 Task: Add a signature Brittany Collins containing With my best wishes, Brittany Collins to email address softage.10@softage.net and add a label Digital rights management
Action: Mouse moved to (76, 141)
Screenshot: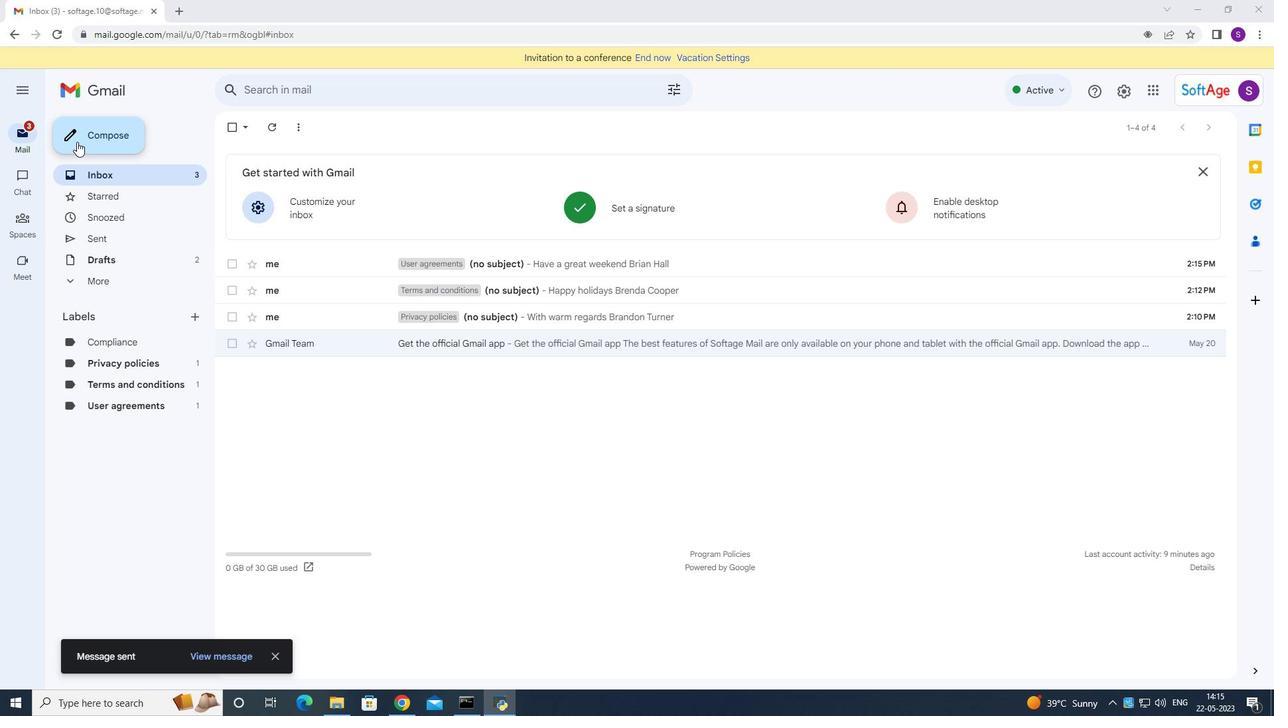 
Action: Mouse pressed left at (76, 141)
Screenshot: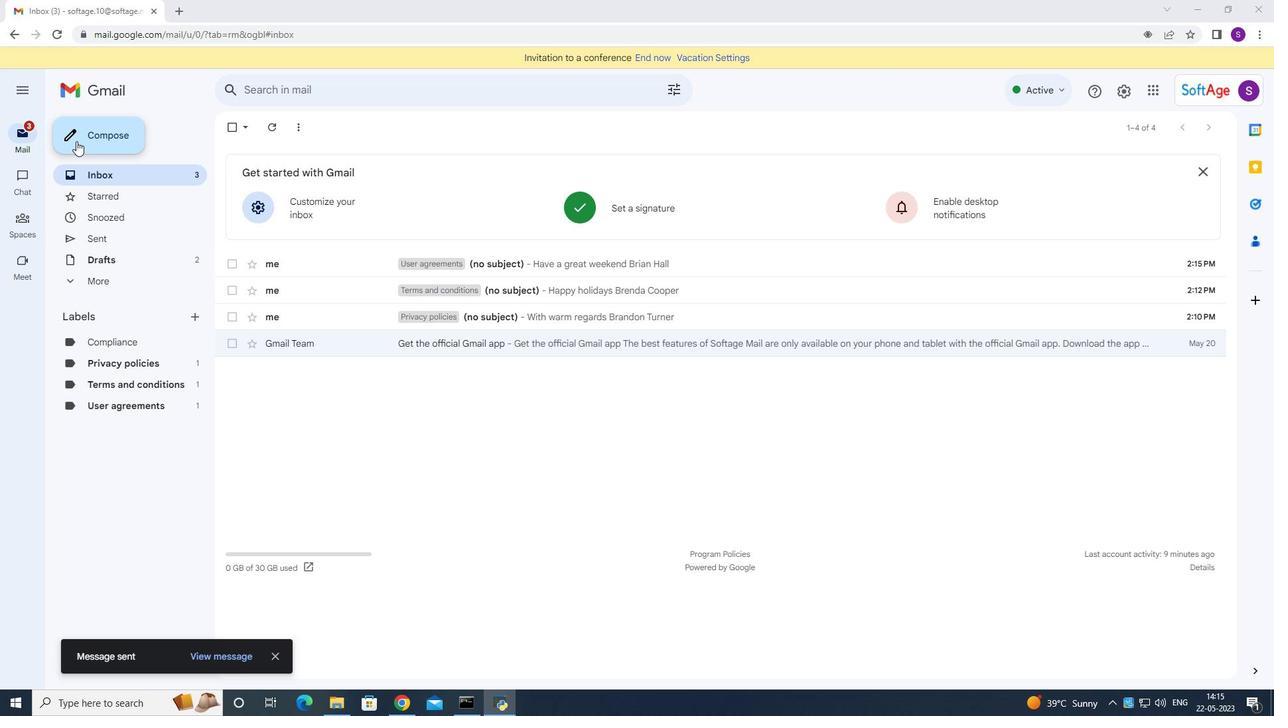 
Action: Mouse moved to (1064, 670)
Screenshot: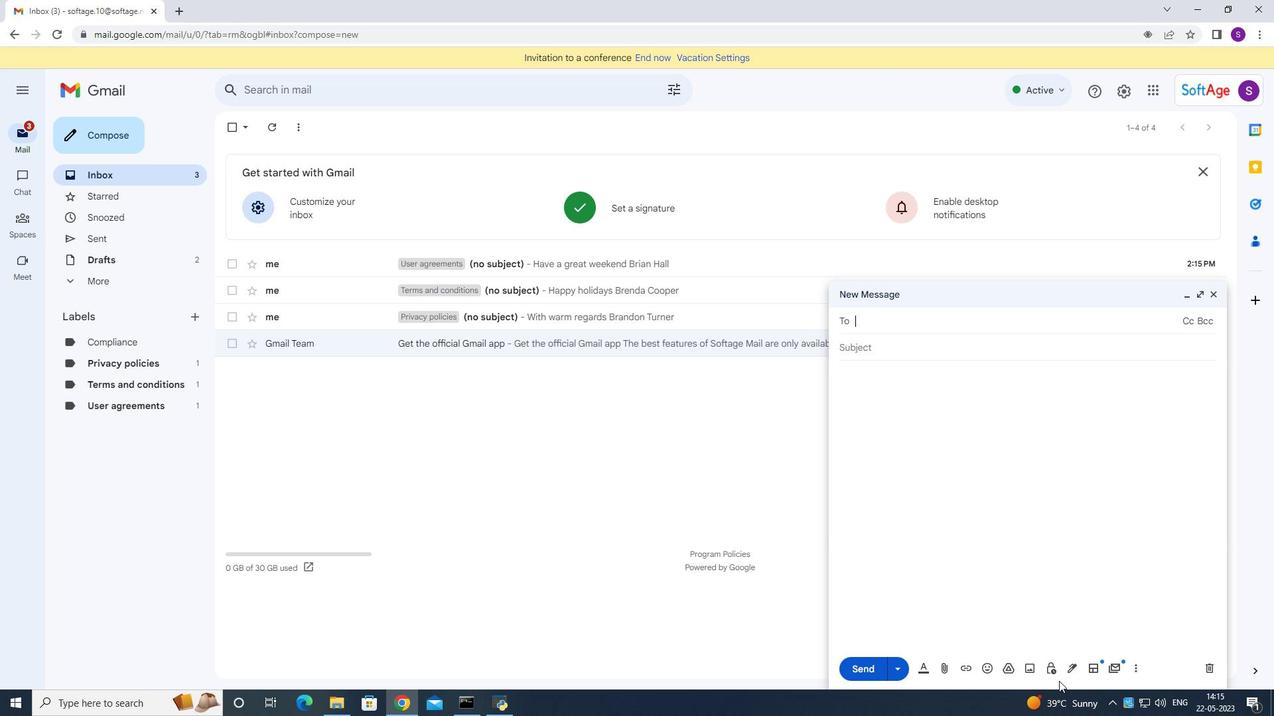 
Action: Mouse pressed left at (1064, 670)
Screenshot: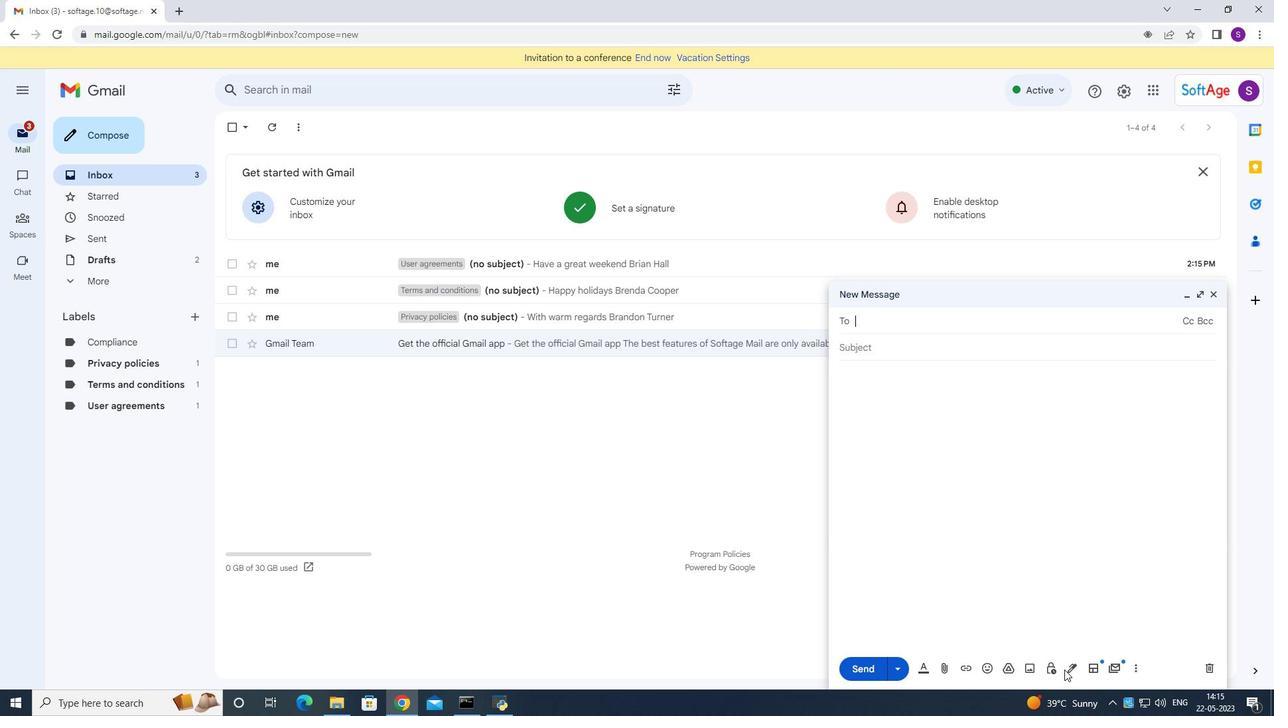 
Action: Mouse moved to (1070, 662)
Screenshot: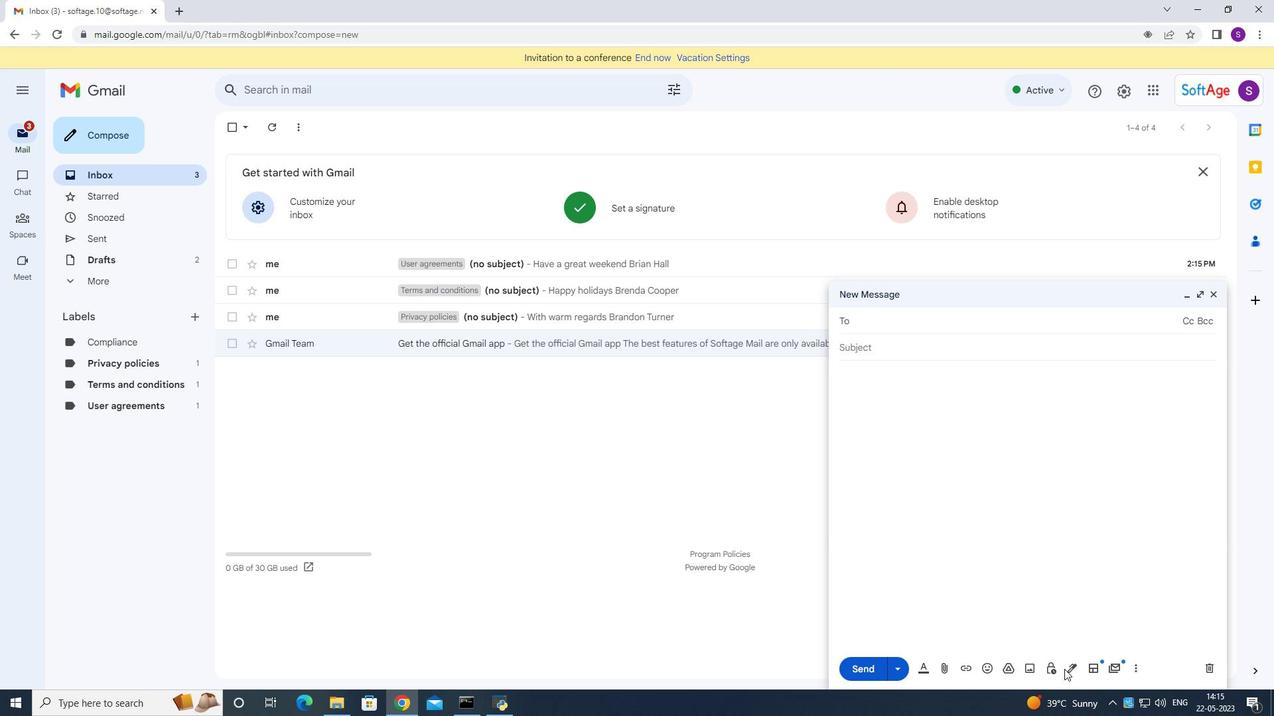 
Action: Mouse pressed left at (1070, 662)
Screenshot: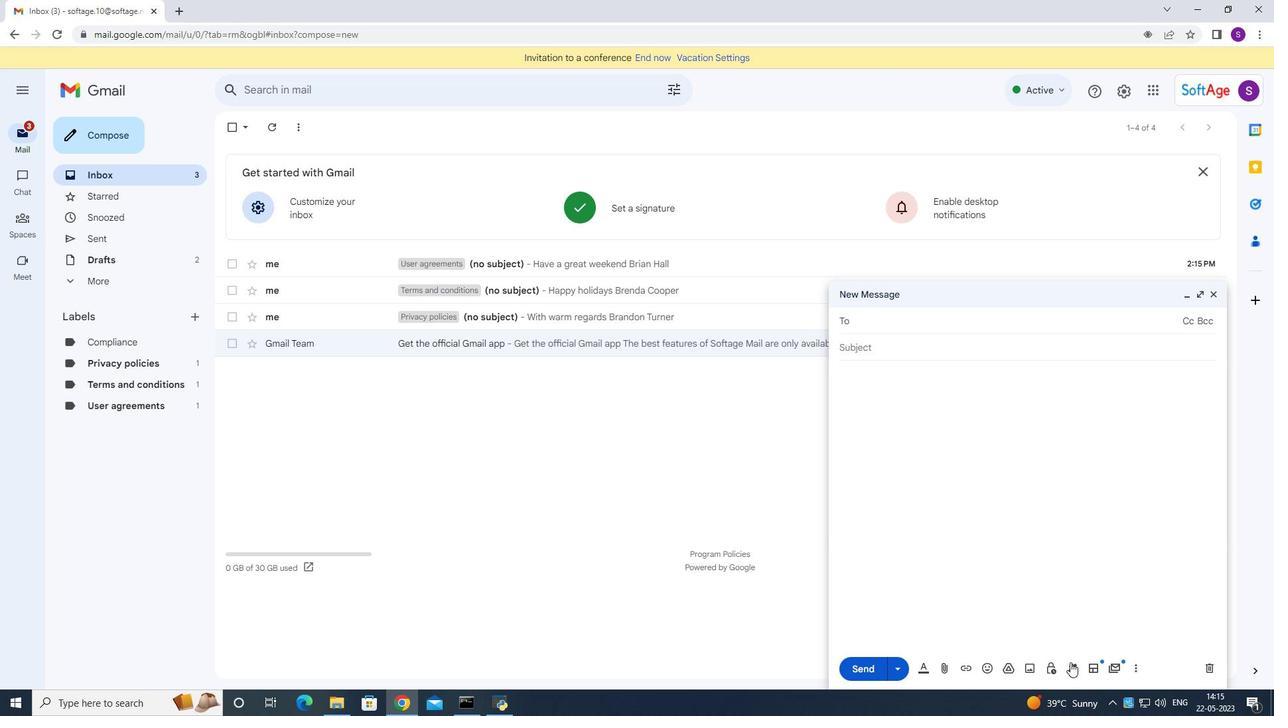 
Action: Mouse moved to (1136, 599)
Screenshot: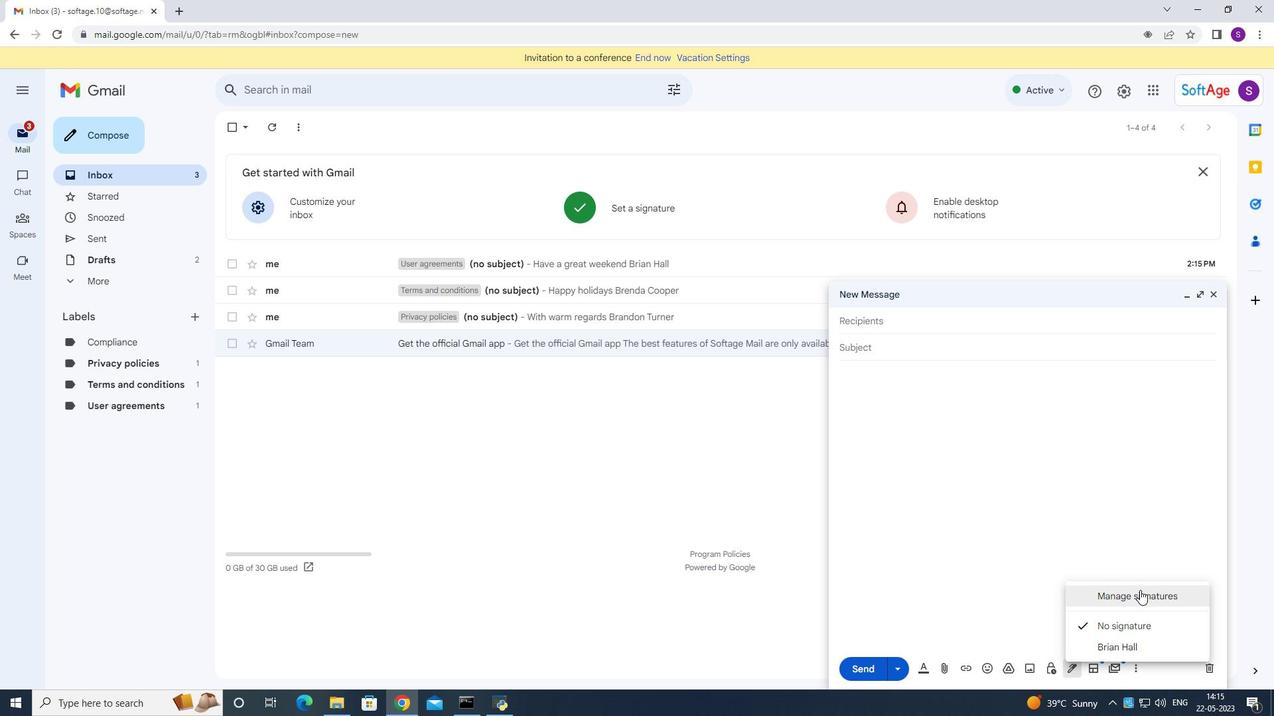 
Action: Mouse pressed left at (1136, 599)
Screenshot: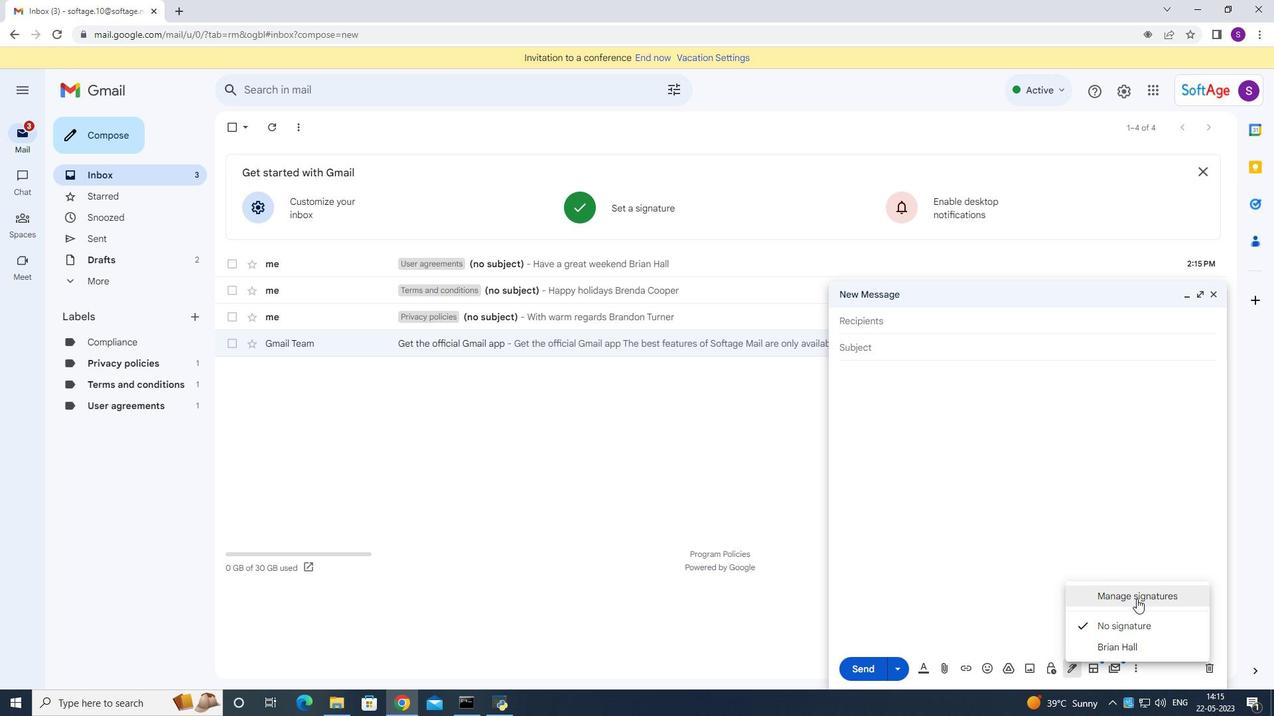 
Action: Mouse moved to (526, 372)
Screenshot: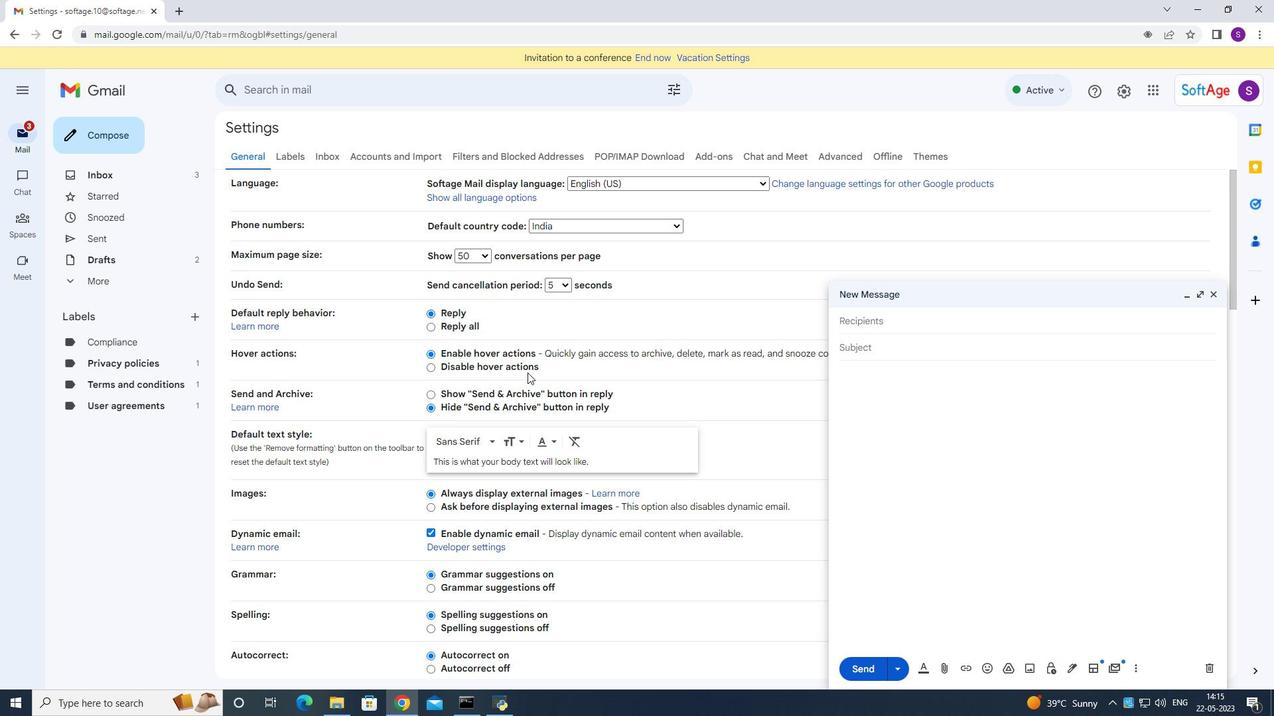 
Action: Mouse scrolled (527, 372) with delta (0, 0)
Screenshot: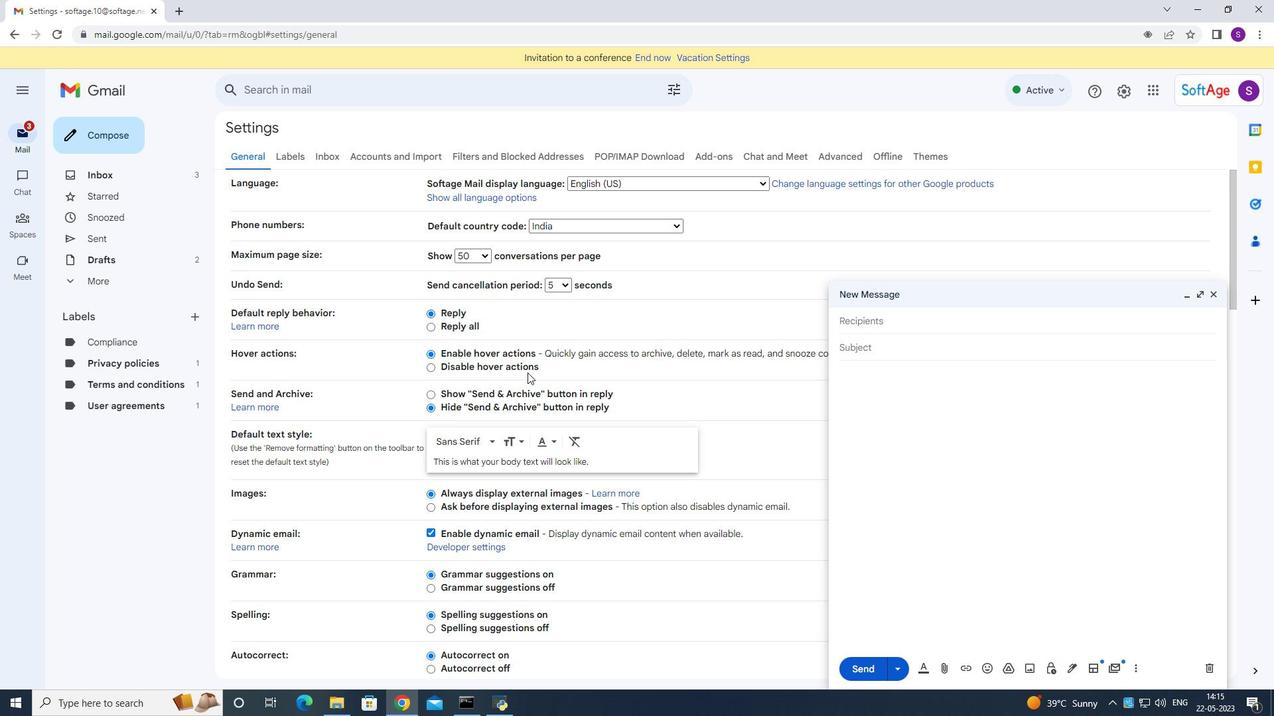 
Action: Mouse scrolled (526, 372) with delta (0, 0)
Screenshot: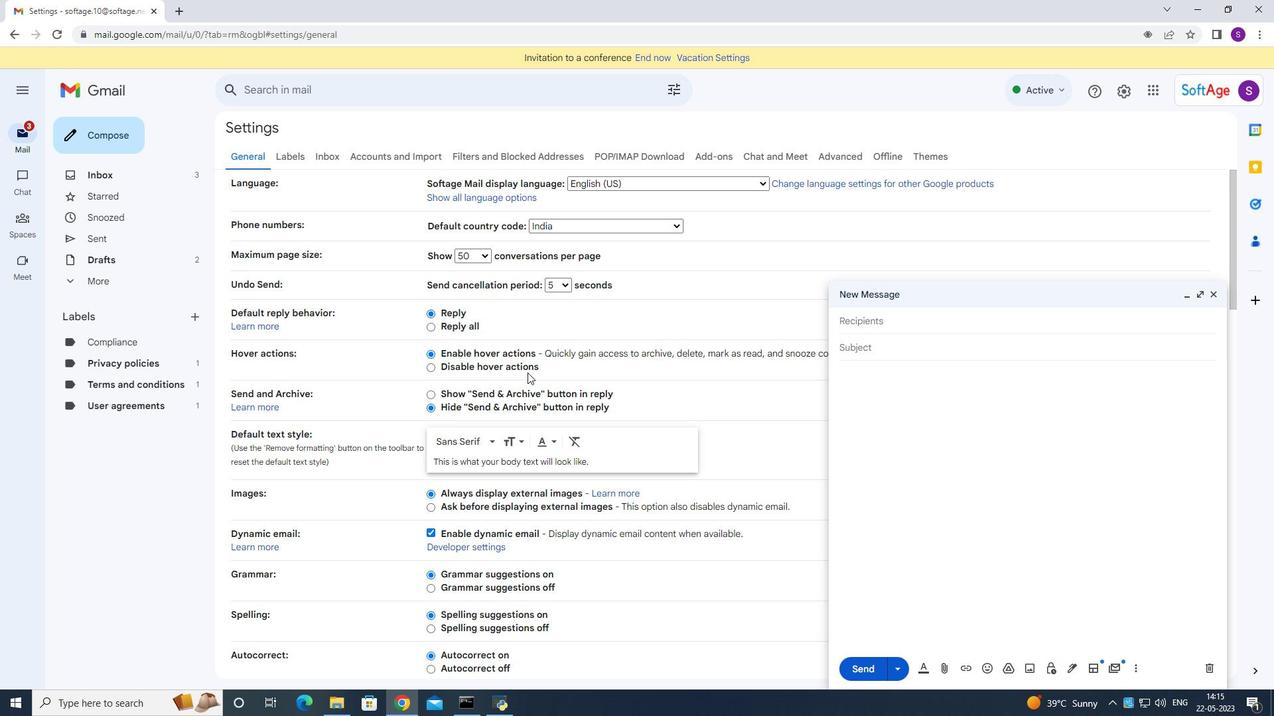 
Action: Mouse scrolled (526, 372) with delta (0, 0)
Screenshot: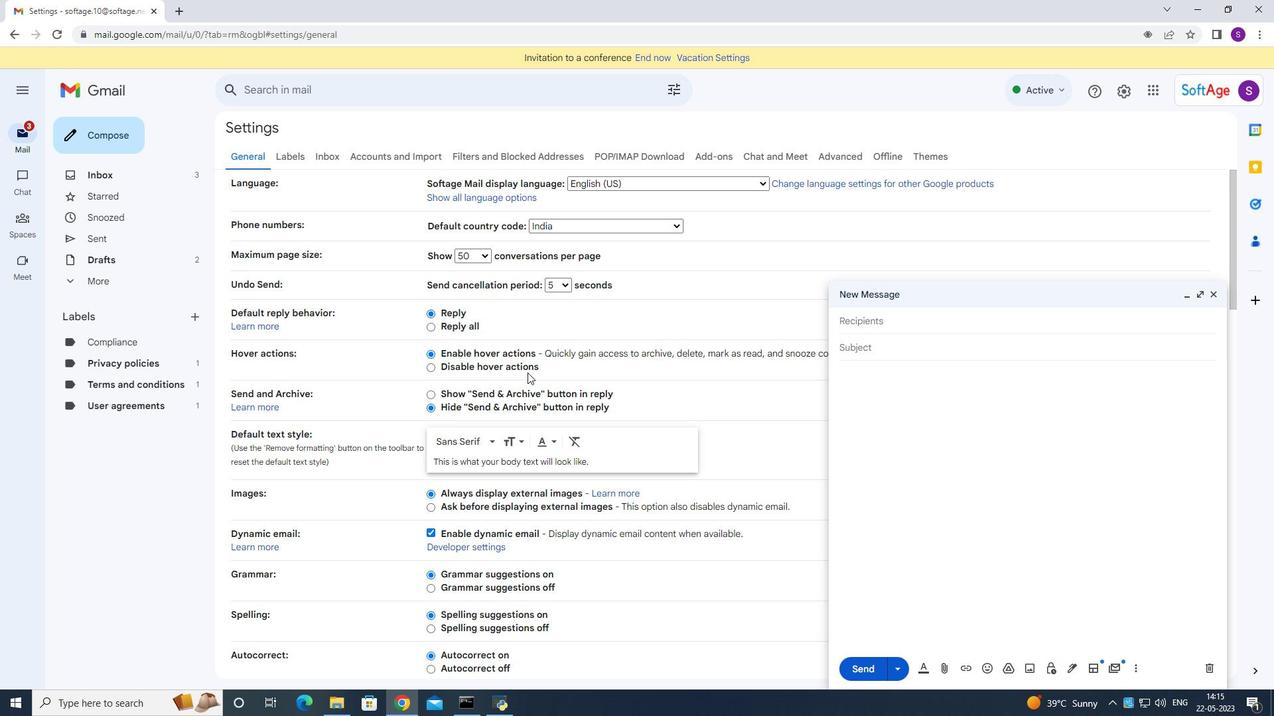 
Action: Mouse scrolled (526, 372) with delta (0, 0)
Screenshot: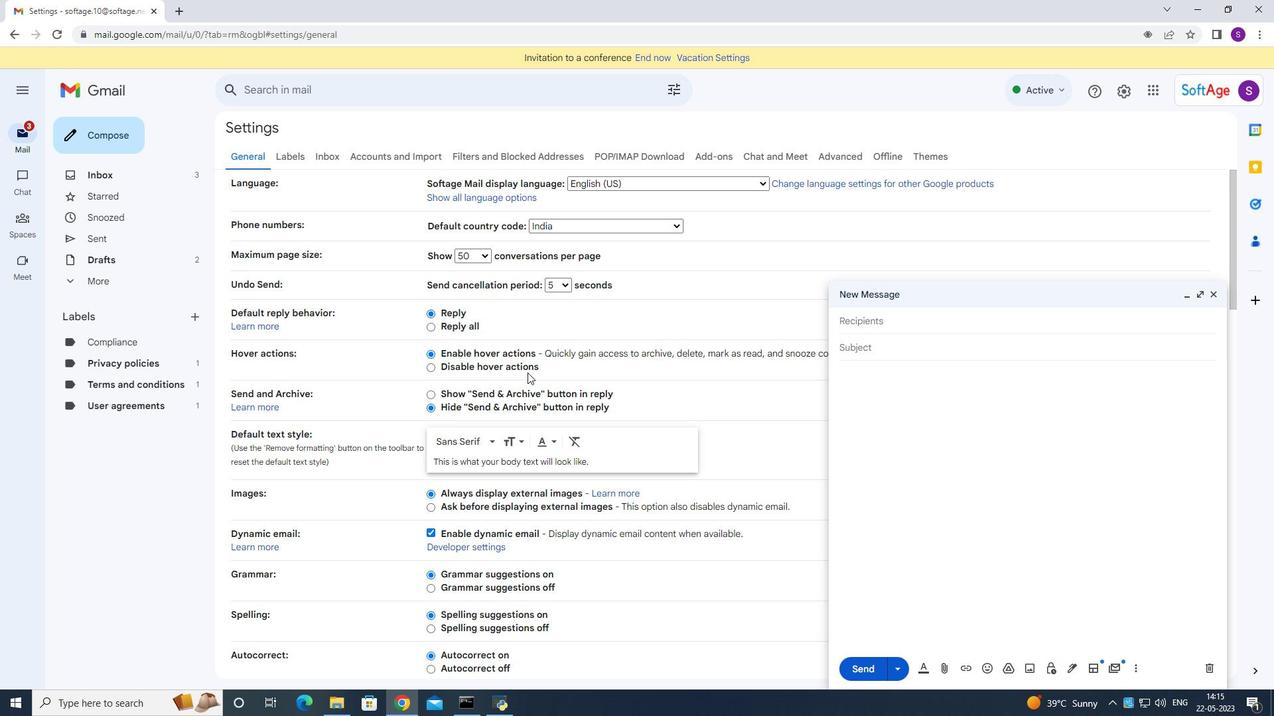 
Action: Mouse scrolled (526, 372) with delta (0, 0)
Screenshot: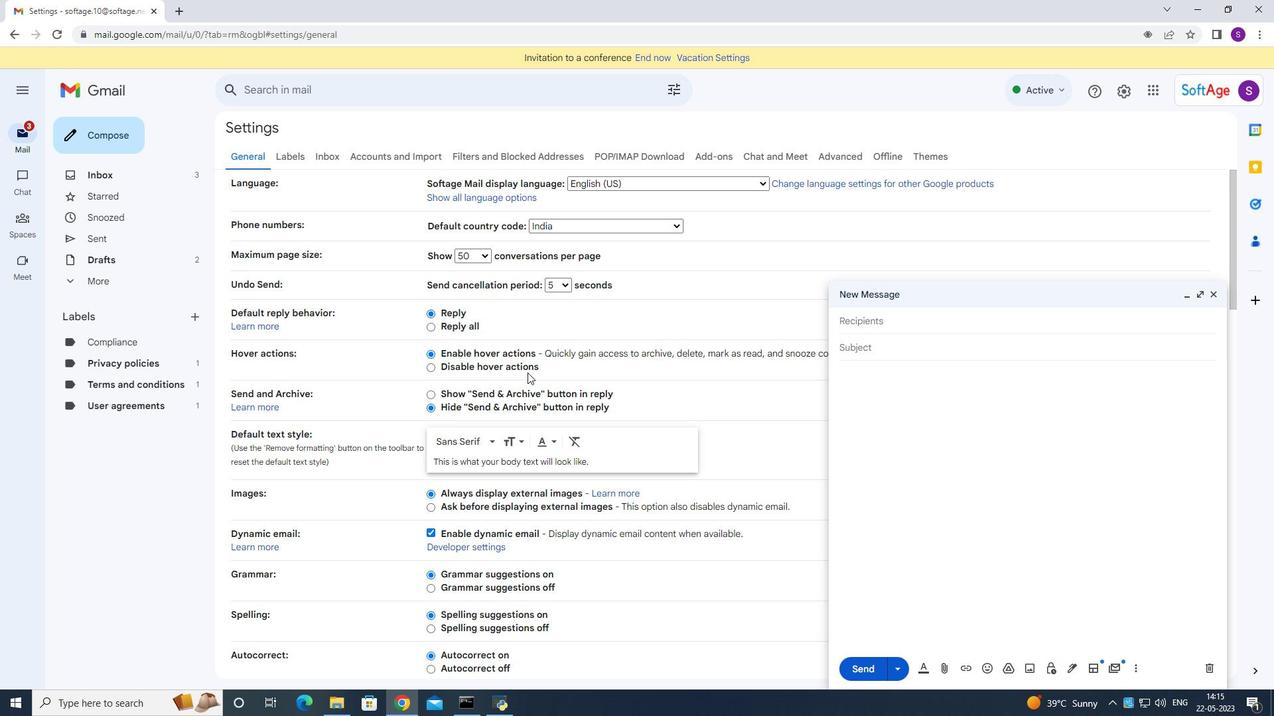 
Action: Mouse scrolled (526, 372) with delta (0, 0)
Screenshot: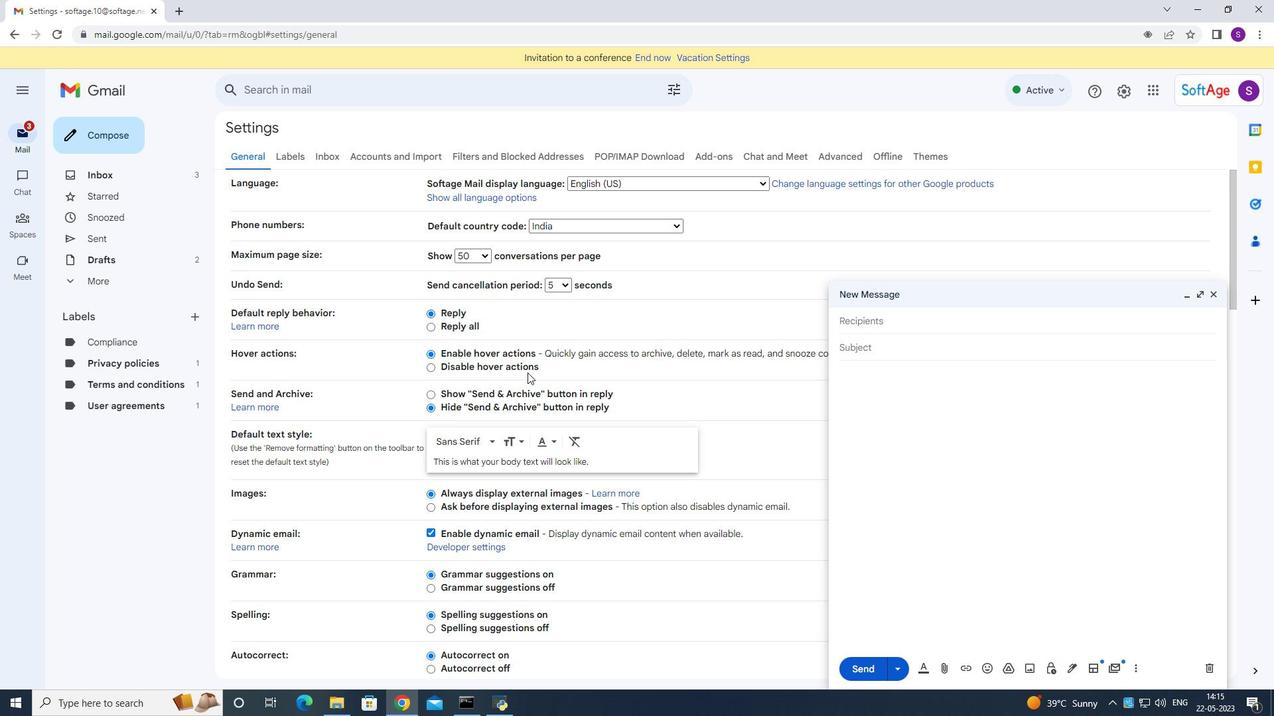 
Action: Mouse moved to (570, 428)
Screenshot: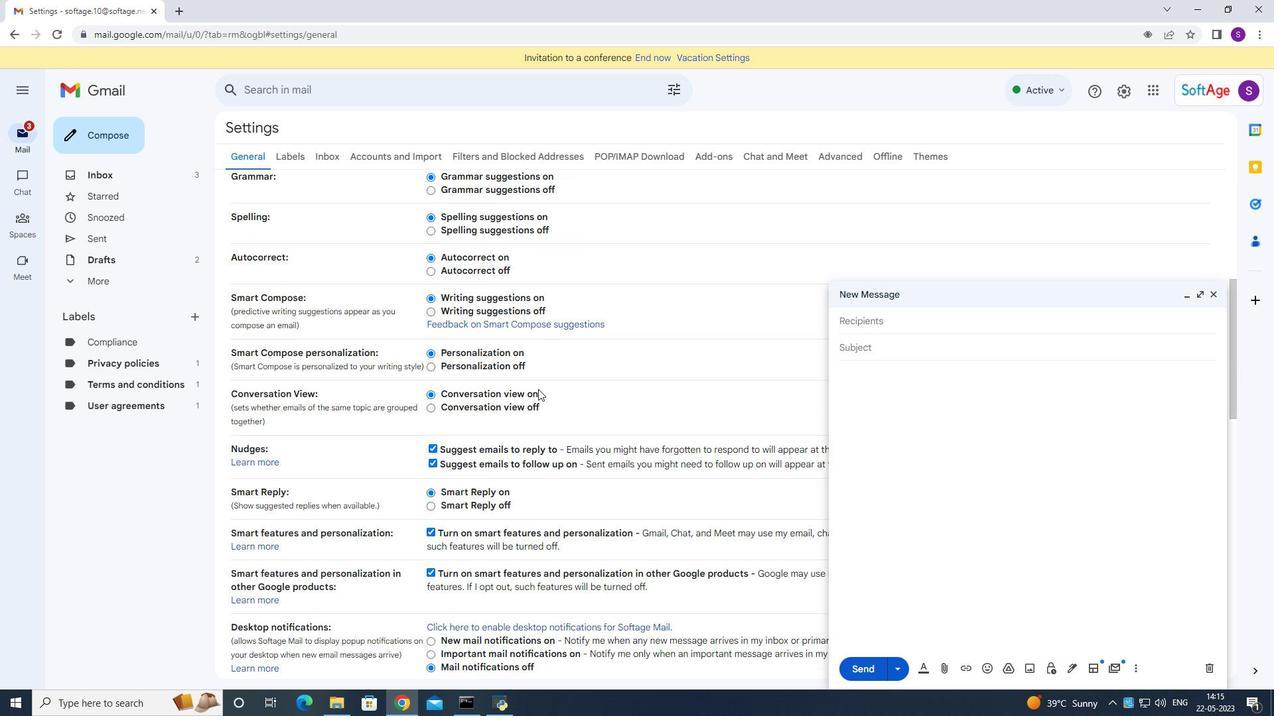 
Action: Mouse scrolled (570, 427) with delta (0, 0)
Screenshot: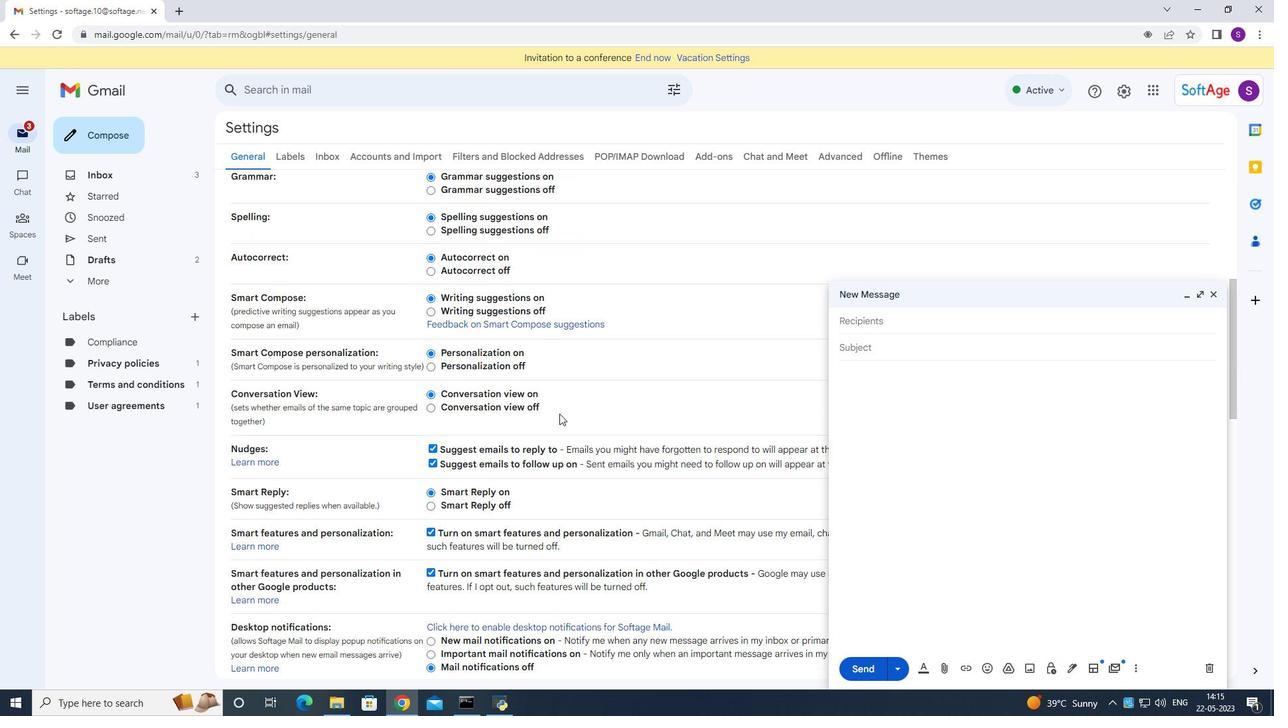 
Action: Mouse scrolled (570, 427) with delta (0, 0)
Screenshot: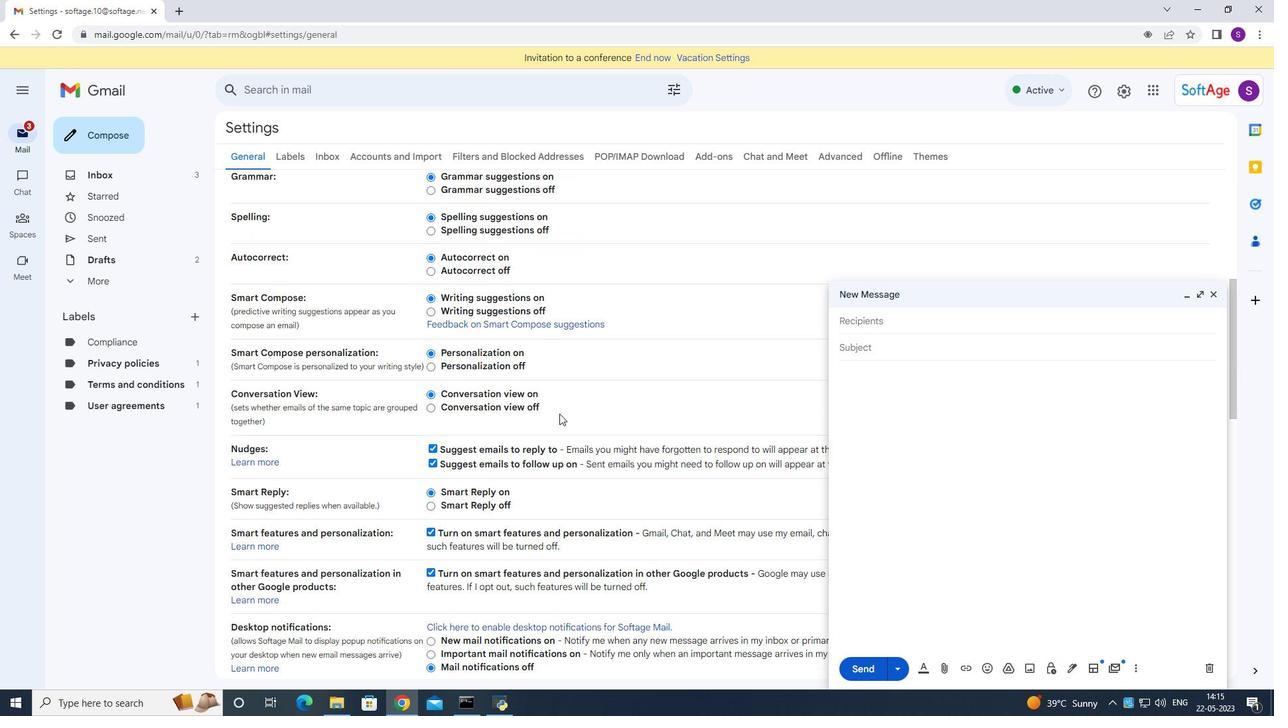 
Action: Mouse scrolled (570, 427) with delta (0, 0)
Screenshot: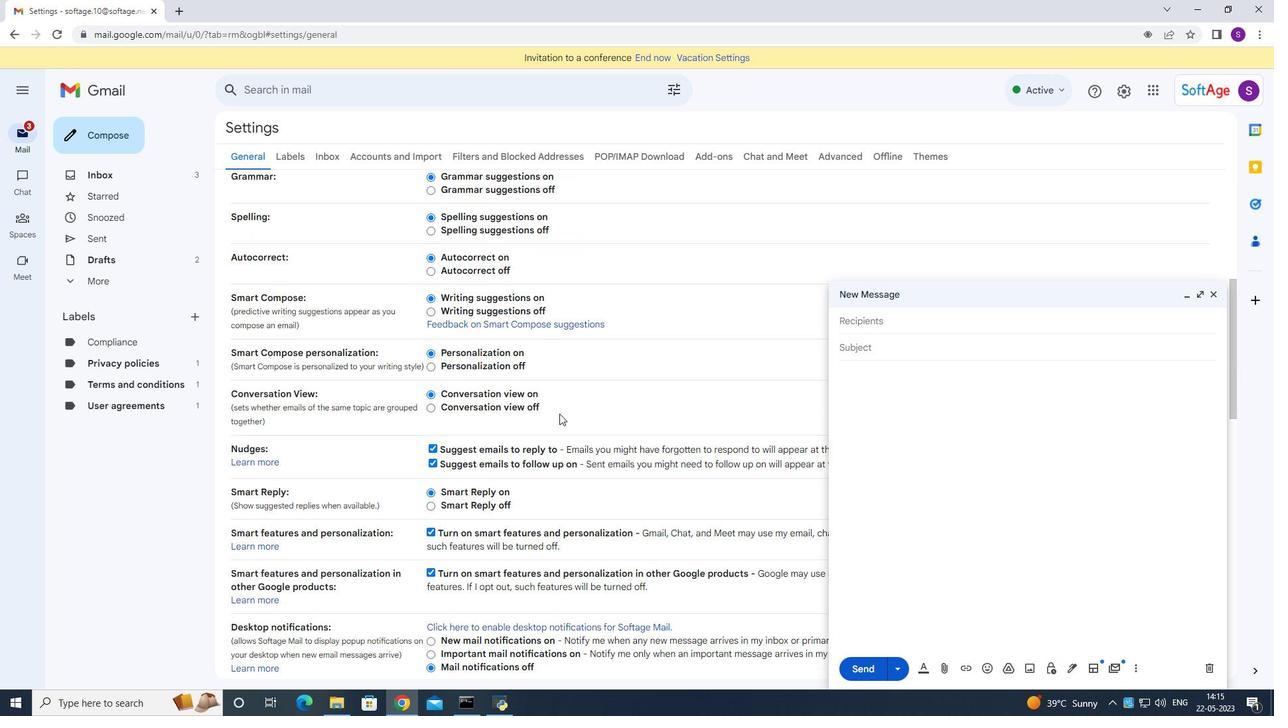 
Action: Mouse scrolled (570, 427) with delta (0, 0)
Screenshot: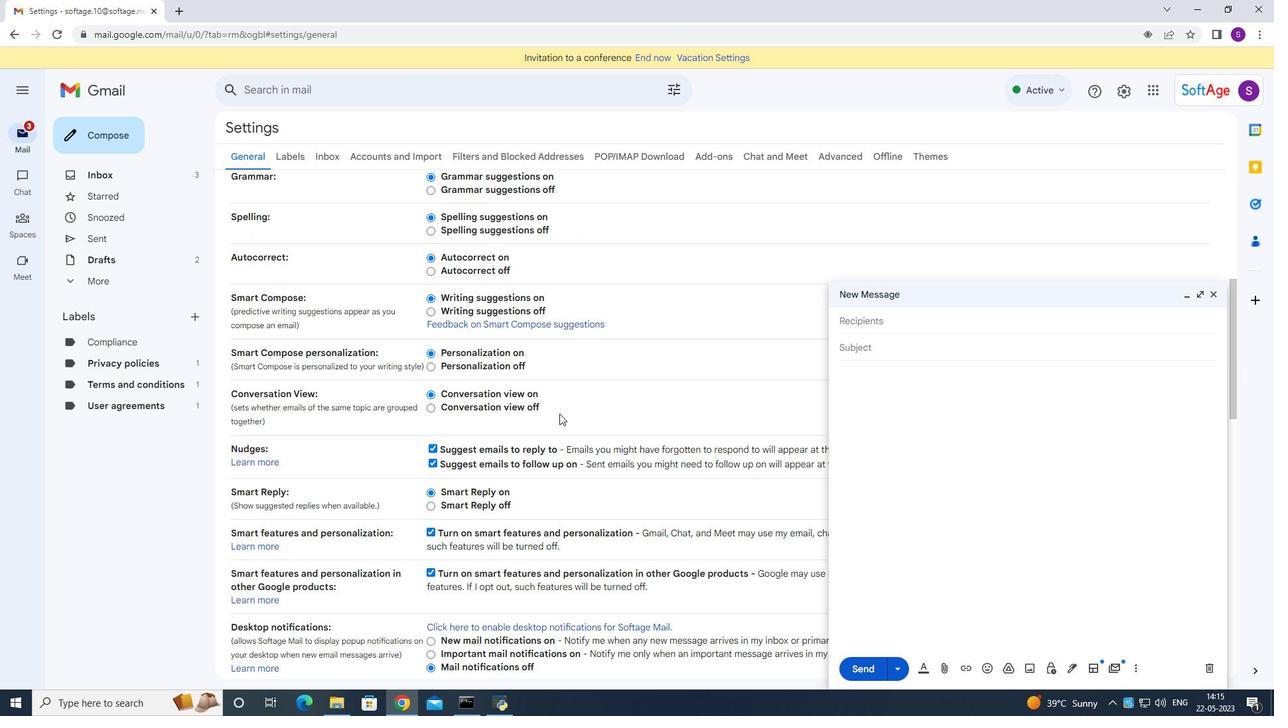 
Action: Mouse moved to (570, 428)
Screenshot: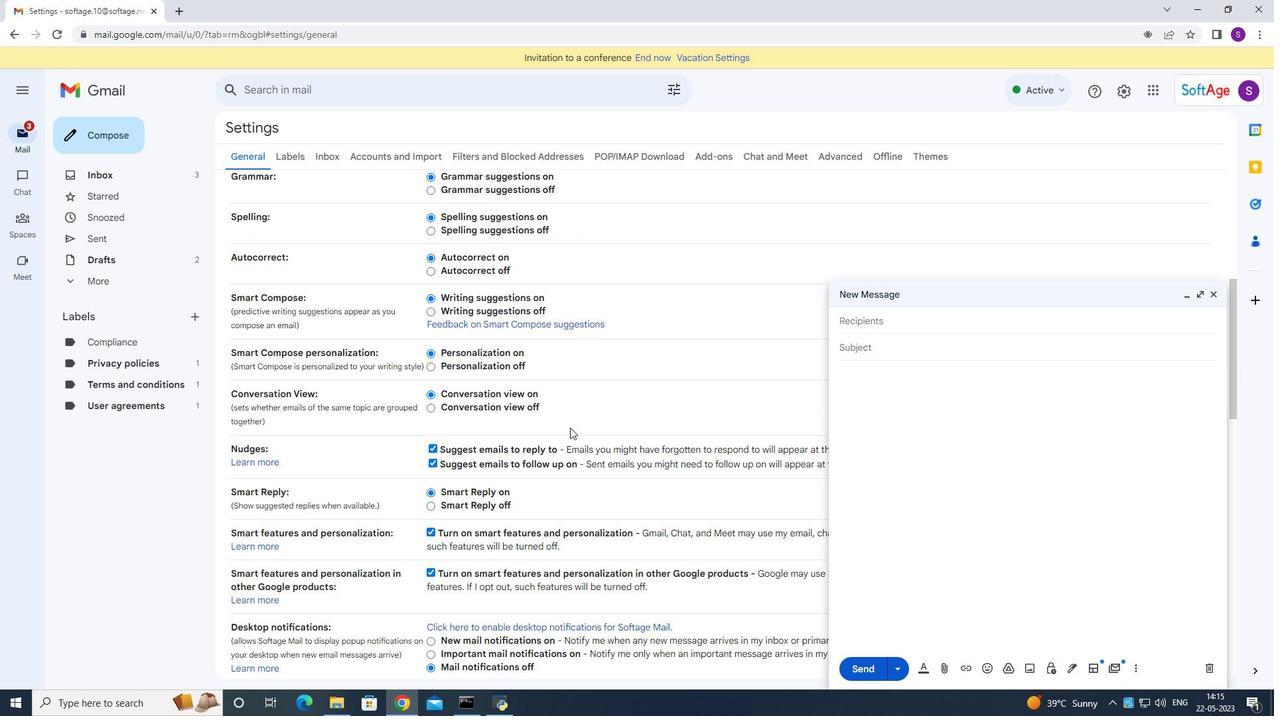 
Action: Mouse scrolled (570, 428) with delta (0, 0)
Screenshot: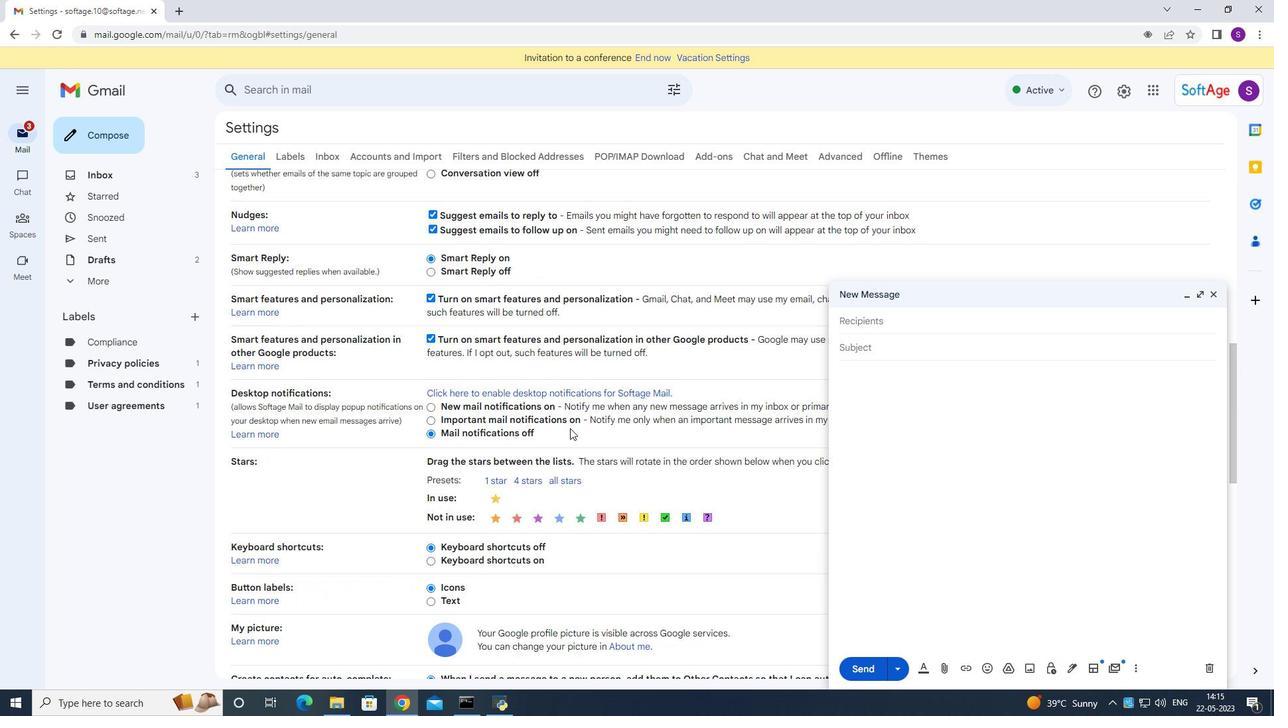 
Action: Mouse scrolled (570, 428) with delta (0, 0)
Screenshot: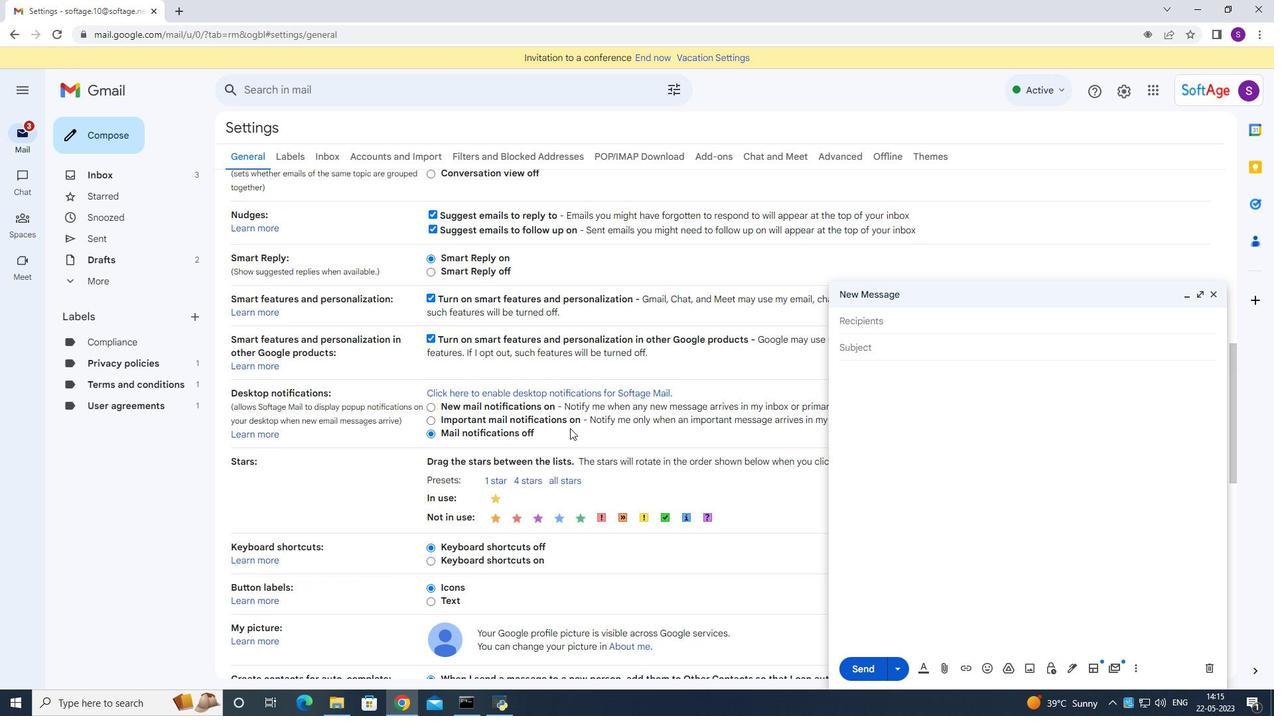 
Action: Mouse scrolled (570, 428) with delta (0, 0)
Screenshot: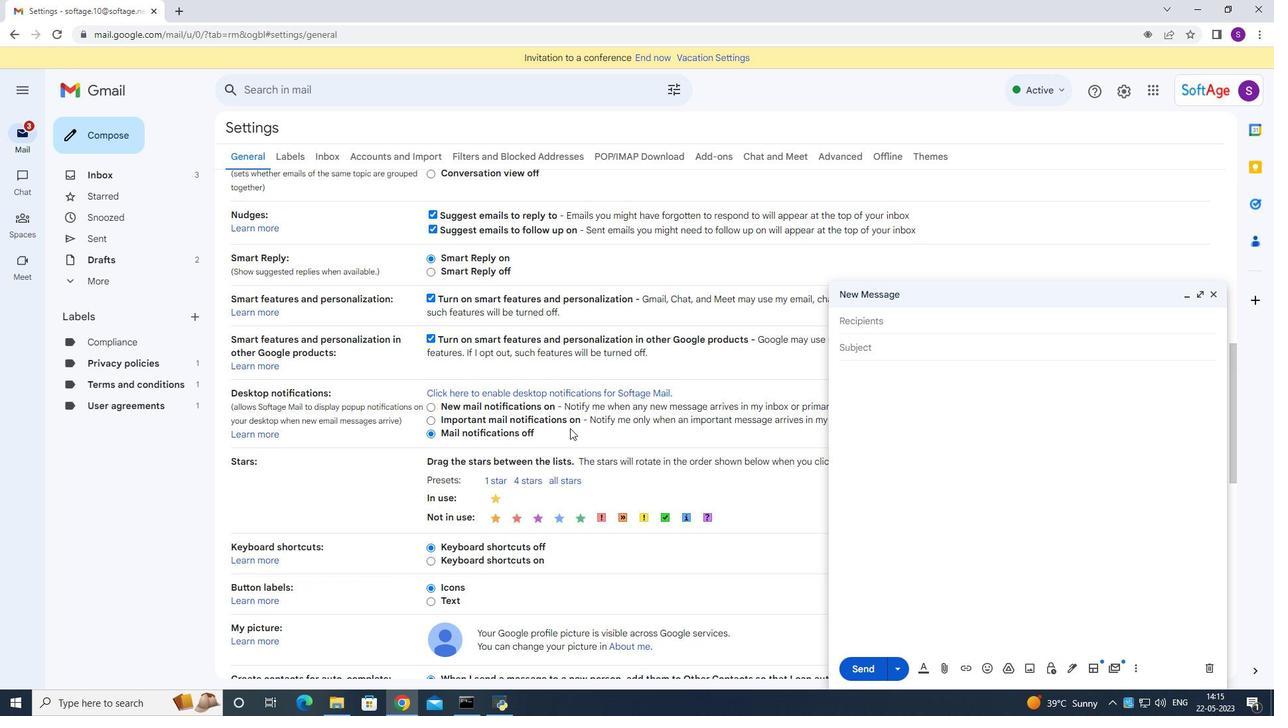 
Action: Mouse scrolled (570, 428) with delta (0, 0)
Screenshot: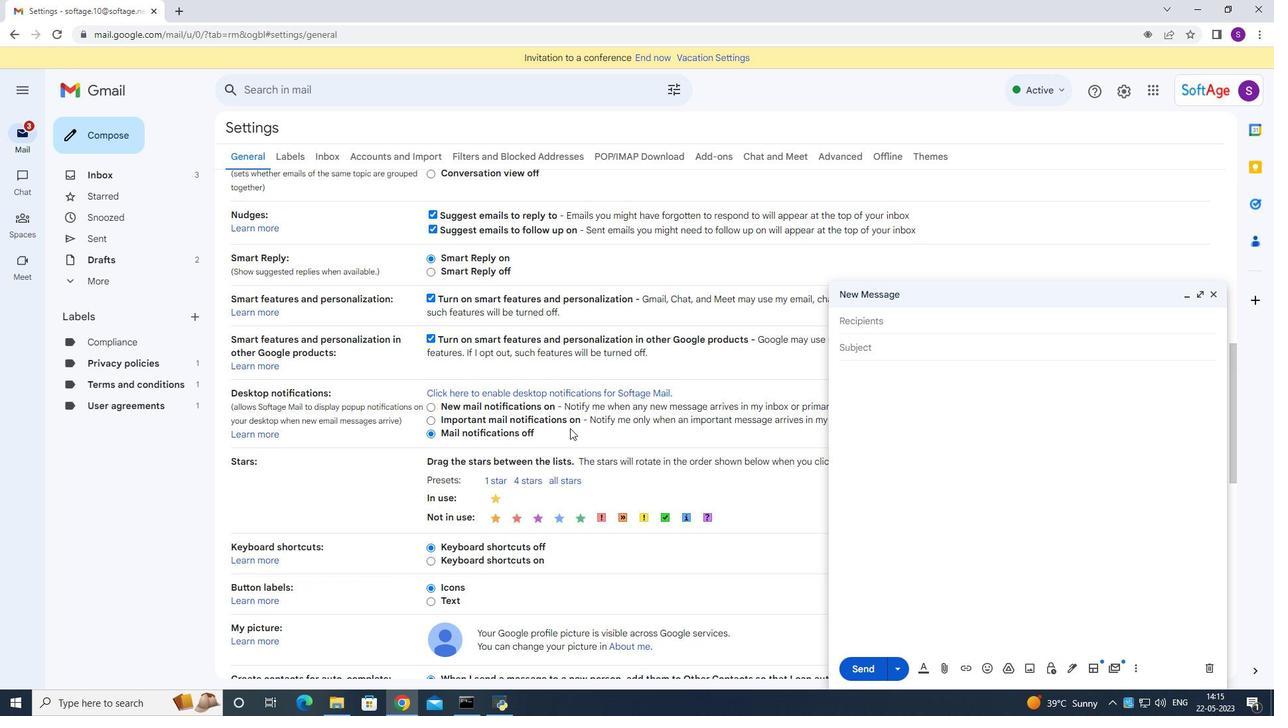 
Action: Mouse moved to (503, 434)
Screenshot: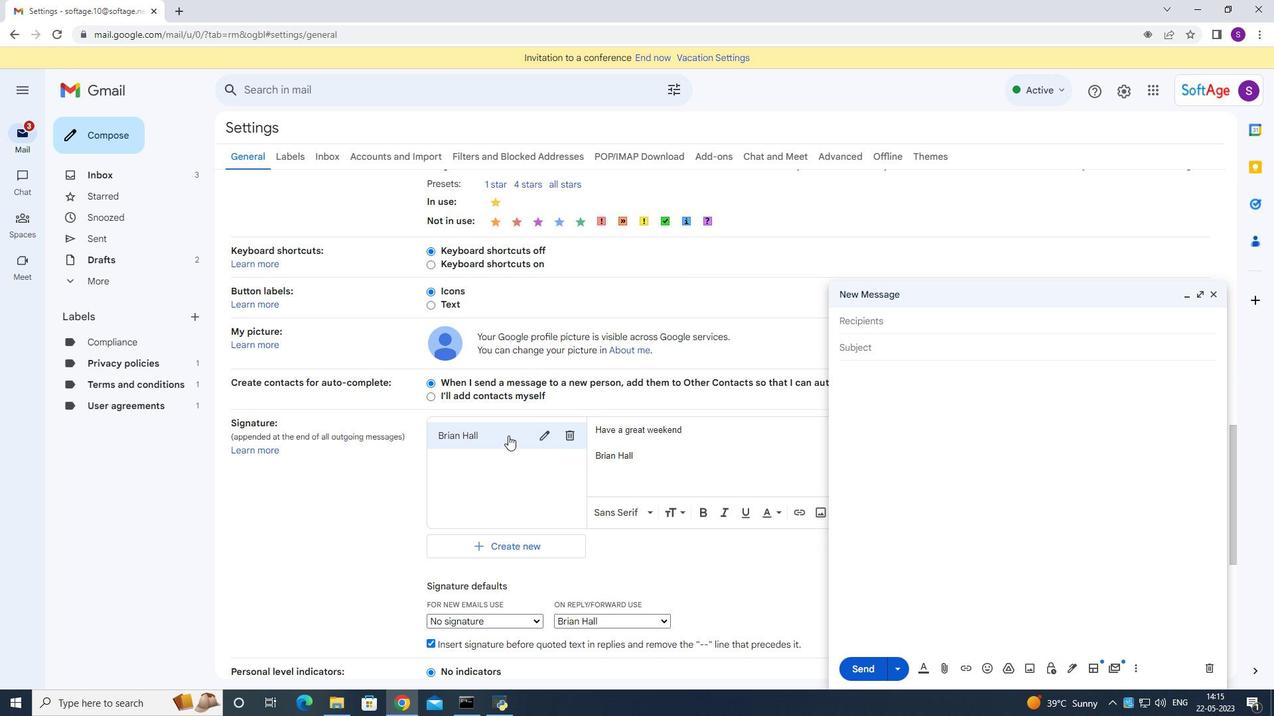 
Action: Mouse pressed left at (503, 434)
Screenshot: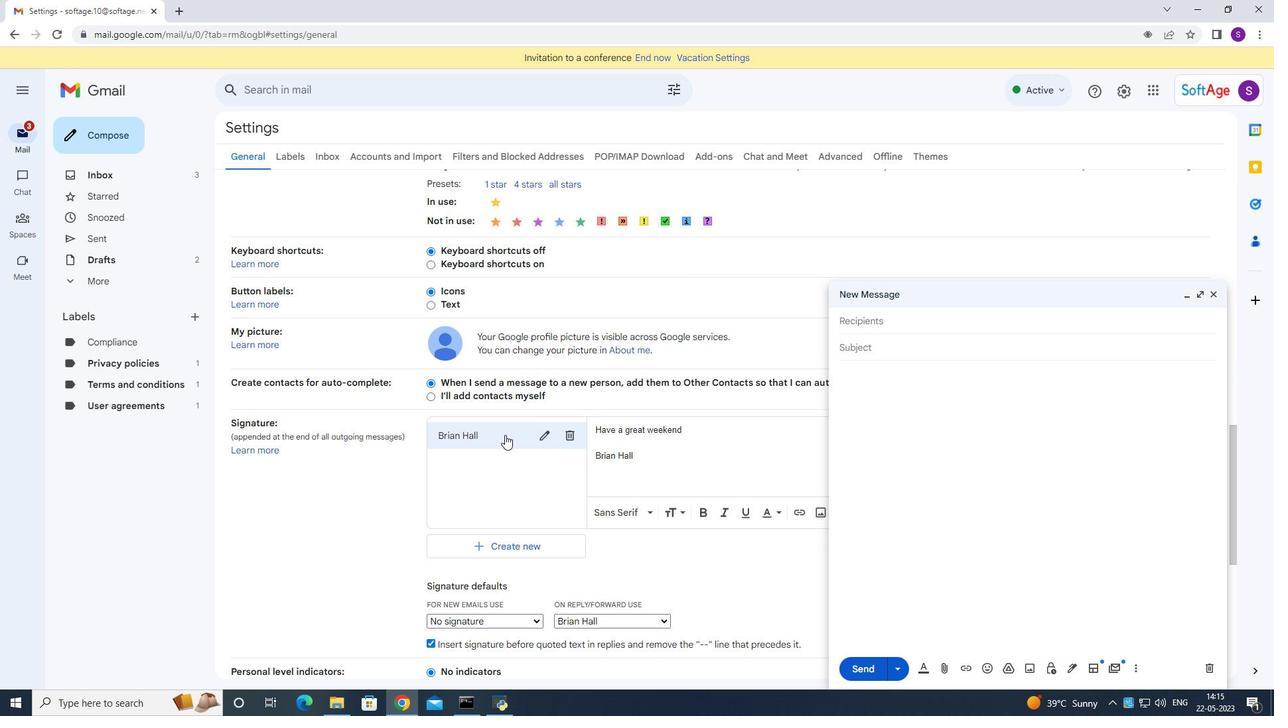 
Action: Mouse moved to (542, 437)
Screenshot: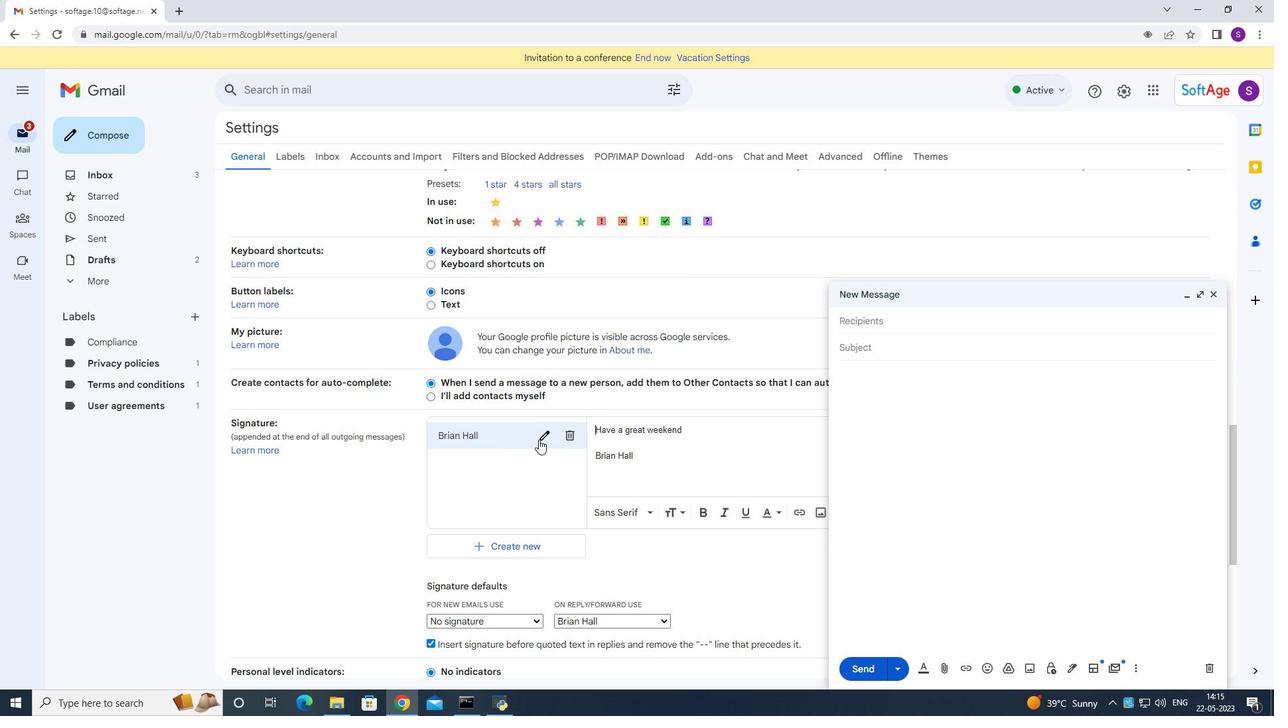 
Action: Mouse pressed left at (542, 437)
Screenshot: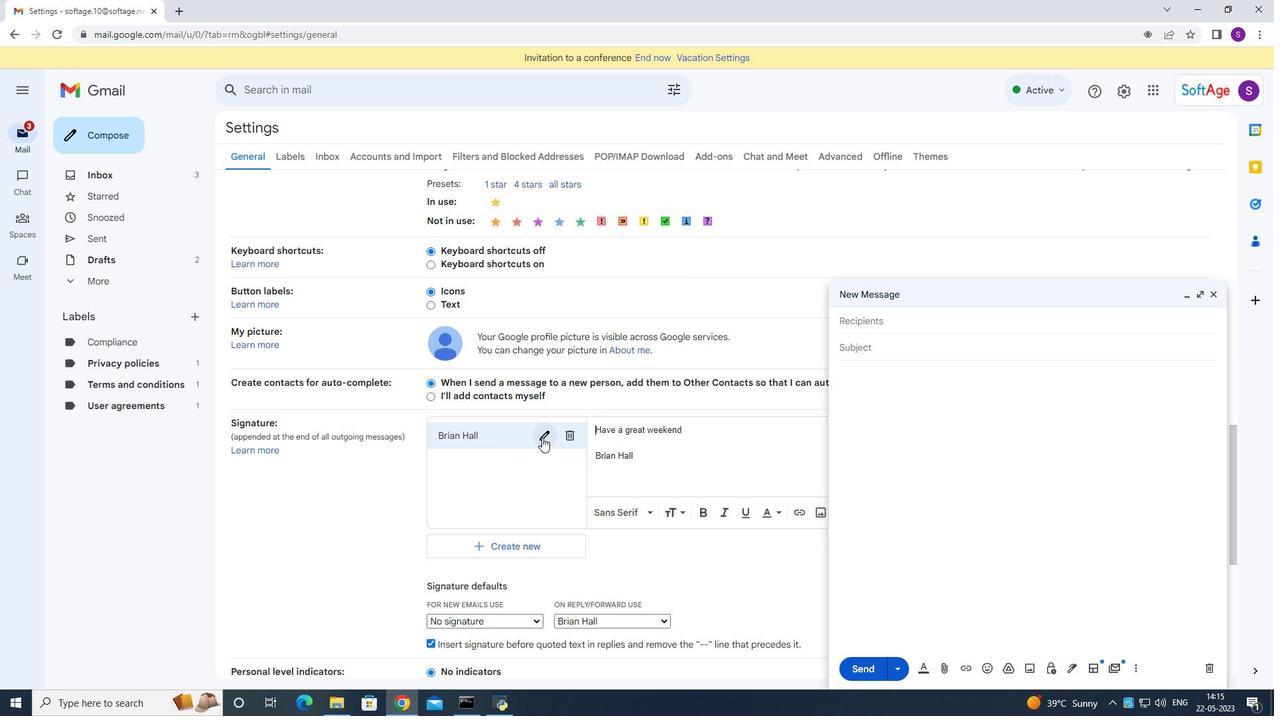 
Action: Mouse moved to (562, 368)
Screenshot: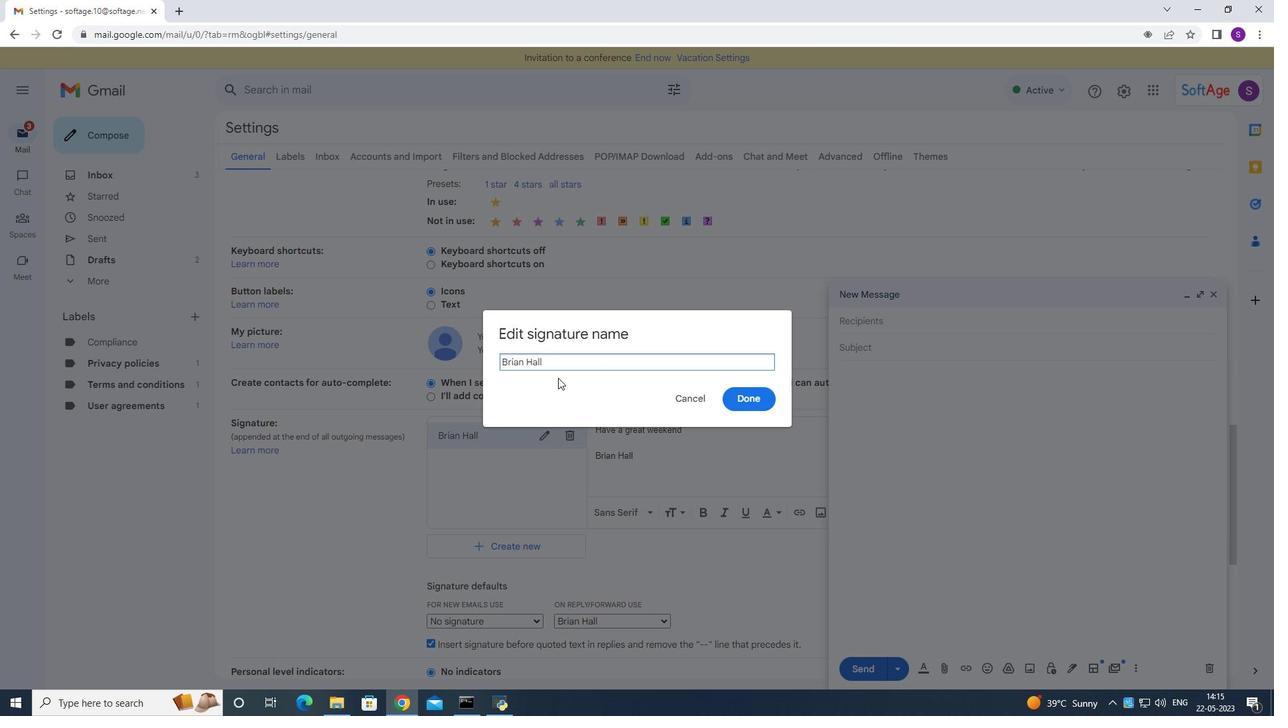 
Action: Mouse pressed left at (562, 368)
Screenshot: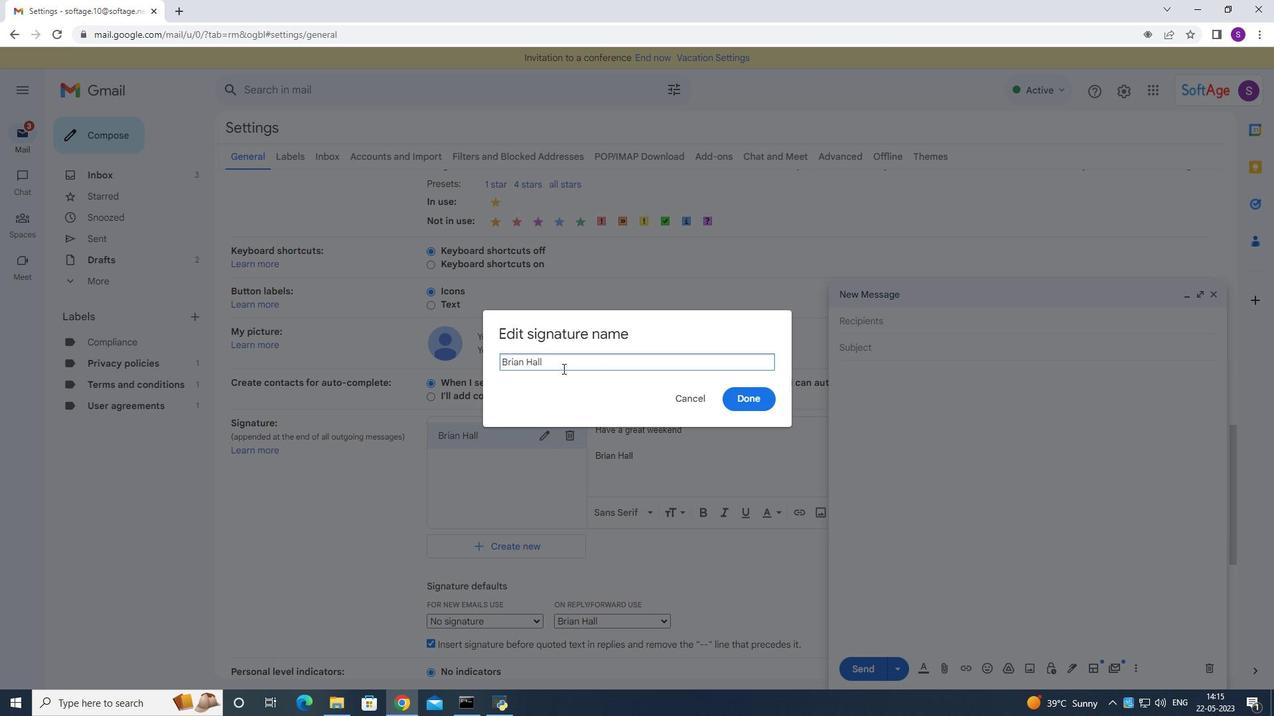 
Action: Mouse moved to (564, 368)
Screenshot: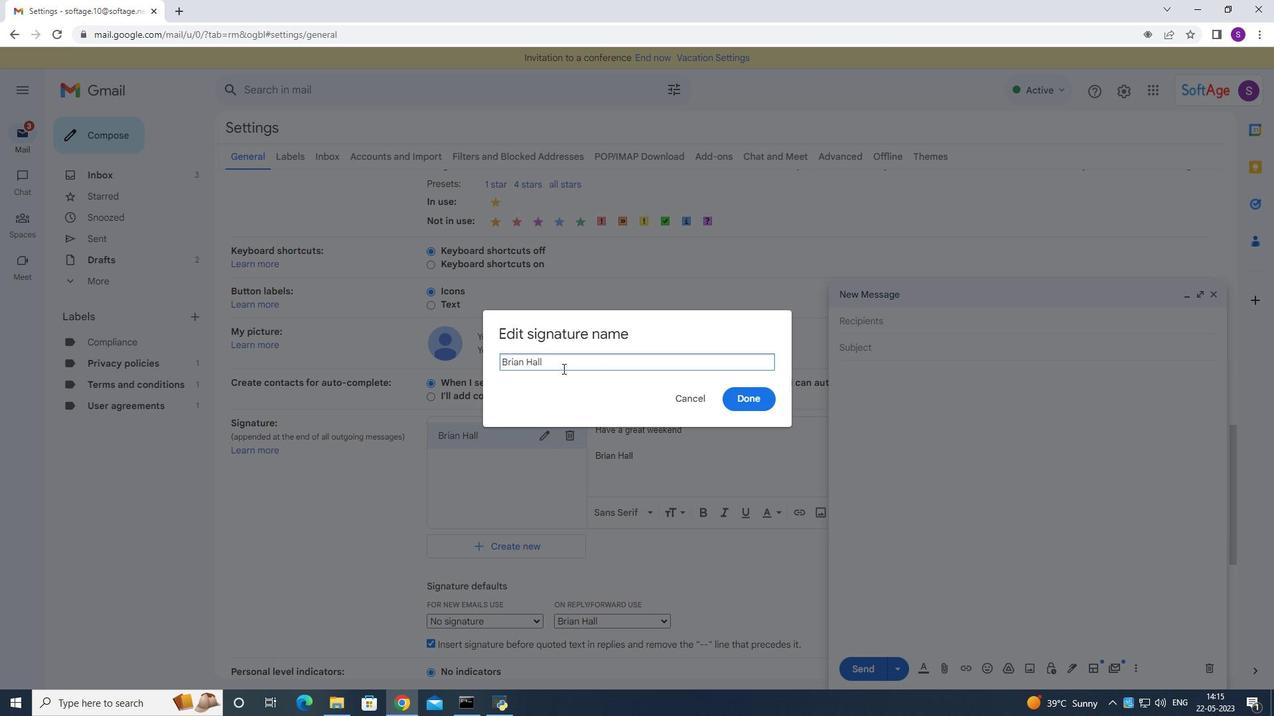 
Action: Key pressed ctrl+A<Key.backspace><Key.shift>Brittany<Key.space><Key.shift>Collins<Key.space>
Screenshot: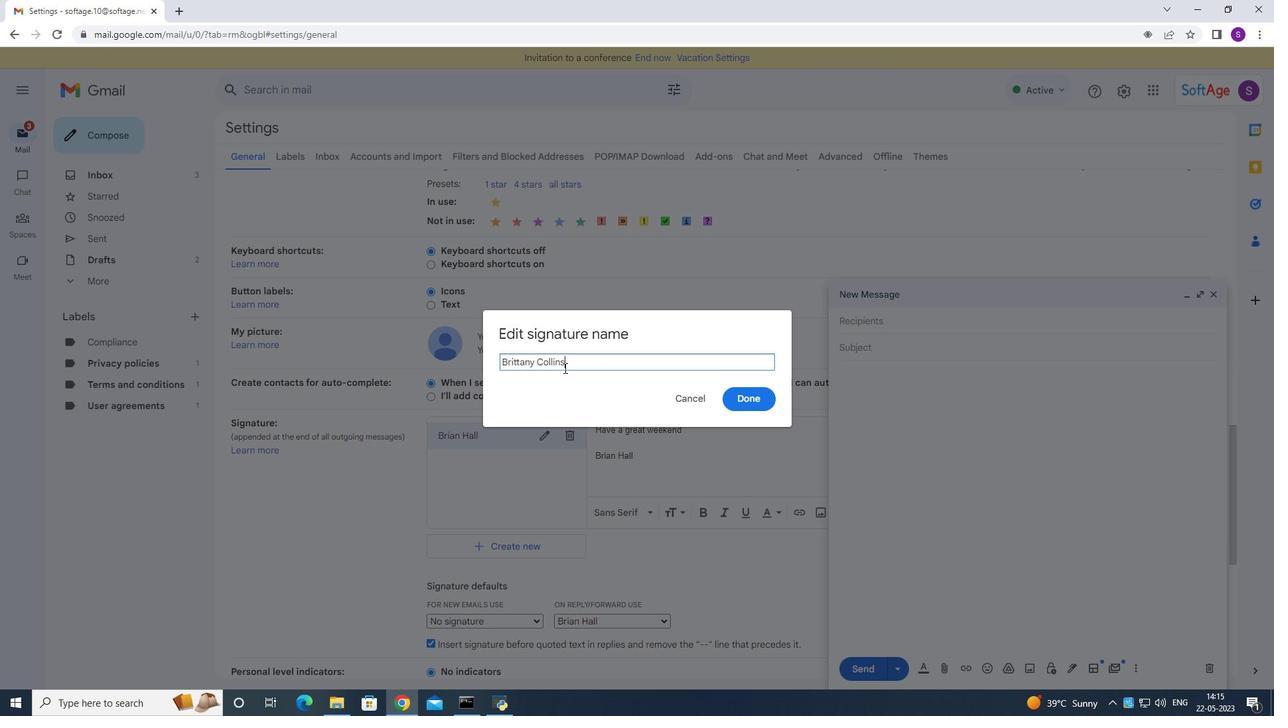 
Action: Mouse moved to (753, 392)
Screenshot: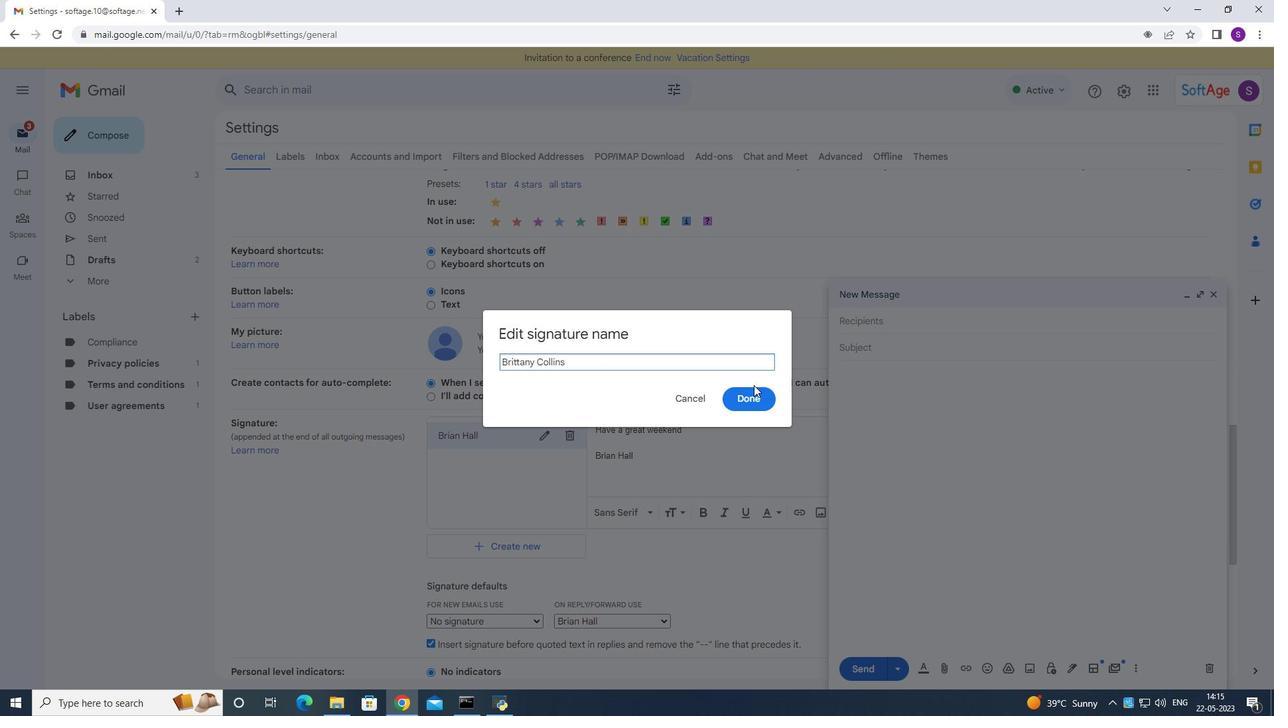 
Action: Mouse pressed left at (753, 392)
Screenshot: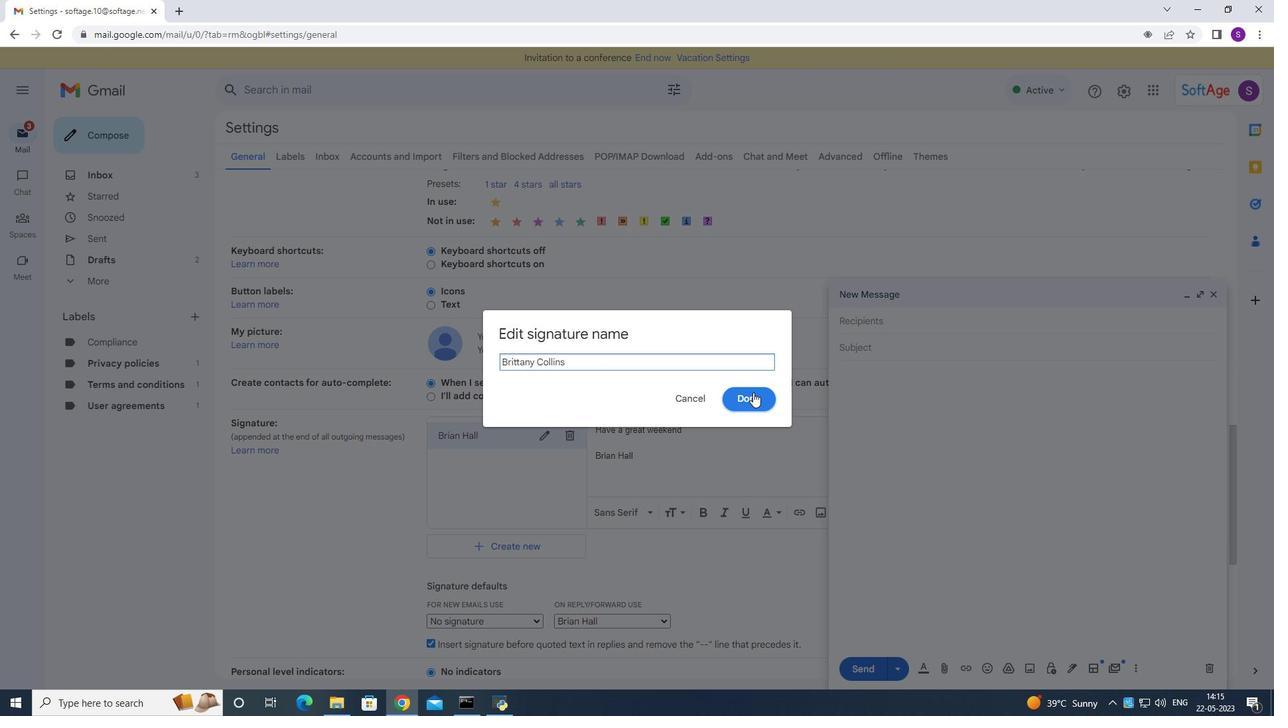 
Action: Mouse moved to (699, 450)
Screenshot: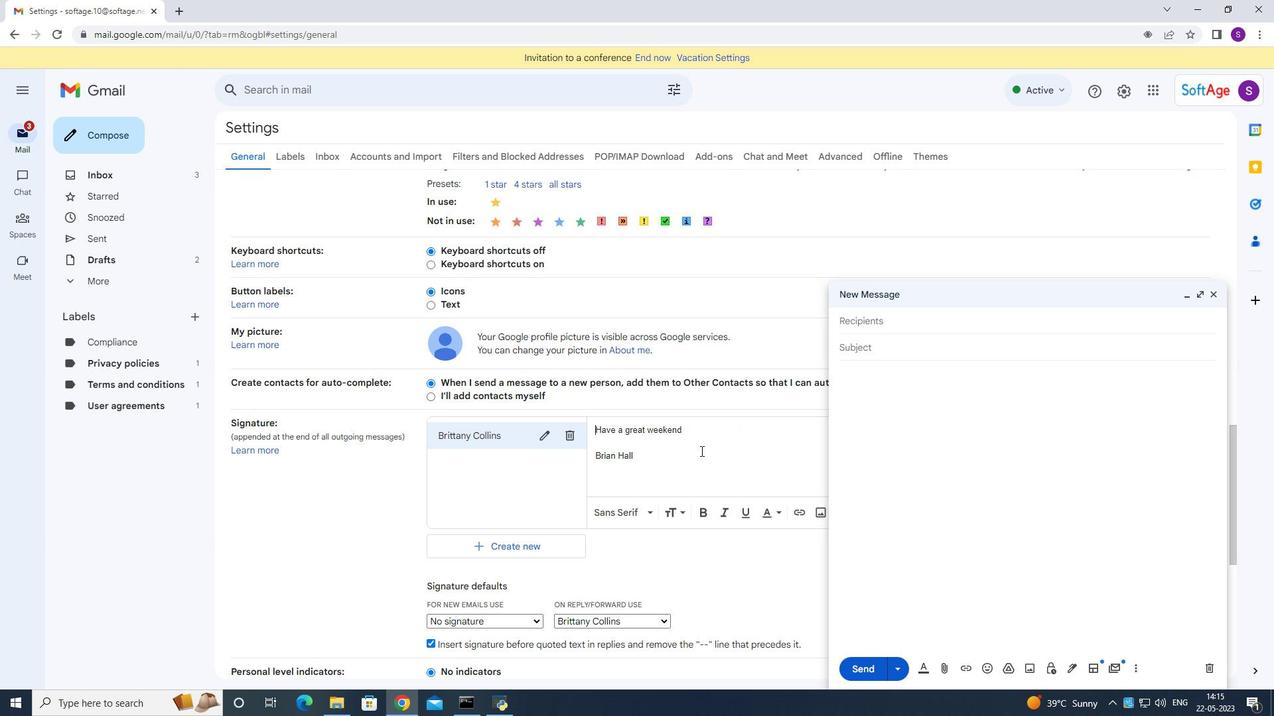 
Action: Mouse pressed left at (699, 450)
Screenshot: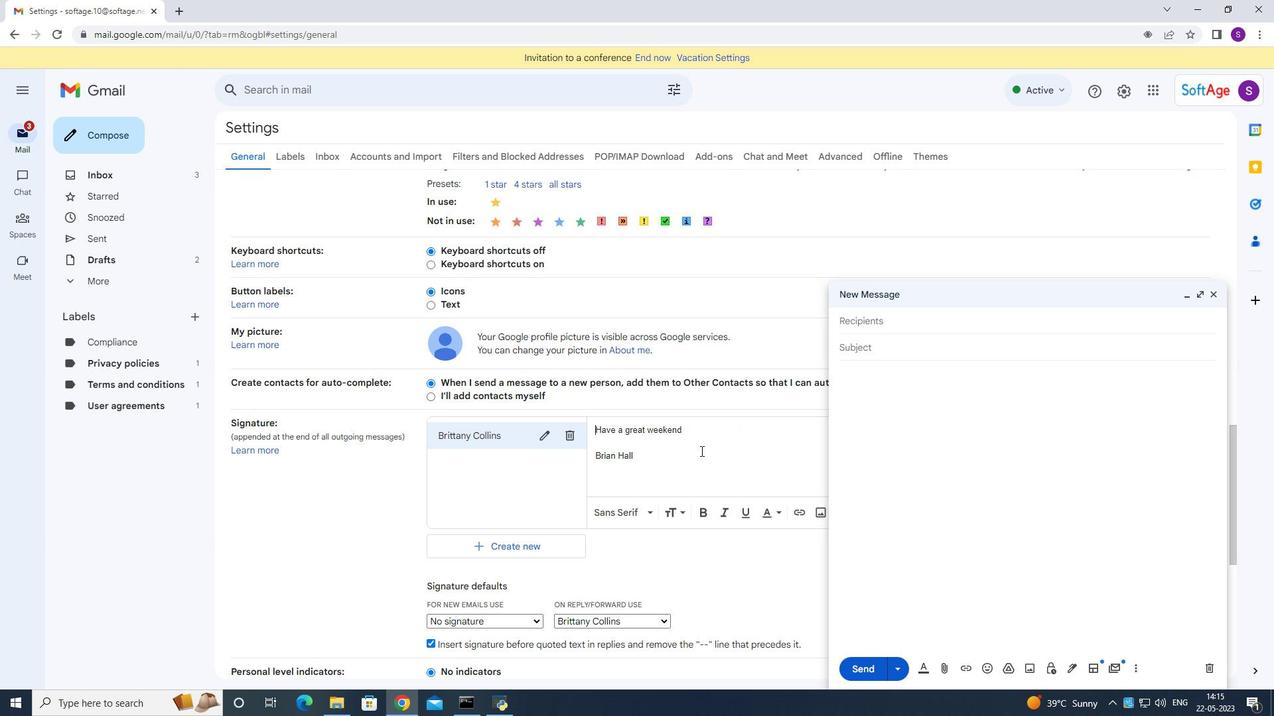 
Action: Key pressed ctrl+A<Key.backspace>m<Key.backspace><Key.shift>With<Key.space>mu<Key.backspace>y<Key.space>best<Key.space>wises<Key.space><Key.enter><Key.enter><Key.shift>Brittany<Key.space><Key.shift>Collins
Screenshot: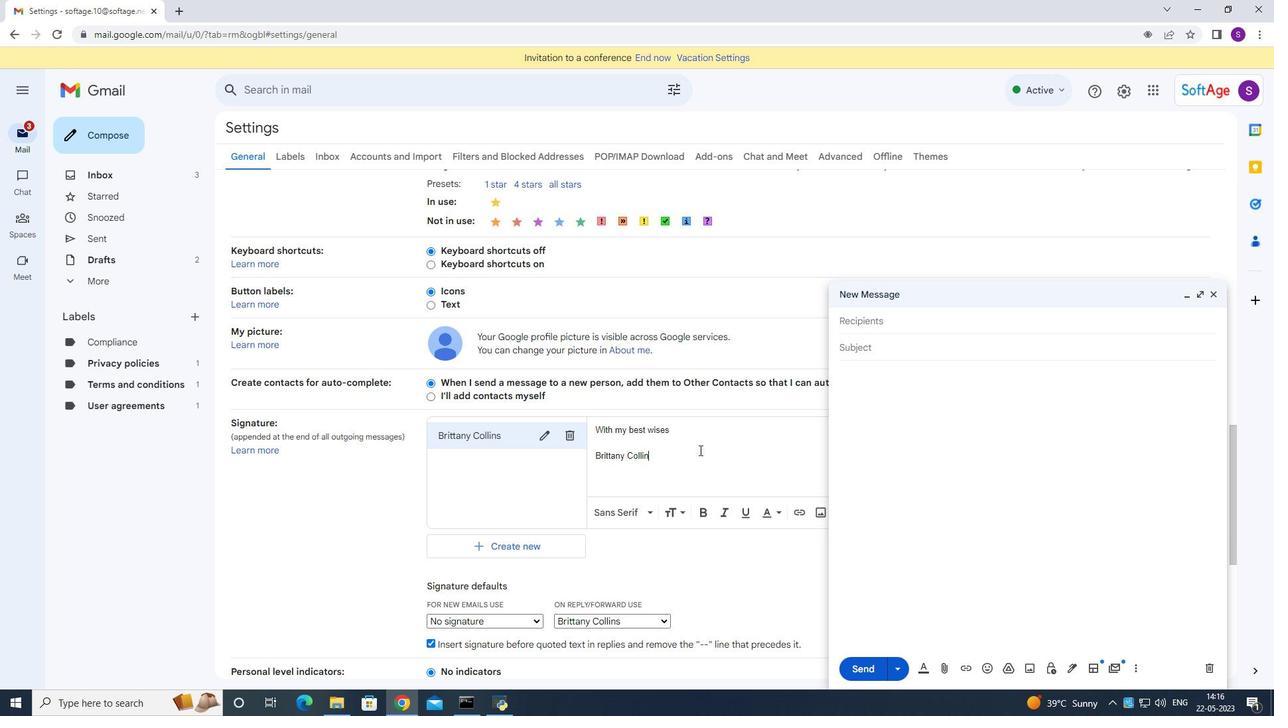 
Action: Mouse moved to (755, 513)
Screenshot: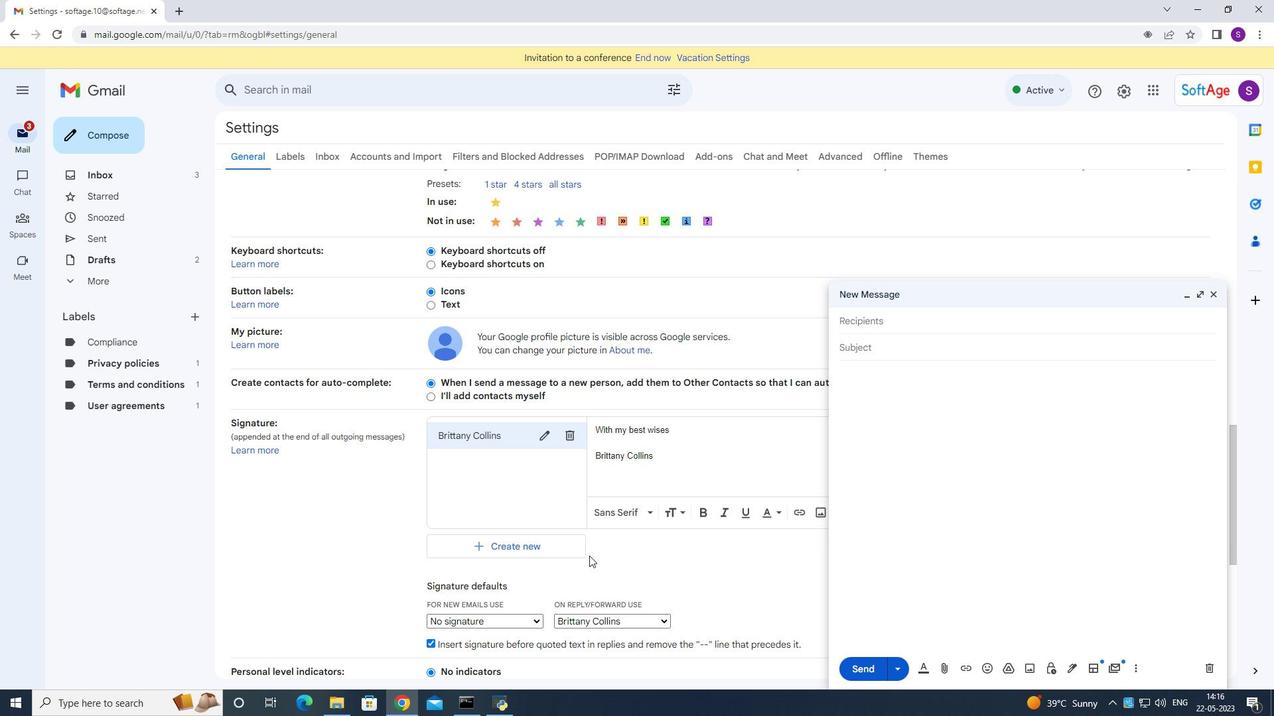 
Action: Mouse scrolled (754, 511) with delta (0, 0)
Screenshot: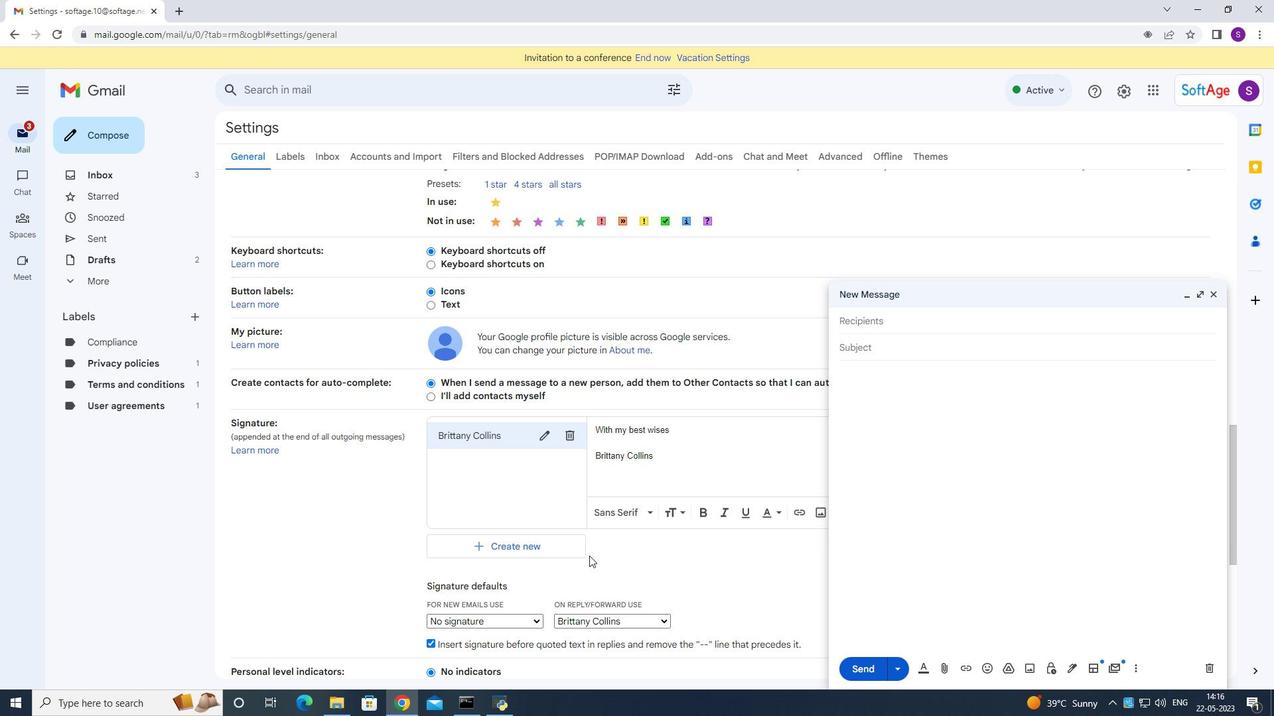 
Action: Mouse moved to (756, 513)
Screenshot: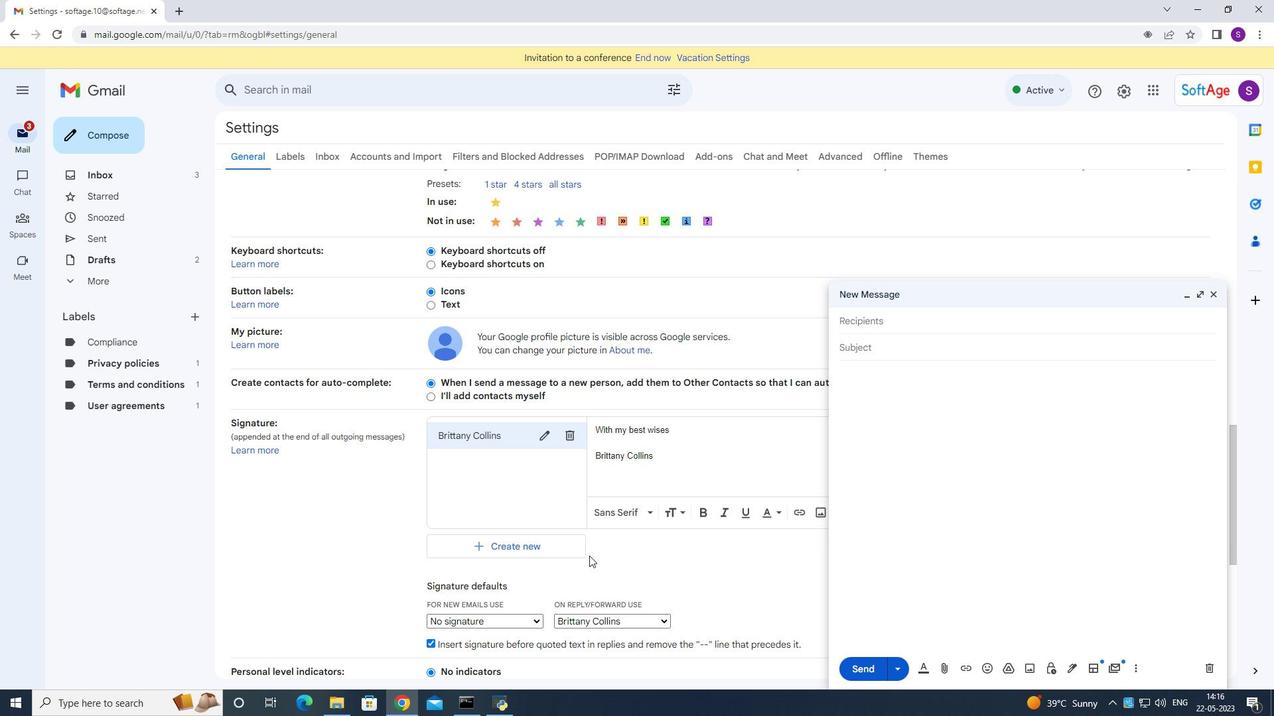 
Action: Mouse scrolled (755, 512) with delta (0, 0)
Screenshot: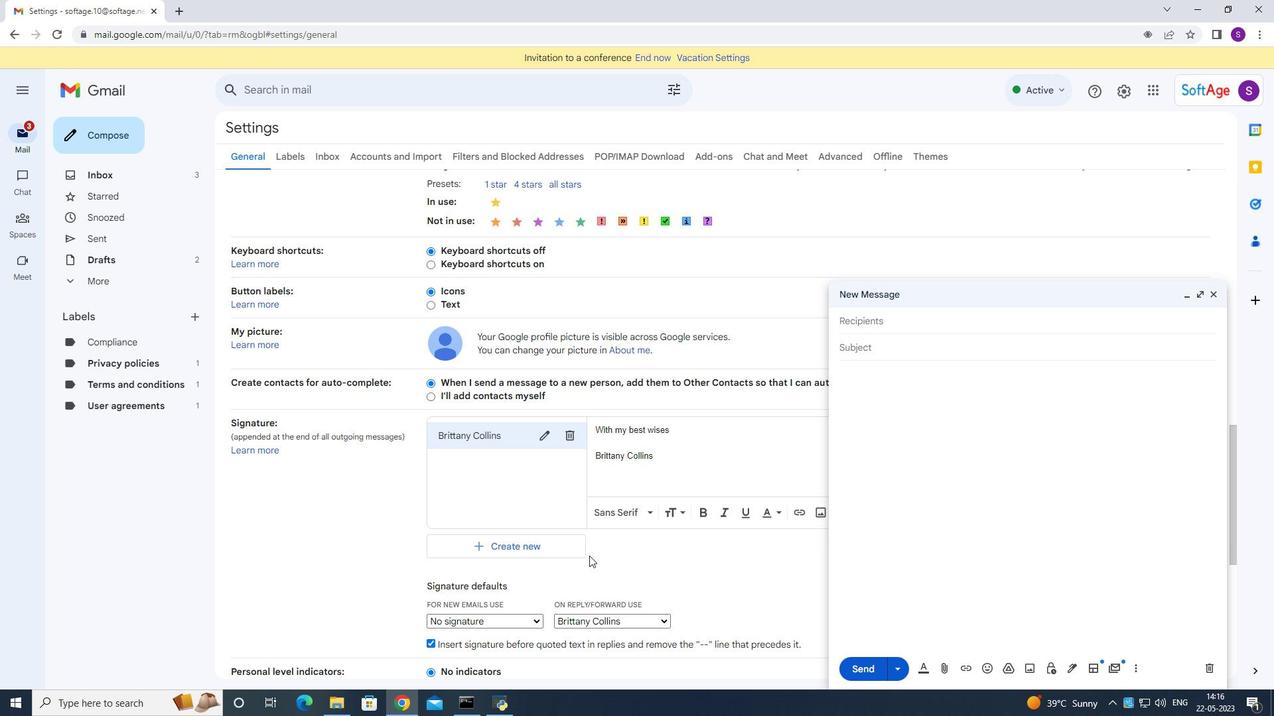 
Action: Mouse moved to (757, 514)
Screenshot: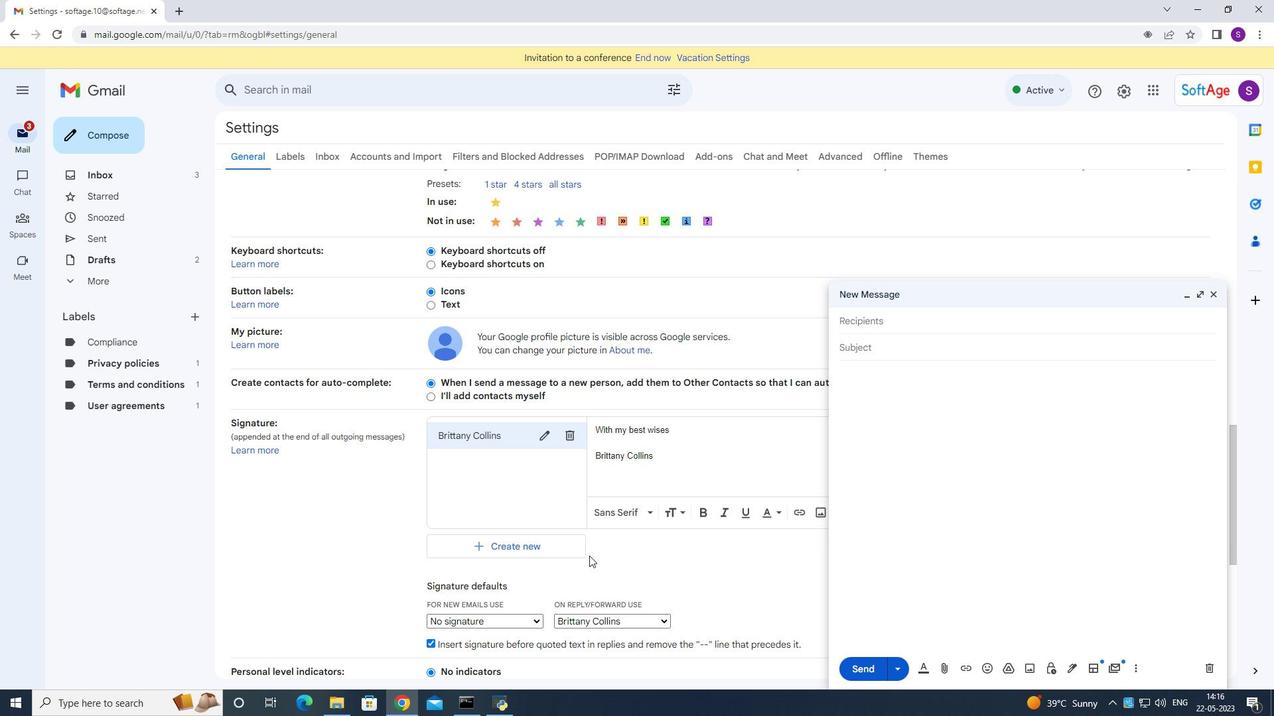 
Action: Mouse scrolled (756, 512) with delta (0, 0)
Screenshot: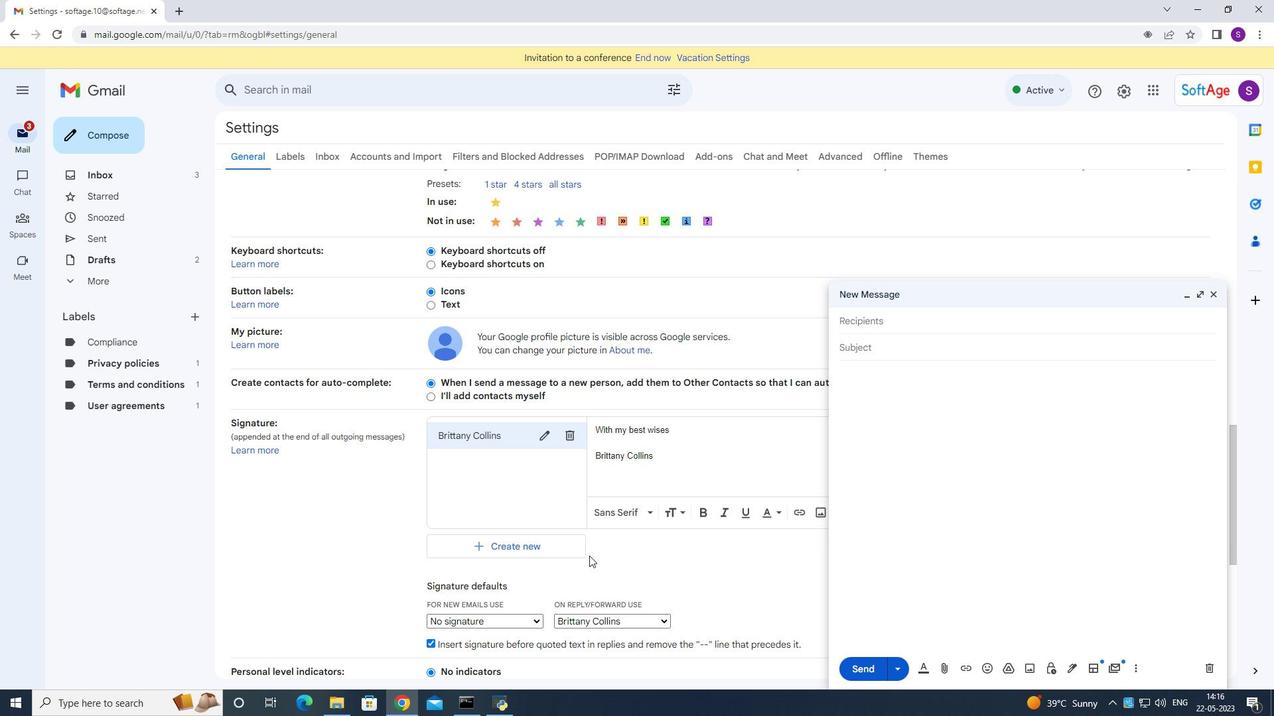 
Action: Mouse moved to (757, 514)
Screenshot: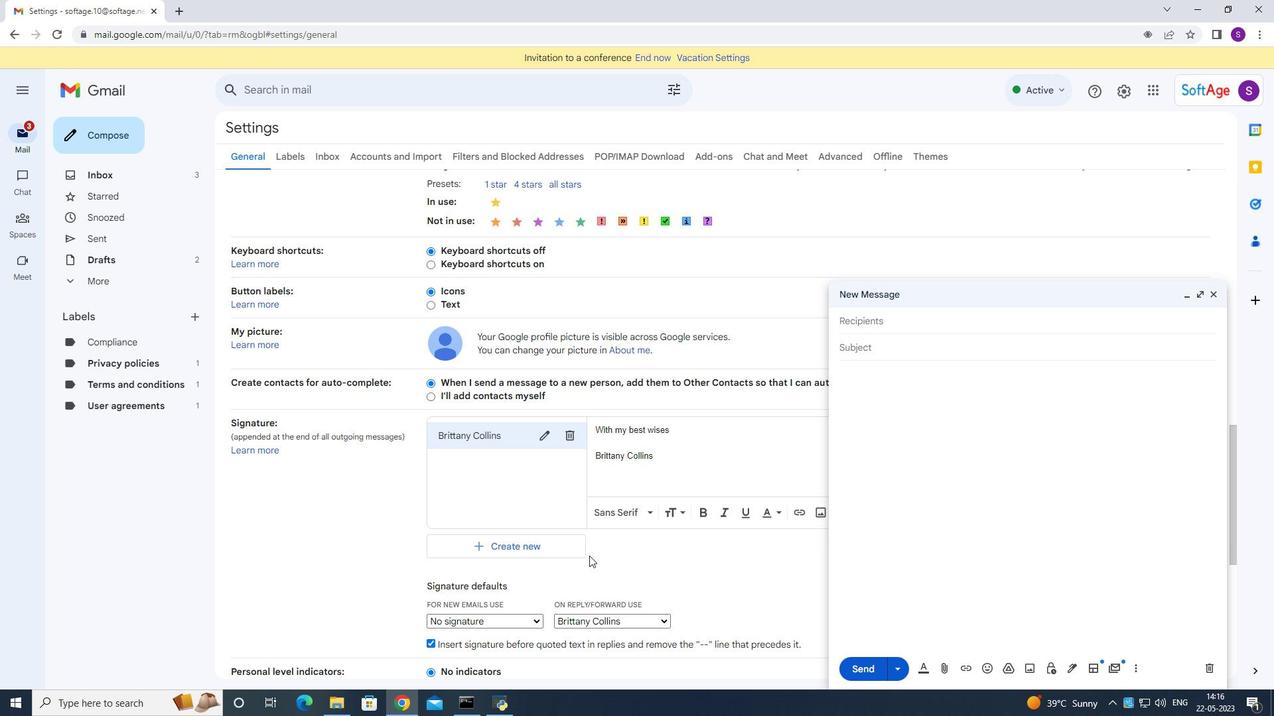 
Action: Mouse scrolled (757, 513) with delta (0, 0)
Screenshot: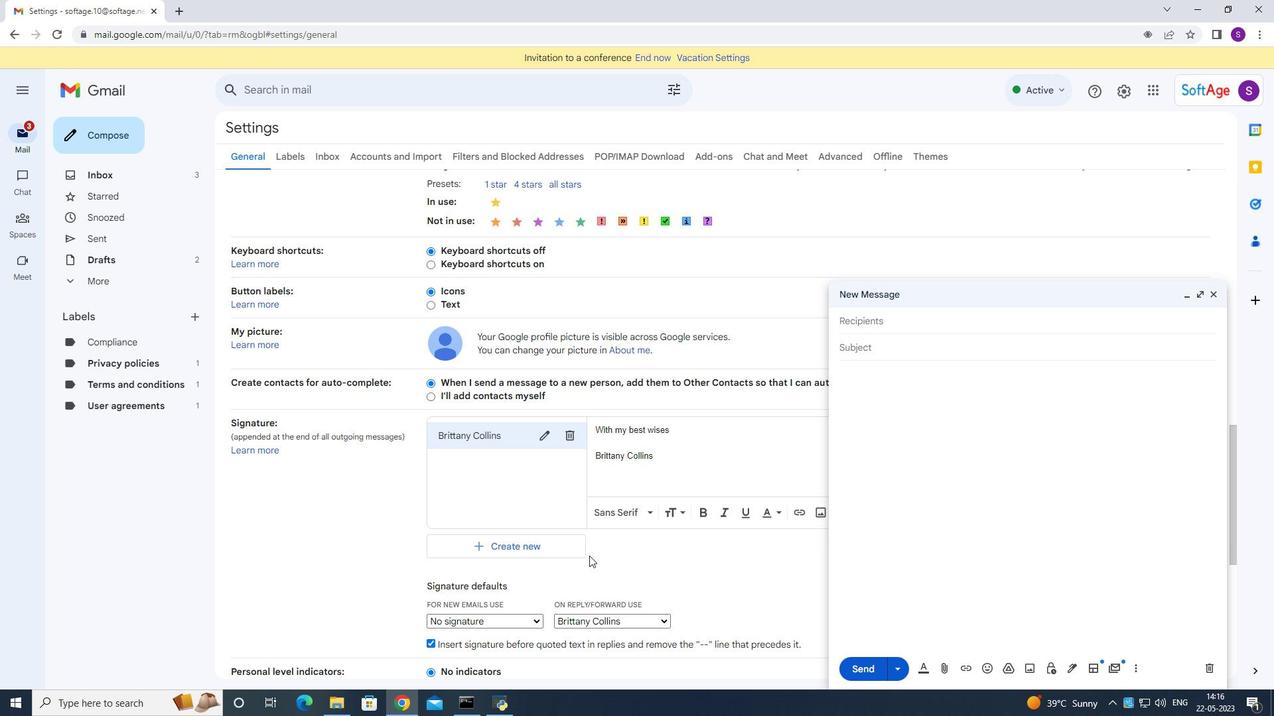 
Action: Mouse moved to (758, 514)
Screenshot: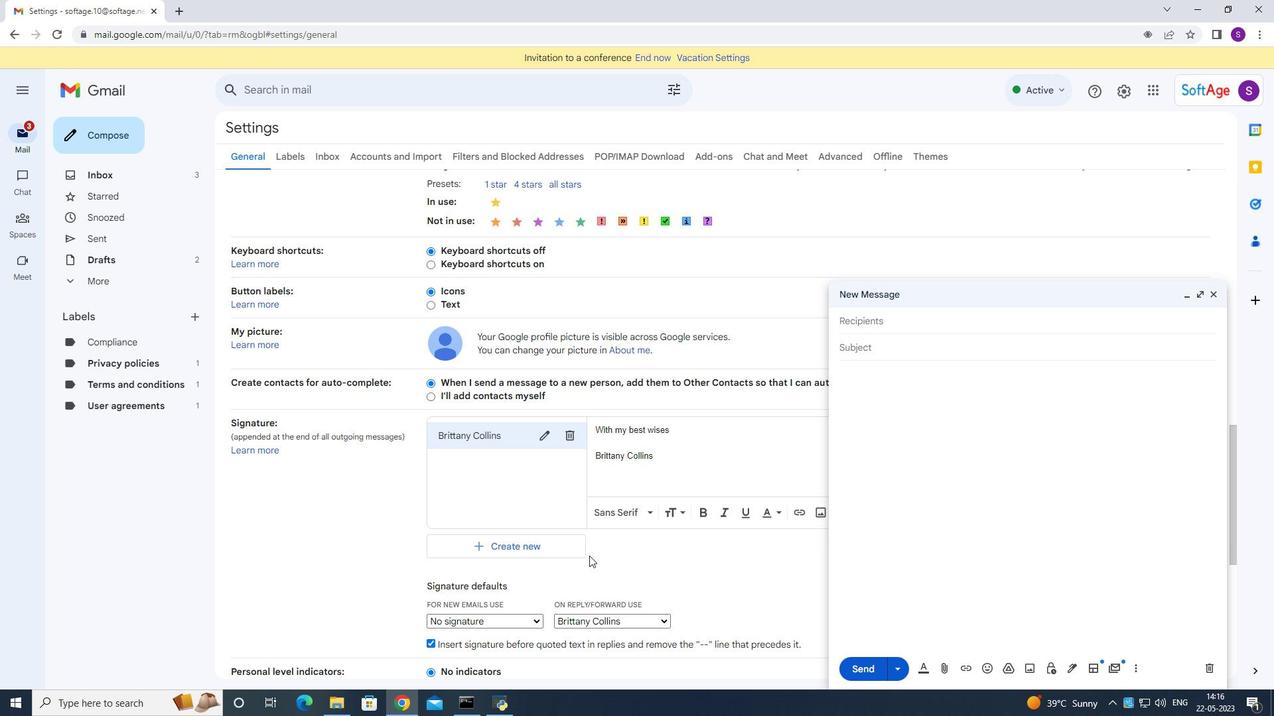 
Action: Mouse scrolled (757, 513) with delta (0, 0)
Screenshot: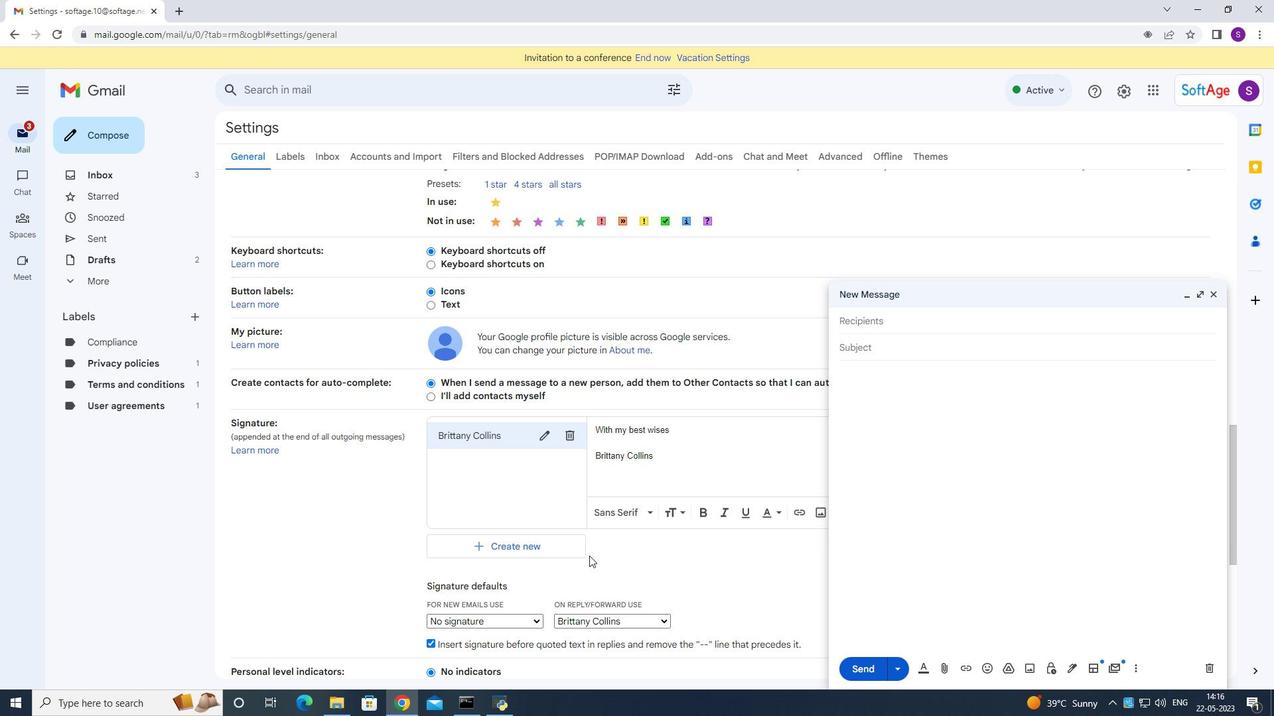 
Action: Mouse moved to (759, 514)
Screenshot: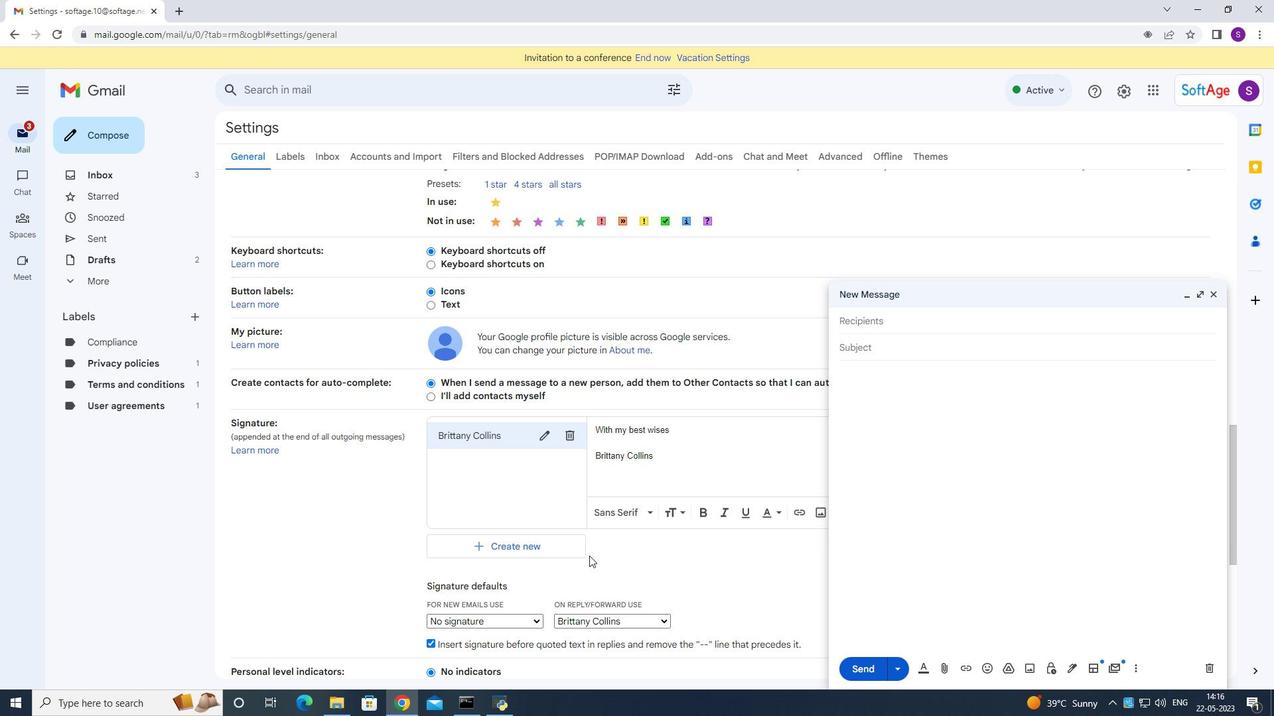 
Action: Mouse scrolled (758, 514) with delta (0, 0)
Screenshot: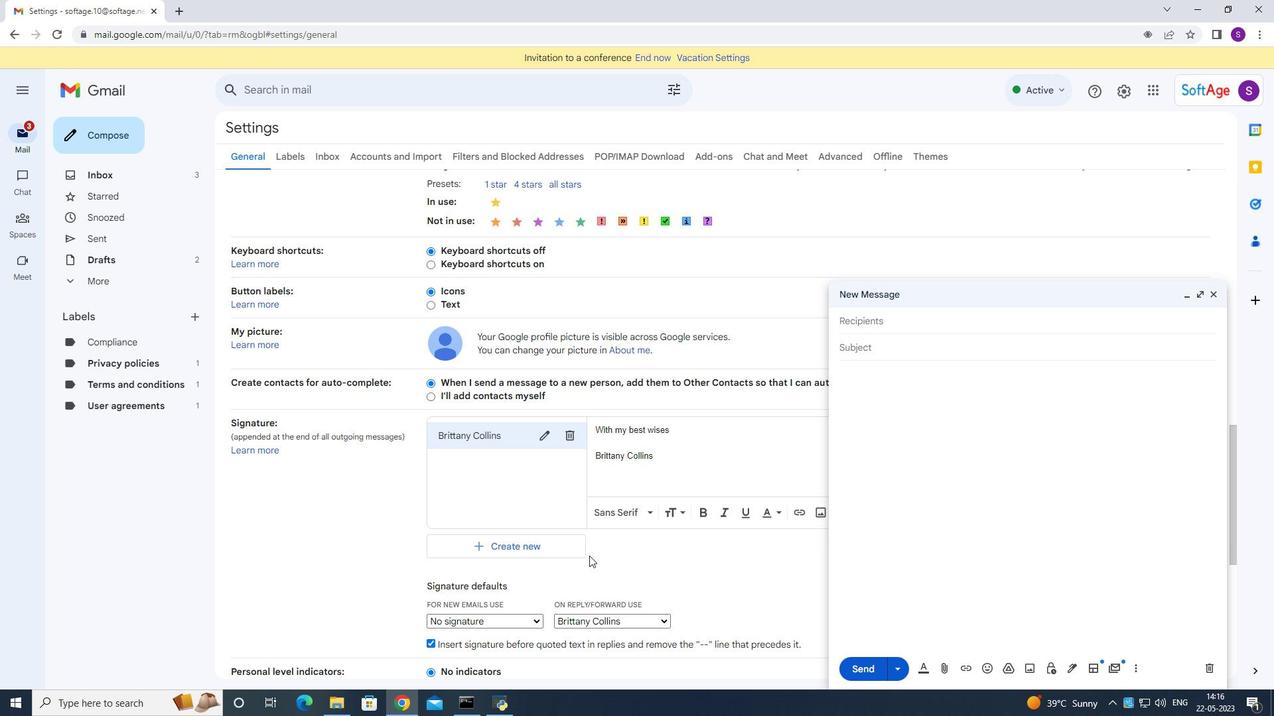 
Action: Mouse scrolled (758, 514) with delta (0, 0)
Screenshot: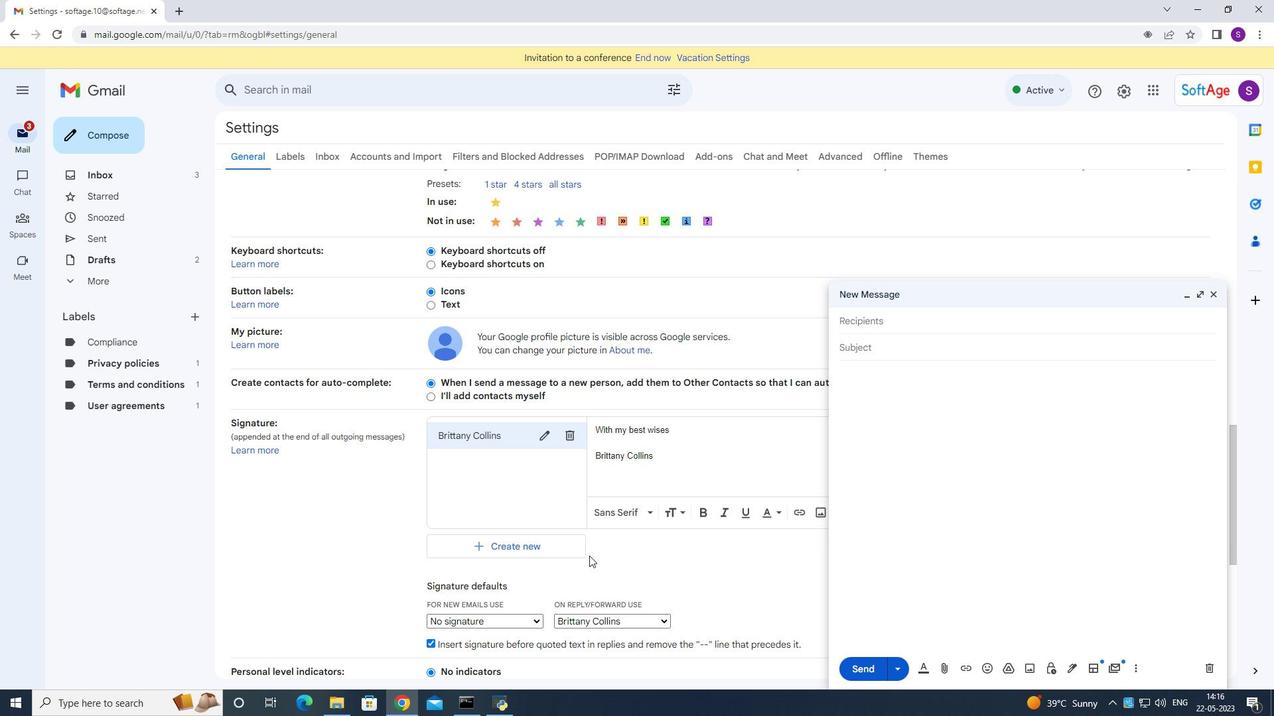 
Action: Mouse moved to (510, 220)
Screenshot: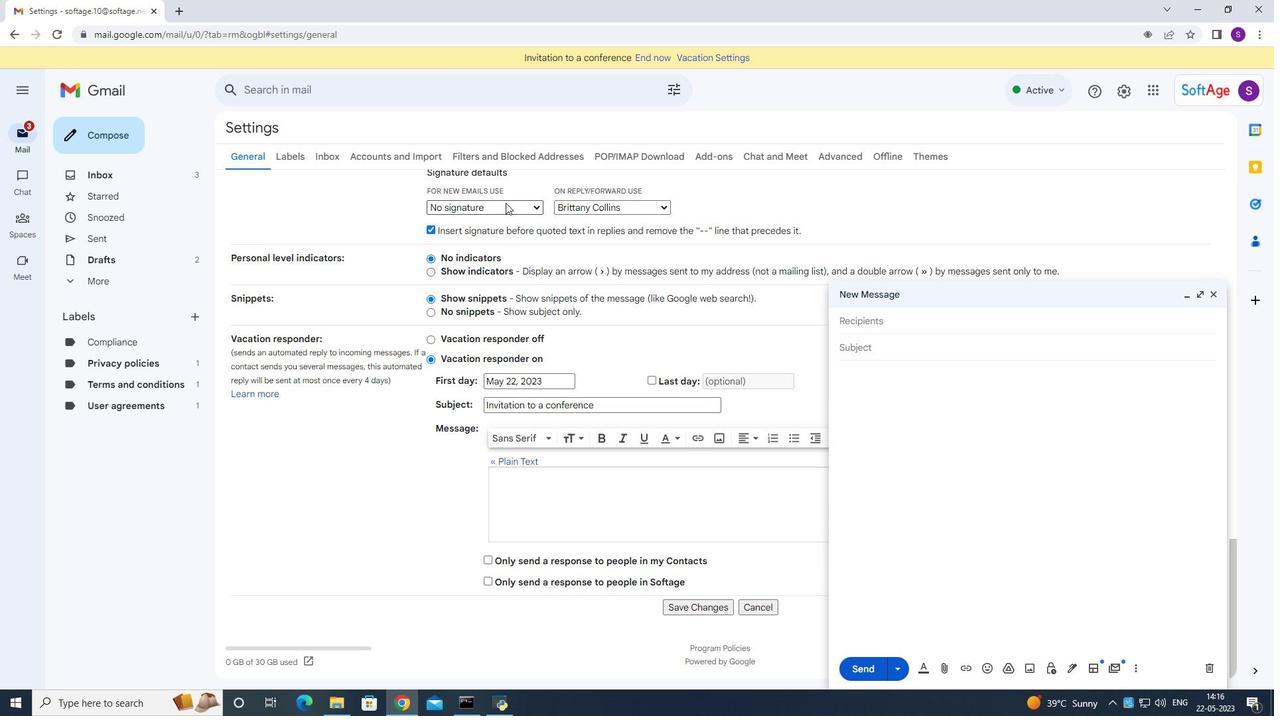 
Action: Mouse pressed left at (510, 220)
Screenshot: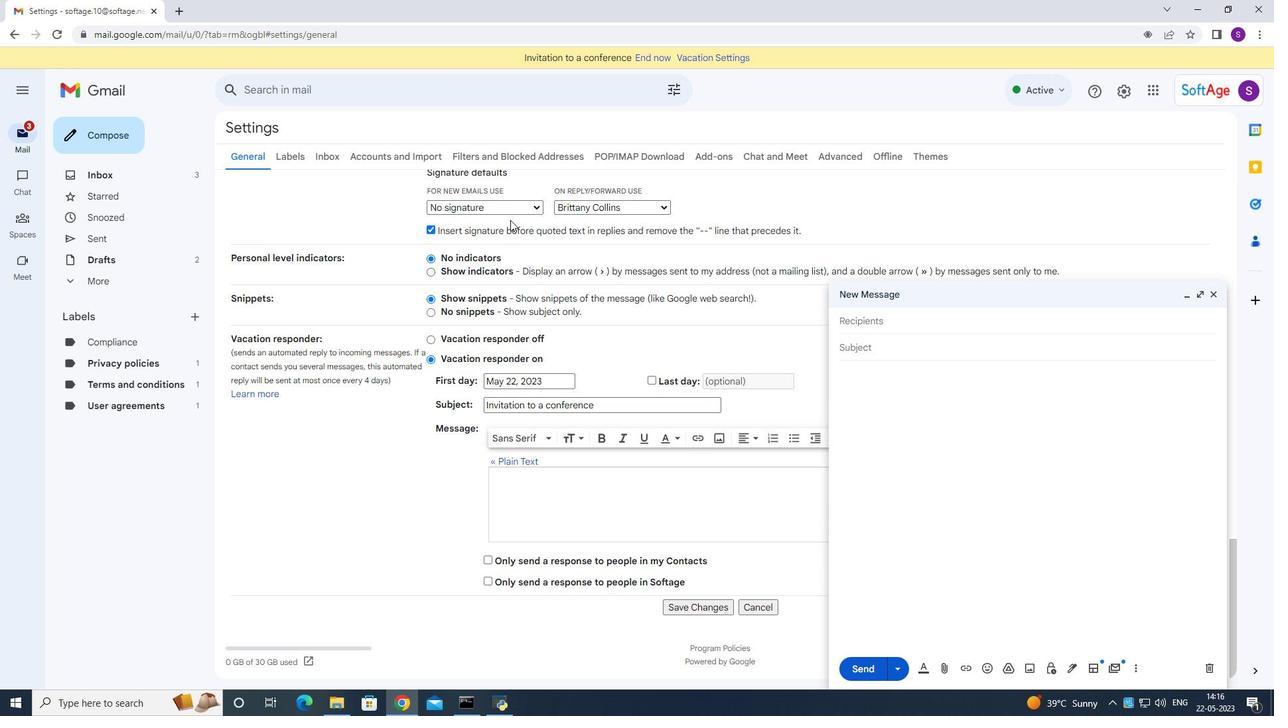 
Action: Mouse moved to (507, 203)
Screenshot: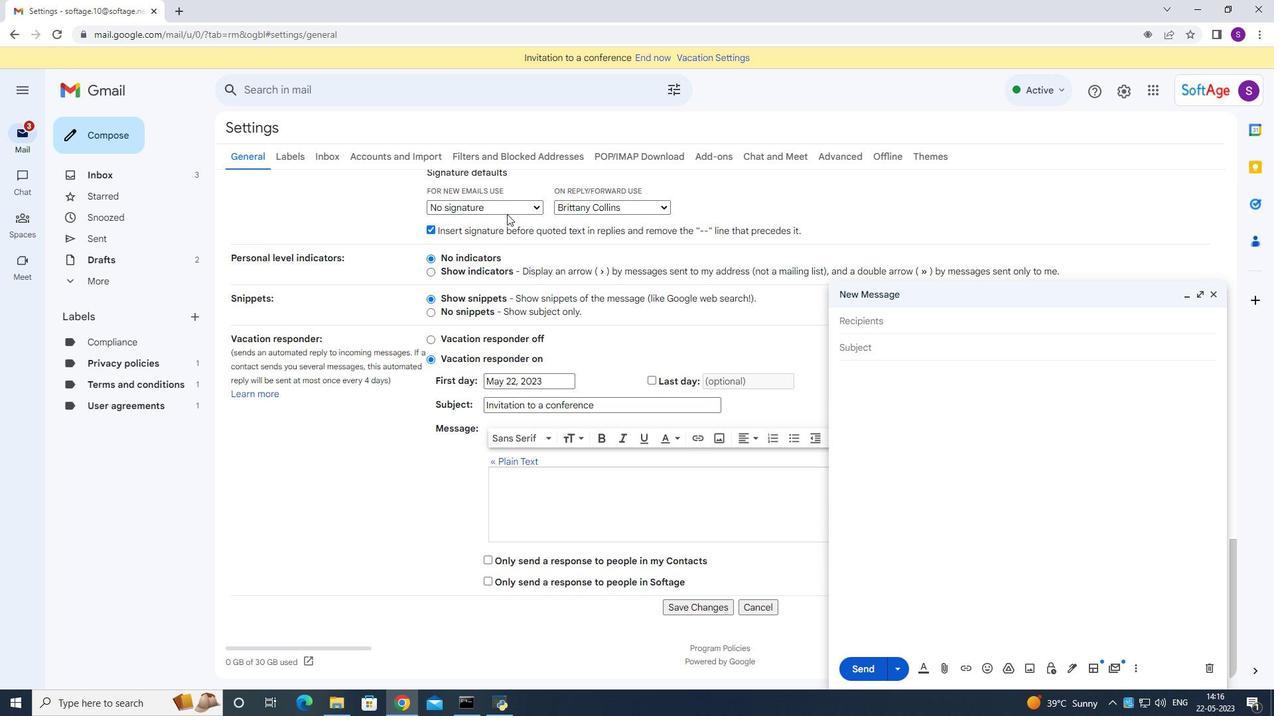 
Action: Mouse pressed left at (507, 203)
Screenshot: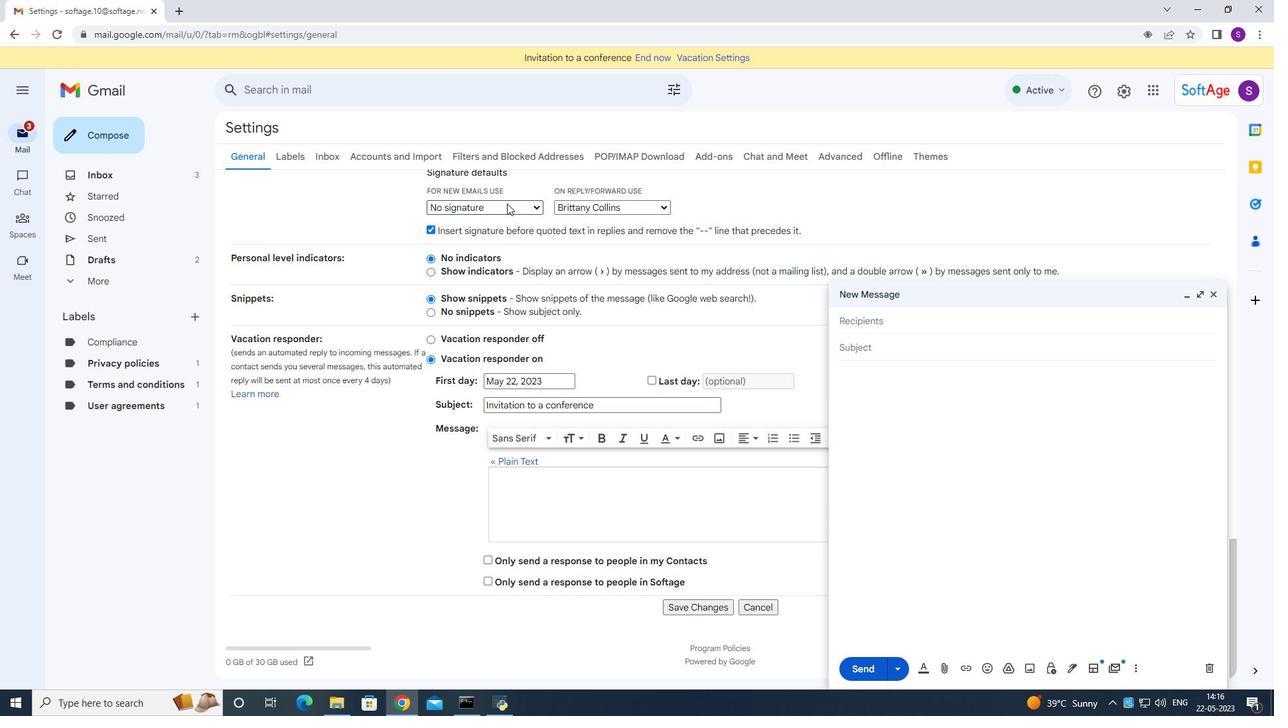 
Action: Mouse moved to (500, 228)
Screenshot: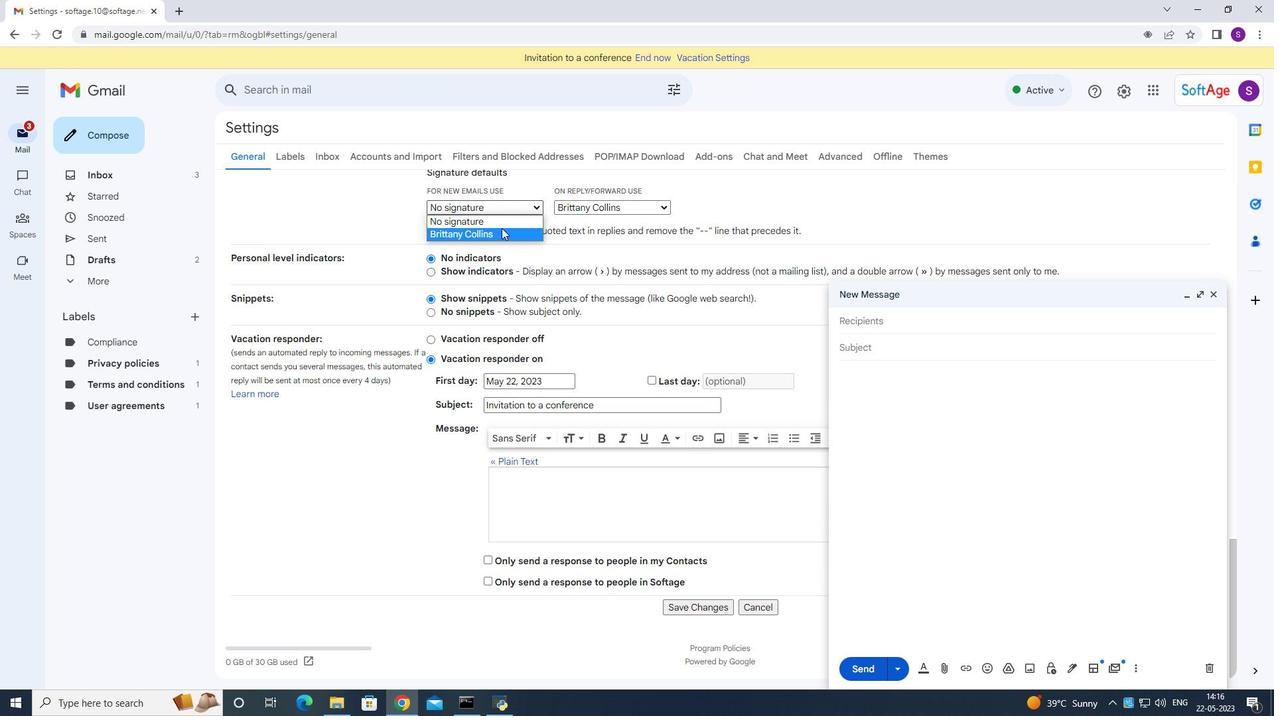 
Action: Mouse pressed left at (500, 228)
Screenshot: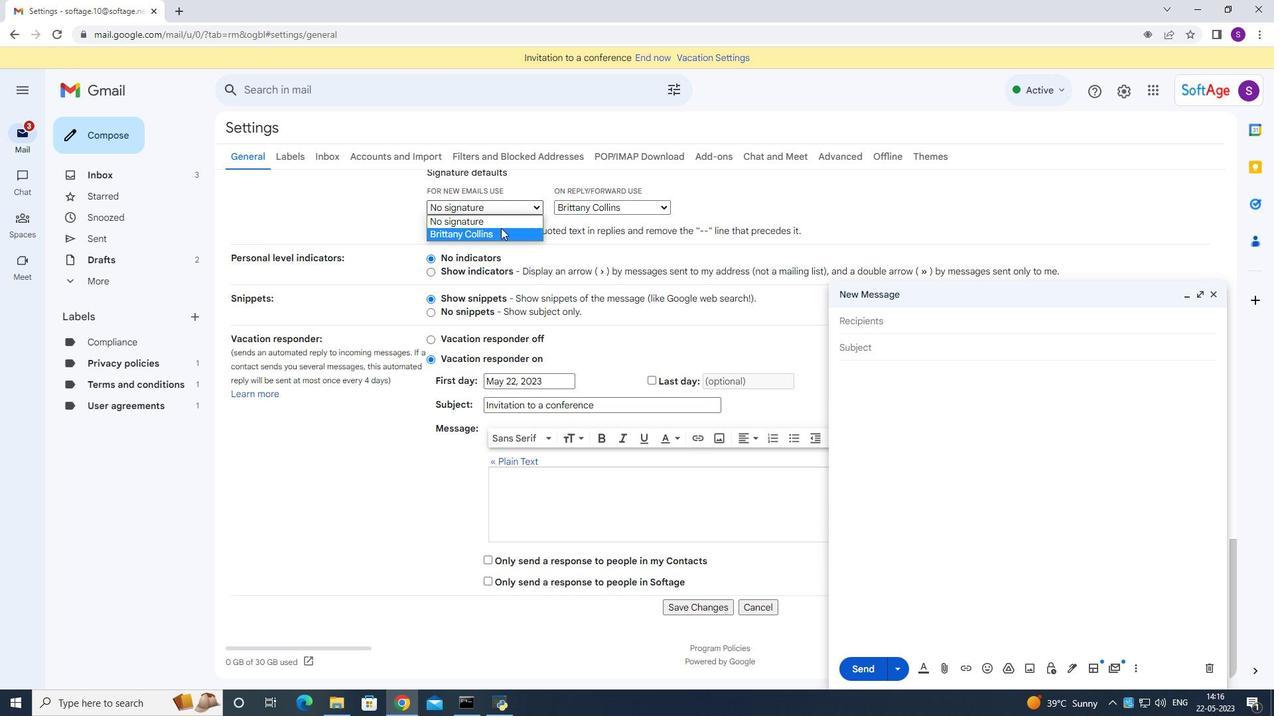 
Action: Mouse moved to (667, 284)
Screenshot: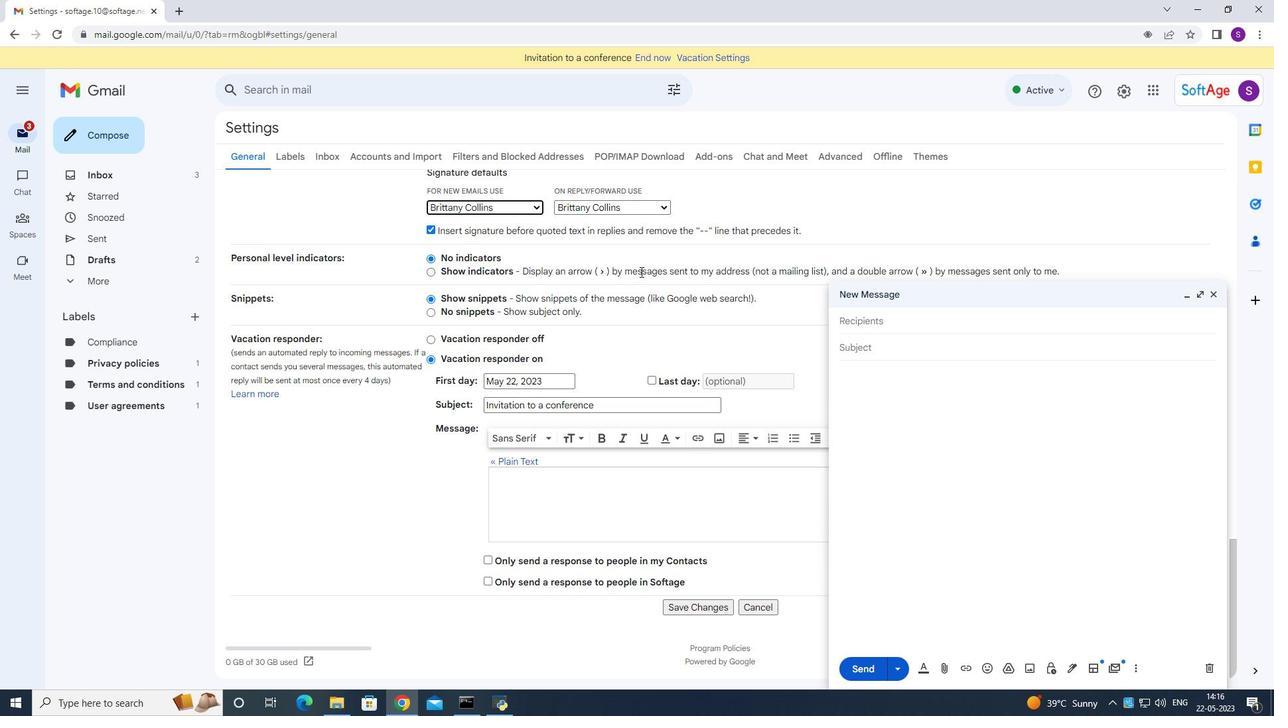 
Action: Mouse scrolled (666, 282) with delta (0, 0)
Screenshot: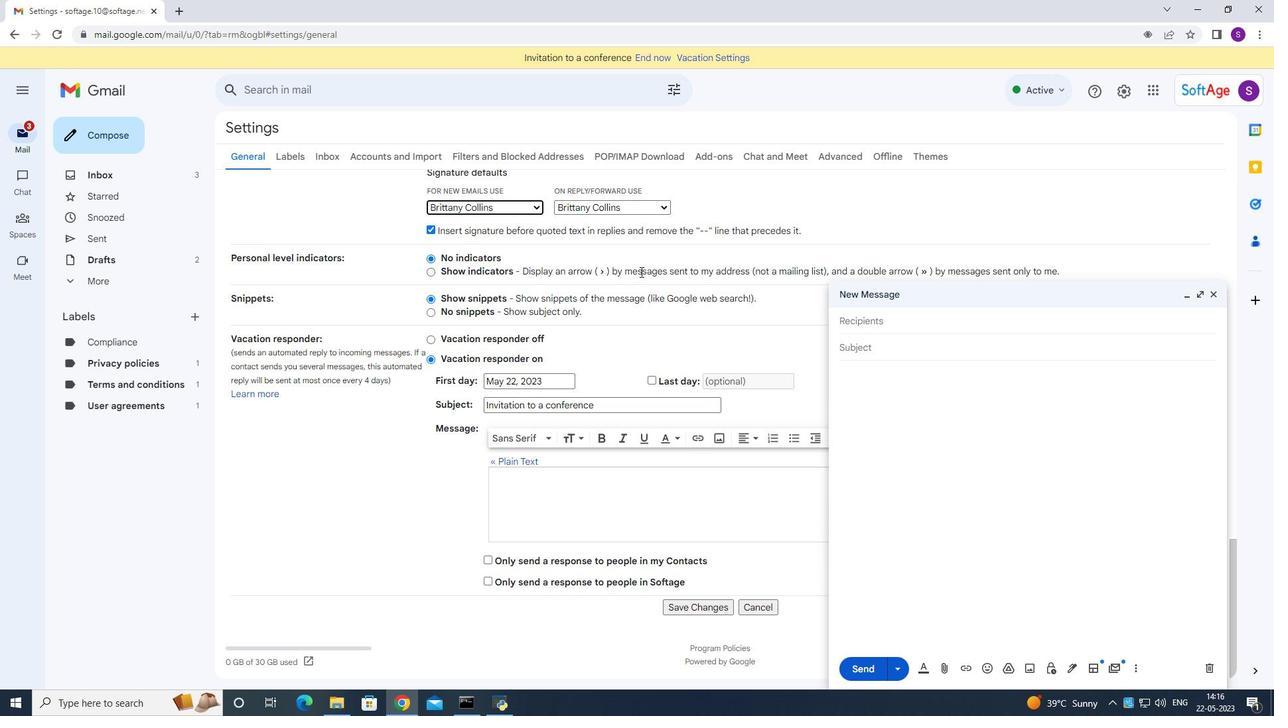 
Action: Mouse moved to (670, 286)
Screenshot: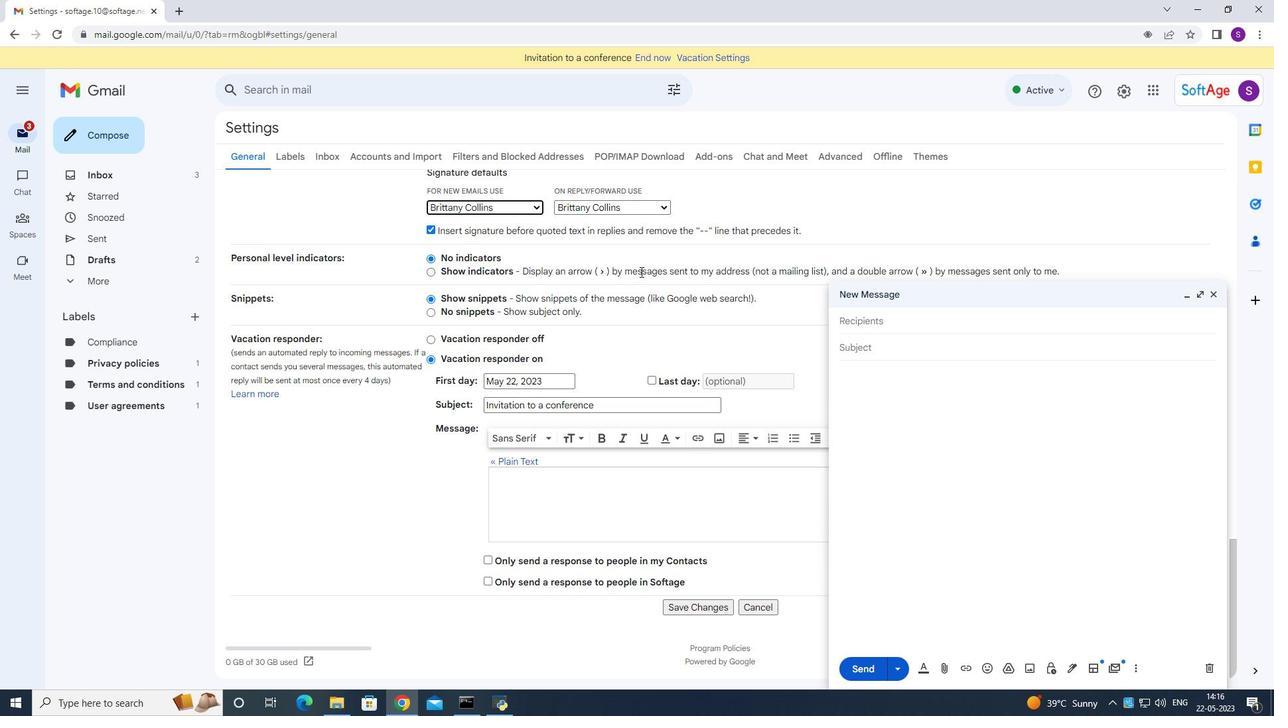 
Action: Mouse scrolled (670, 286) with delta (0, 0)
Screenshot: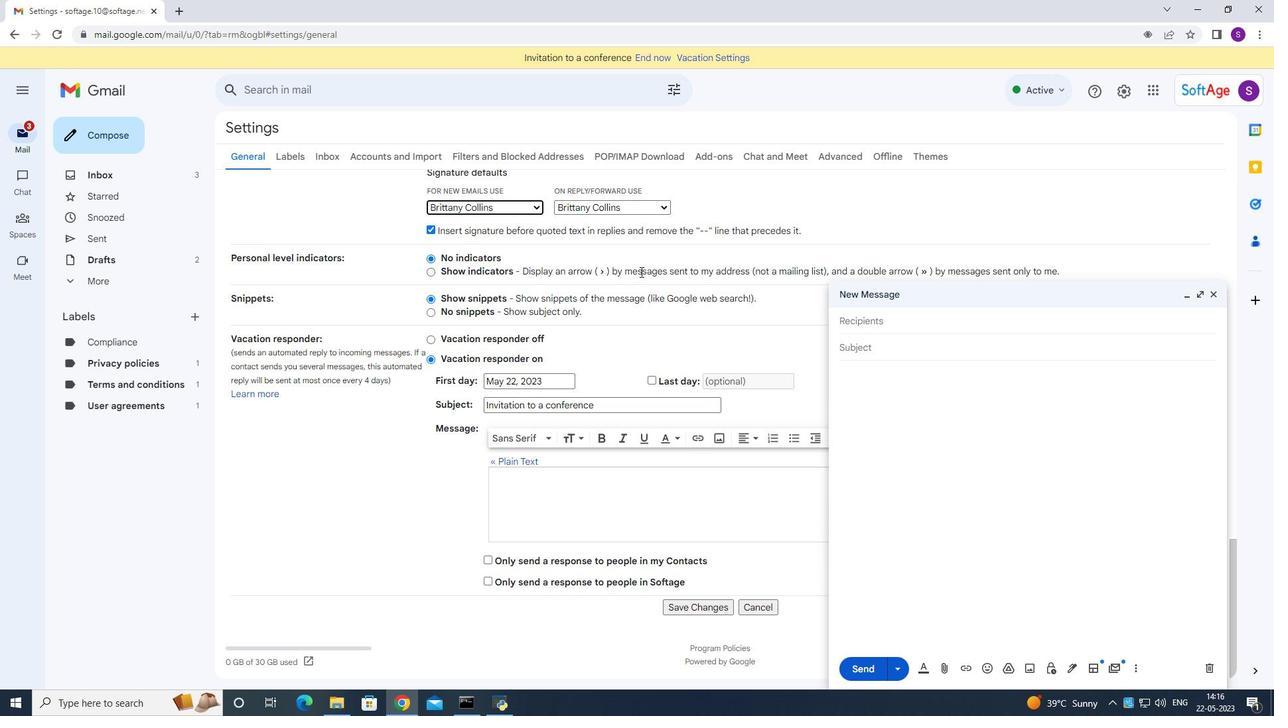 
Action: Mouse moved to (671, 289)
Screenshot: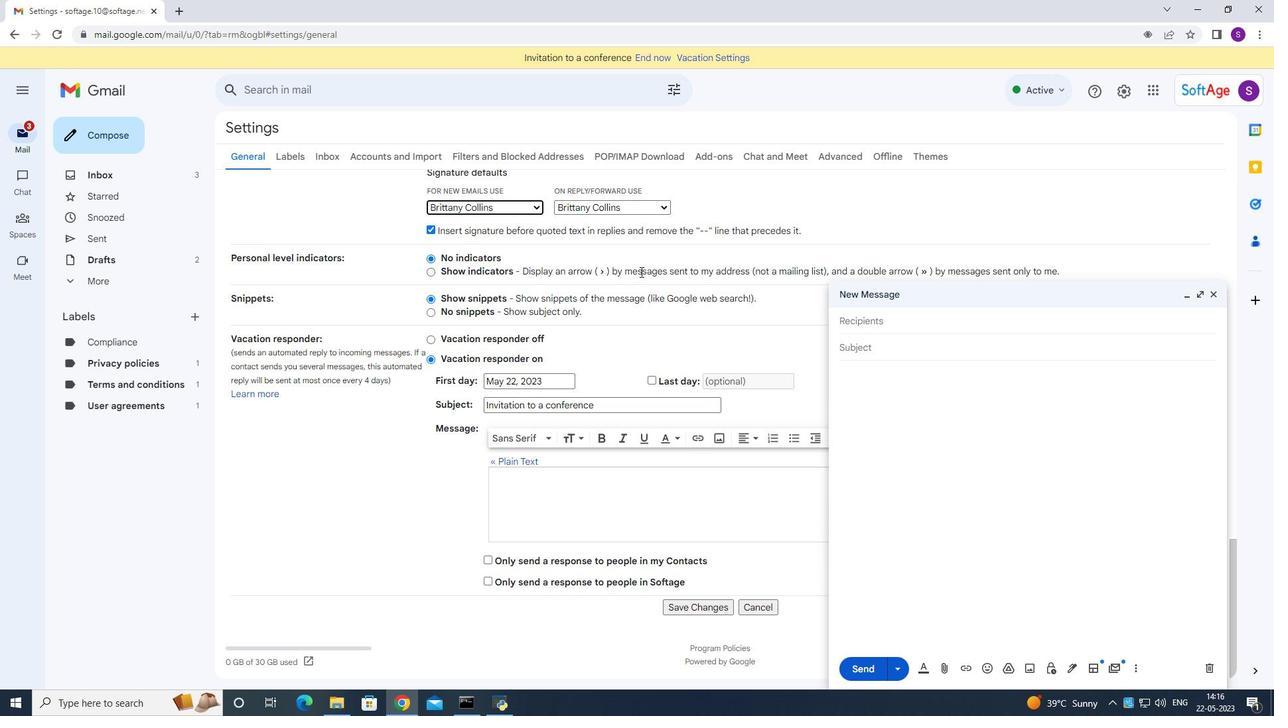 
Action: Mouse scrolled (671, 288) with delta (0, 0)
Screenshot: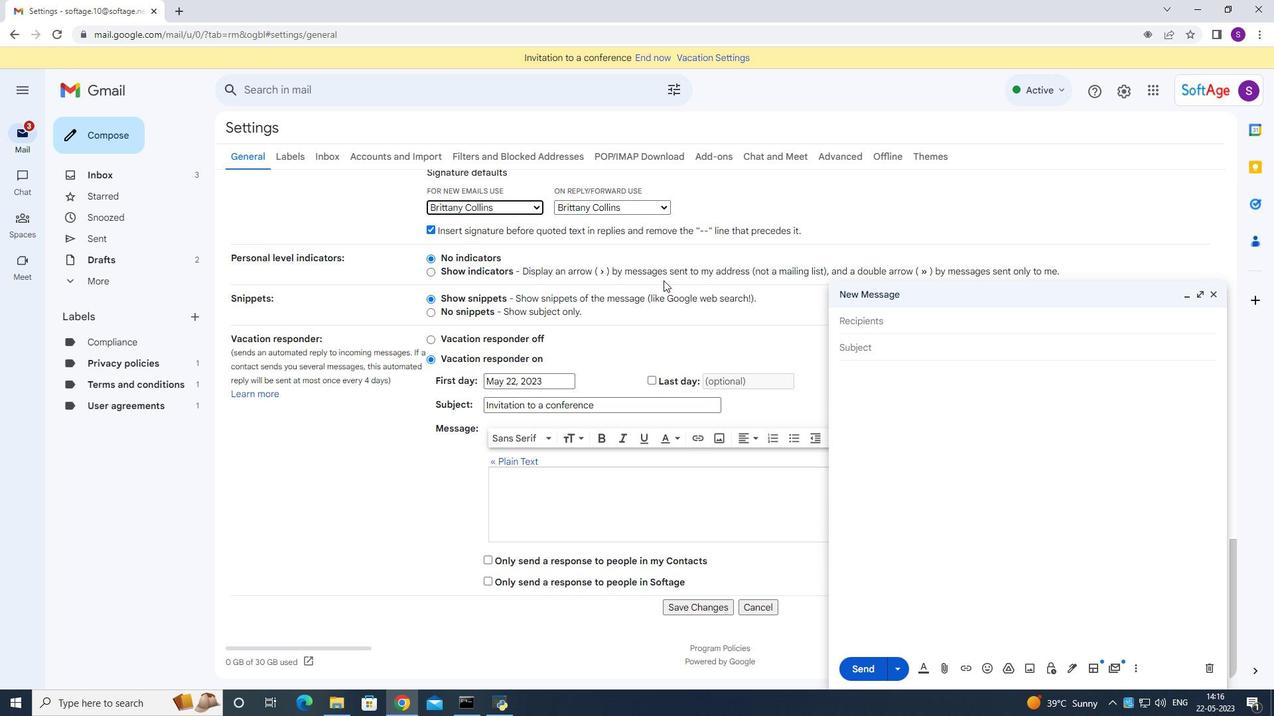 
Action: Mouse moved to (738, 353)
Screenshot: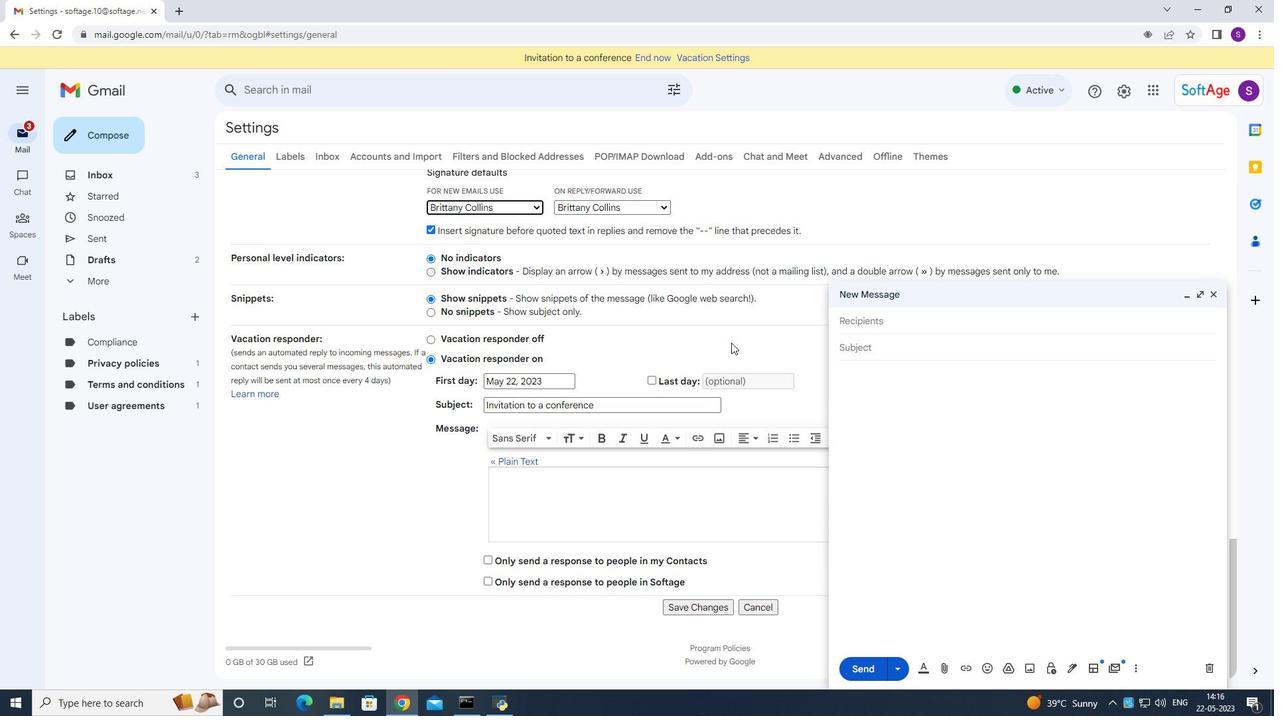 
Action: Mouse scrolled (738, 353) with delta (0, 0)
Screenshot: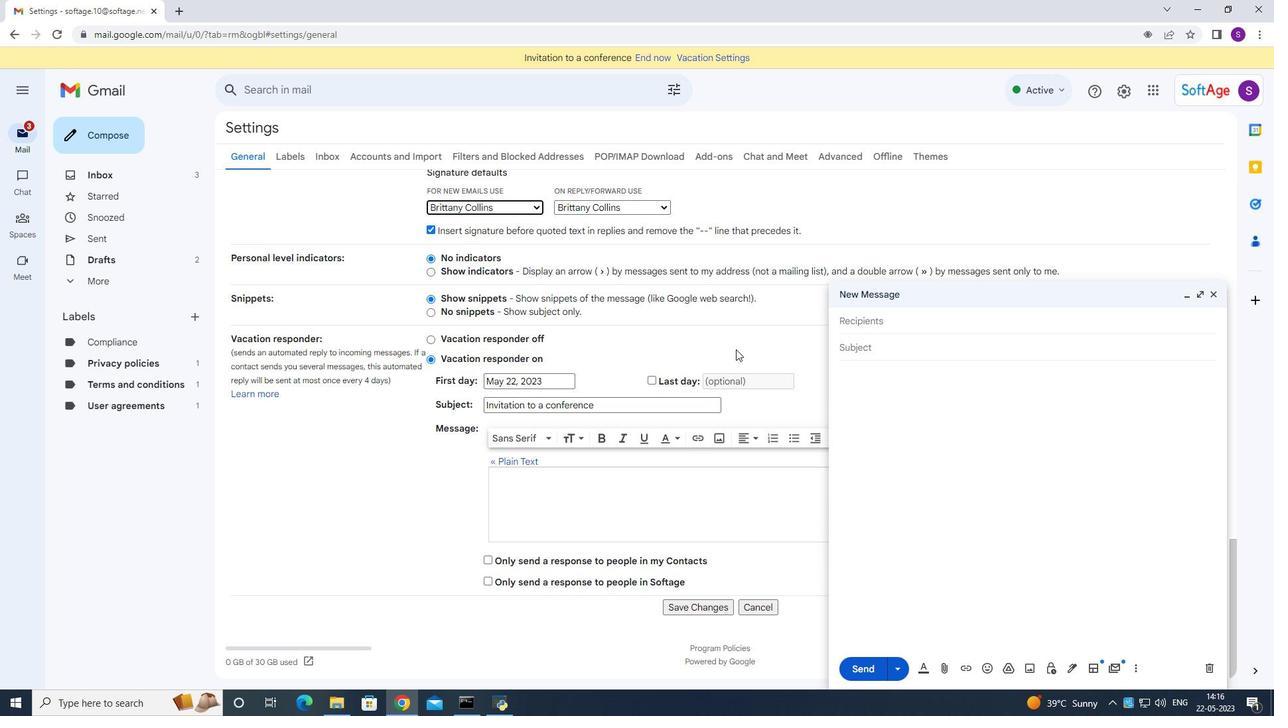 
Action: Mouse moved to (700, 608)
Screenshot: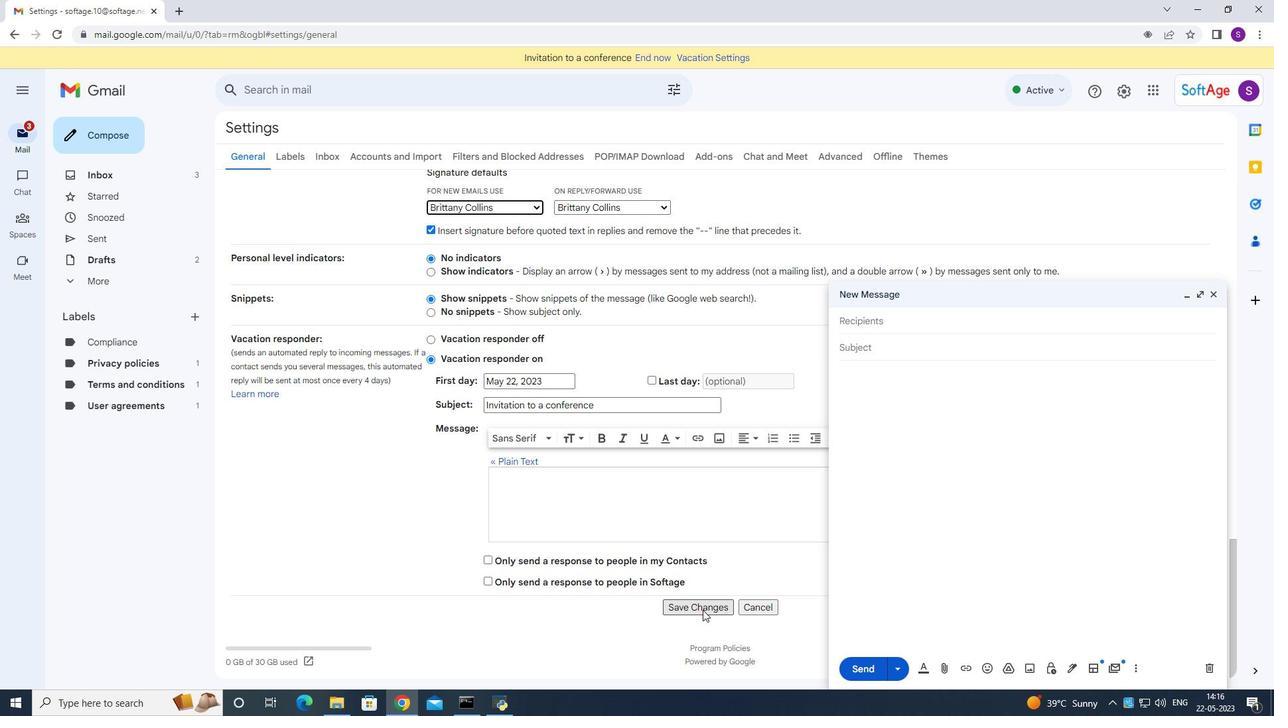 
Action: Mouse pressed left at (700, 608)
Screenshot: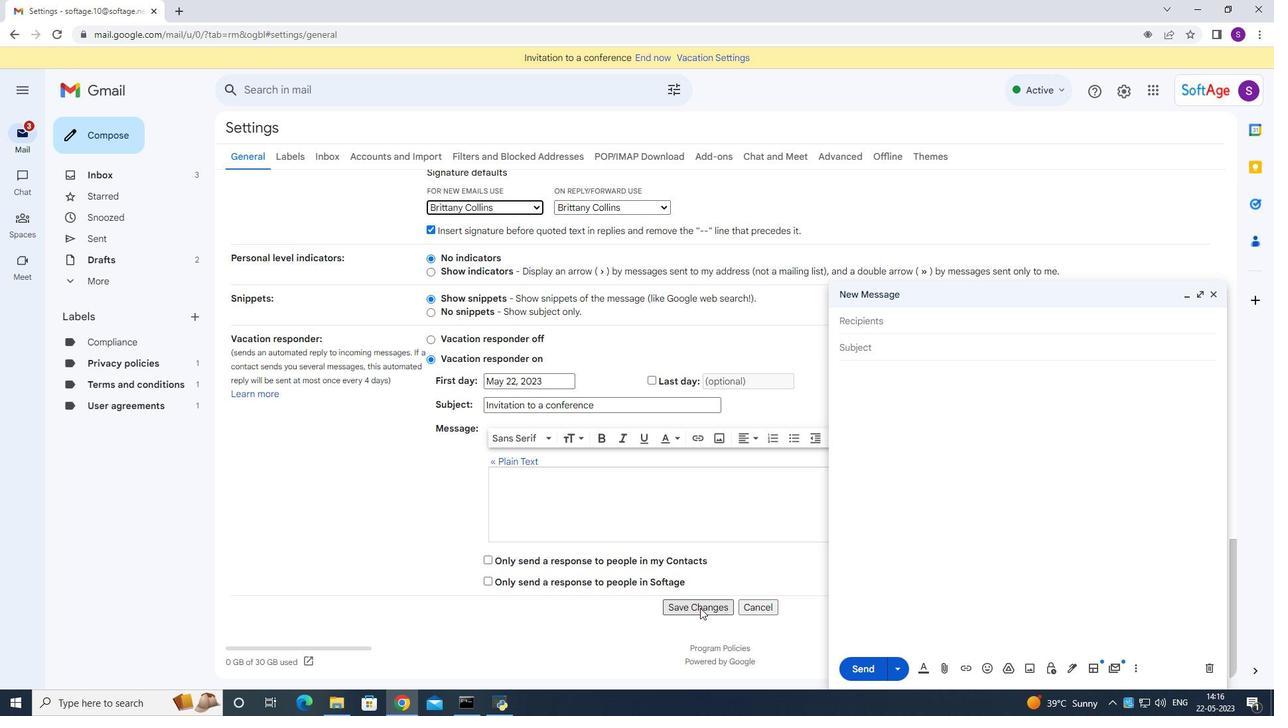 
Action: Mouse moved to (96, 133)
Screenshot: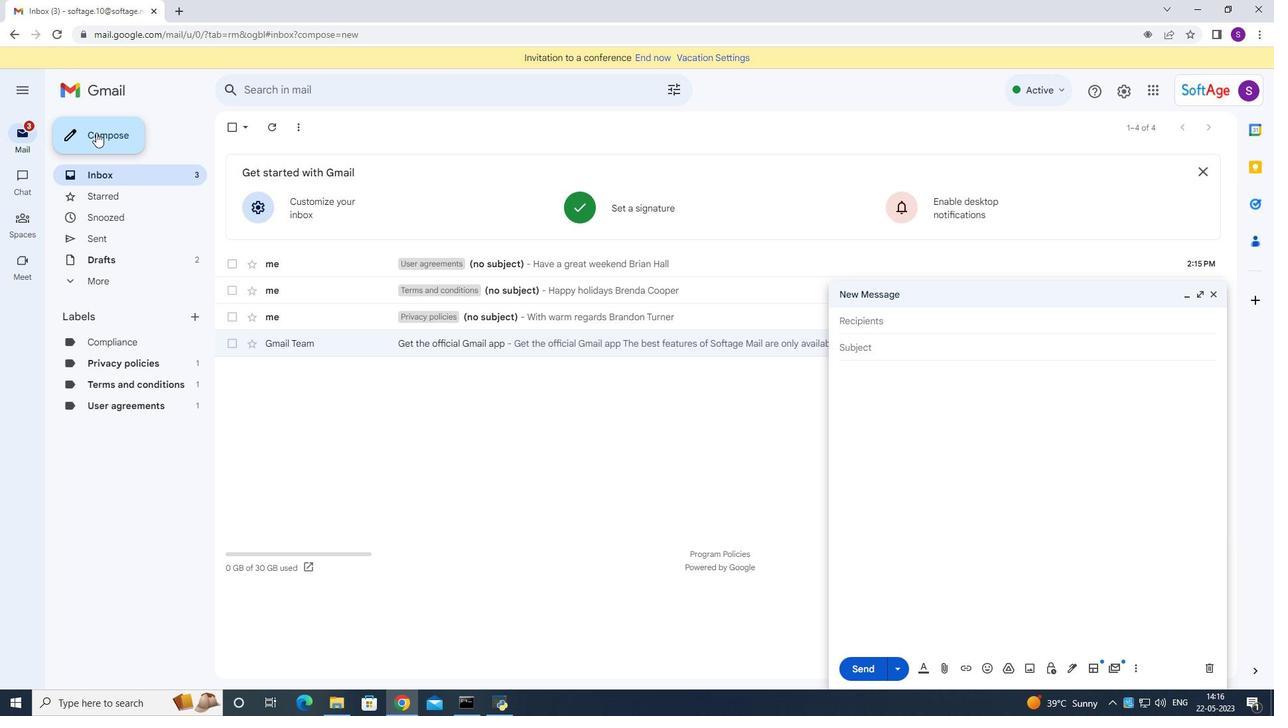 
Action: Mouse pressed left at (96, 133)
Screenshot: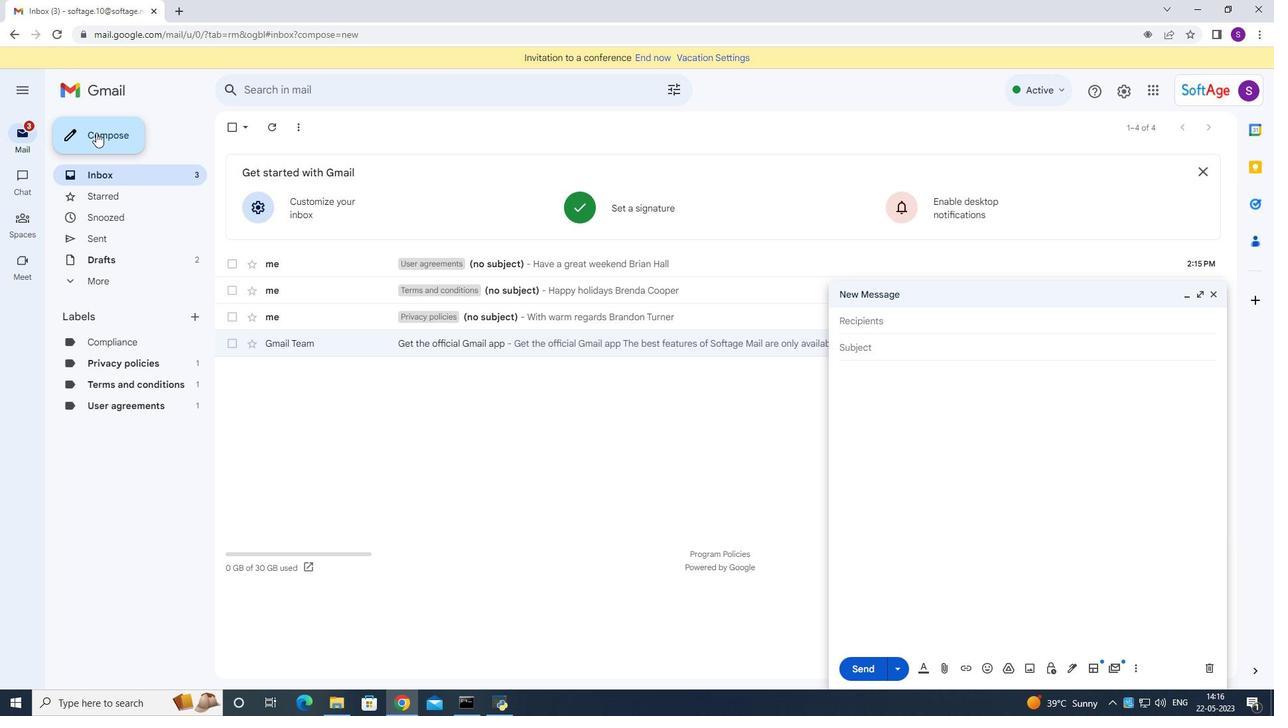 
Action: Mouse moved to (1213, 296)
Screenshot: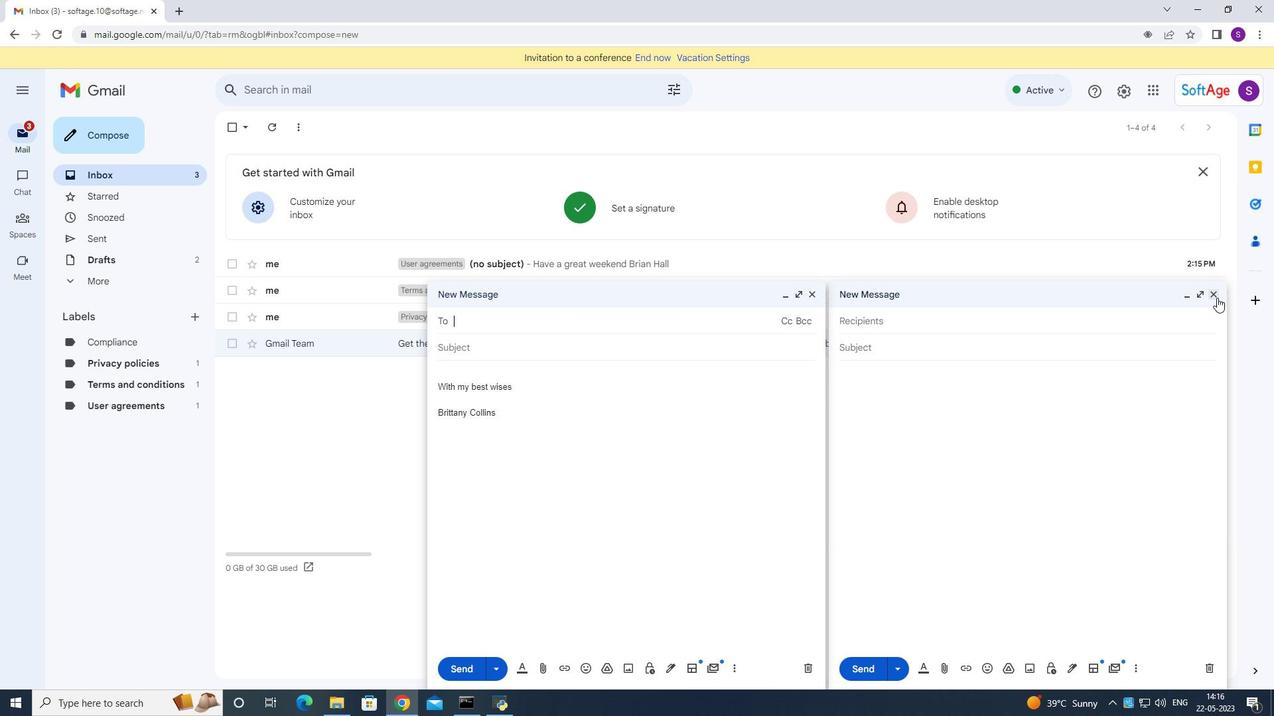 
Action: Mouse pressed left at (1213, 296)
Screenshot: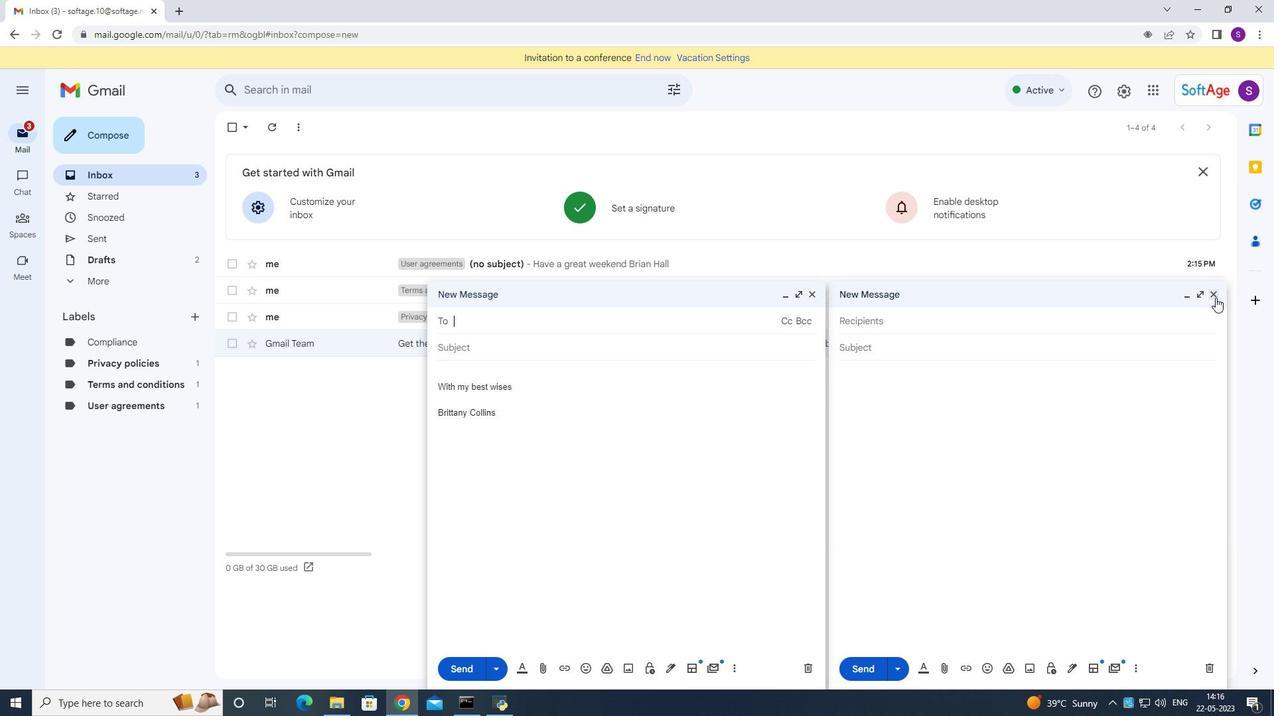 
Action: Mouse moved to (909, 329)
Screenshot: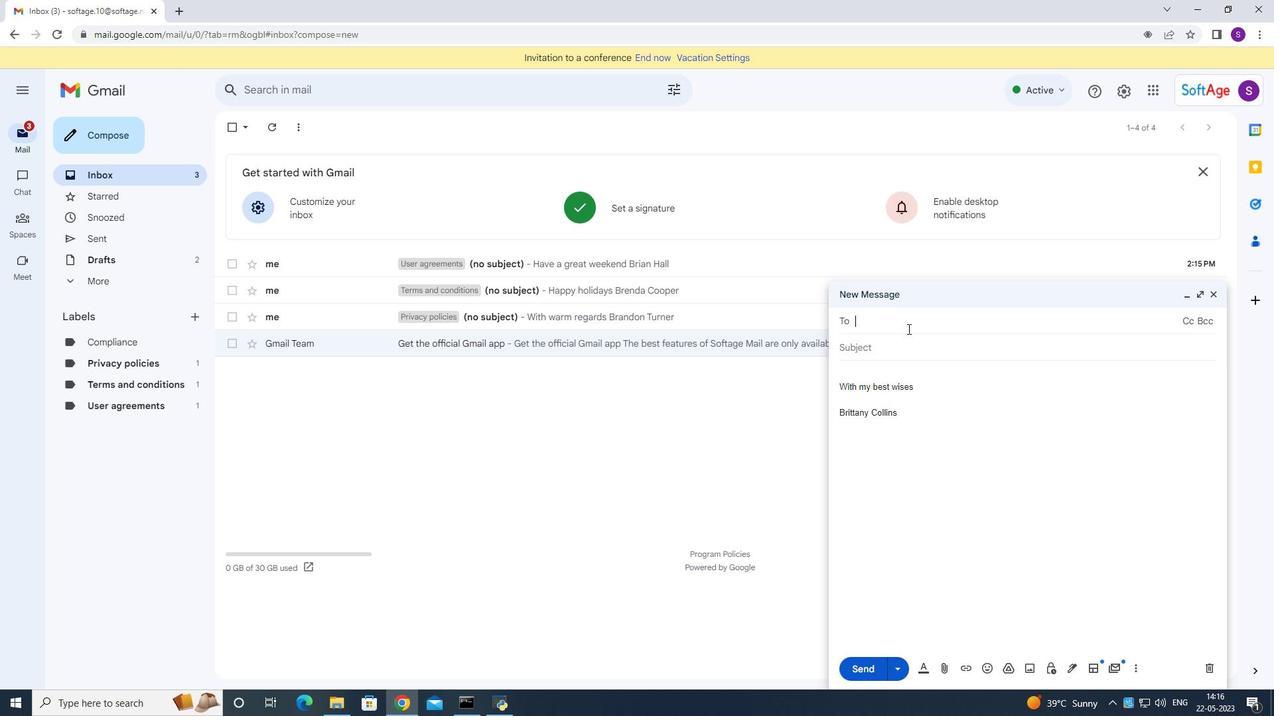 
Action: Key pressed <Key.shift>Softage.10<Key.shift>@softage.net
Screenshot: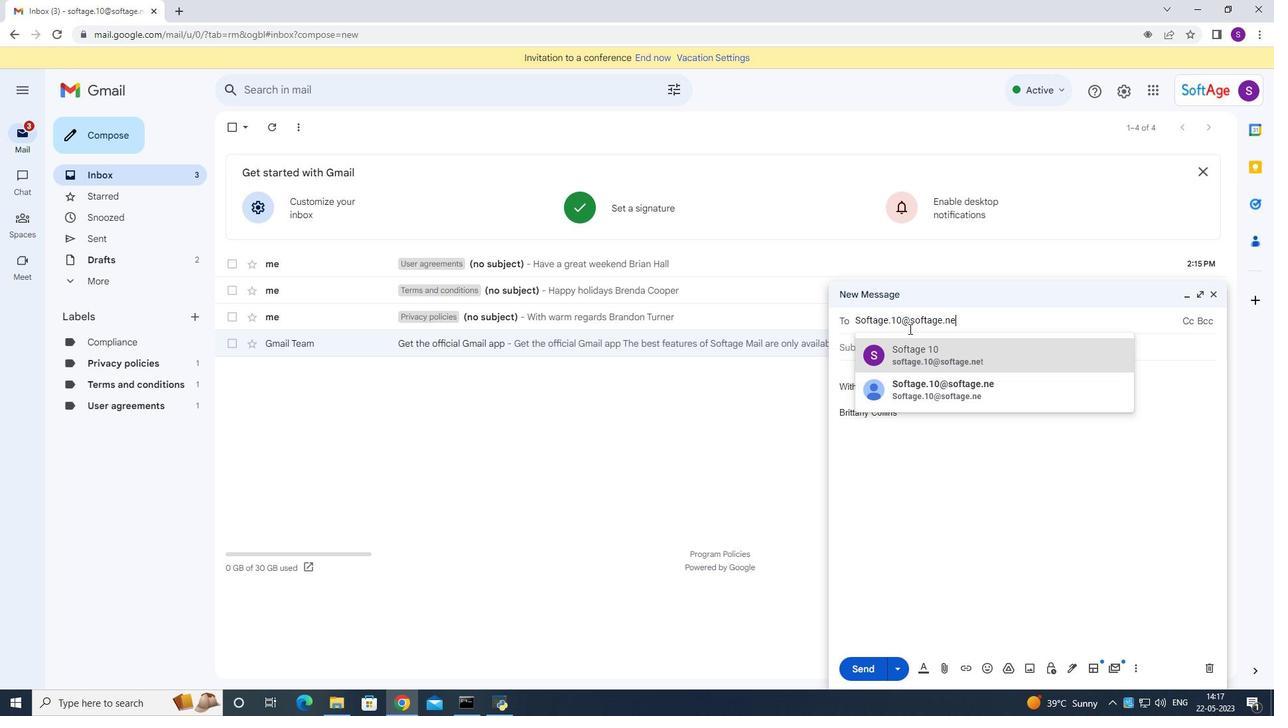 
Action: Mouse moved to (925, 369)
Screenshot: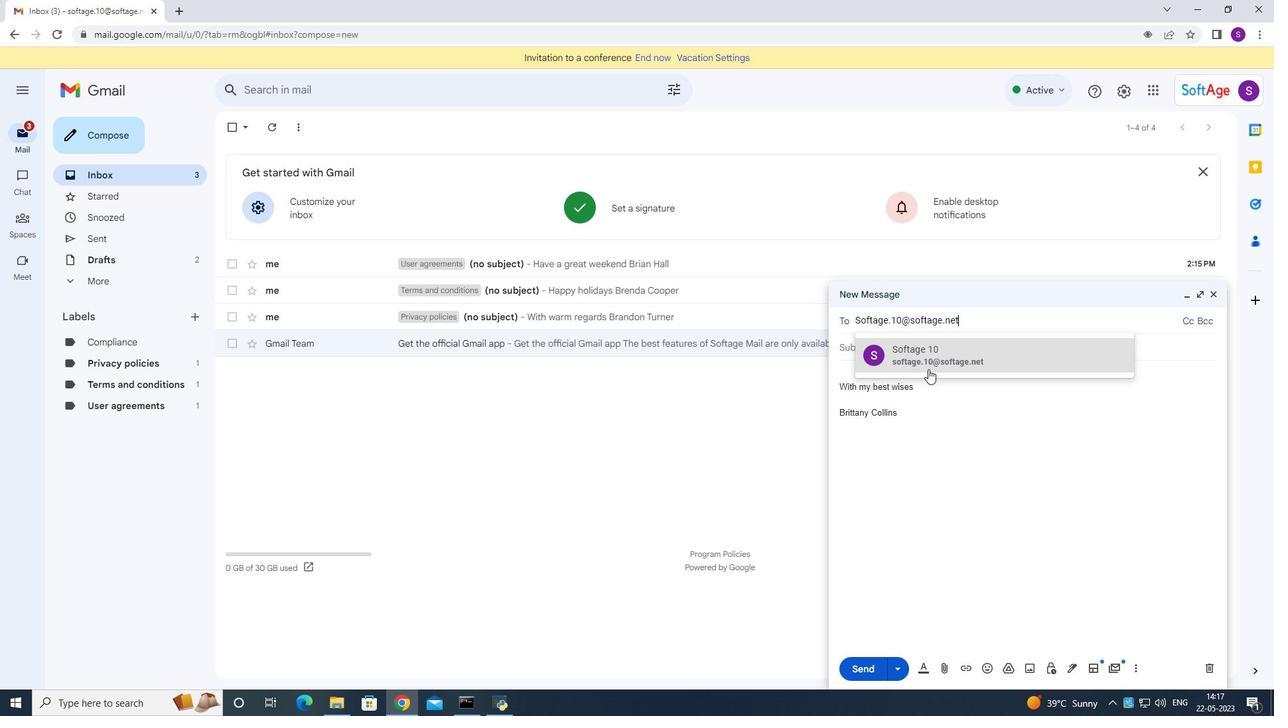 
Action: Mouse pressed left at (925, 369)
Screenshot: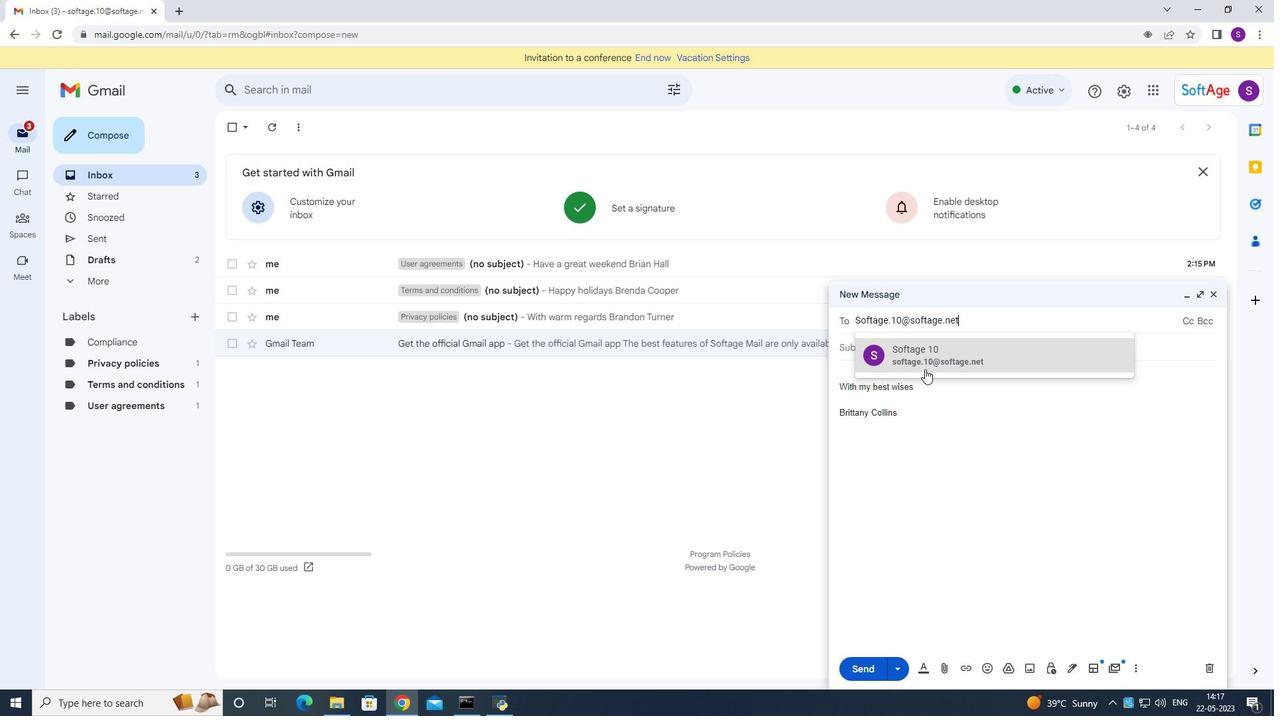 
Action: Mouse moved to (1134, 670)
Screenshot: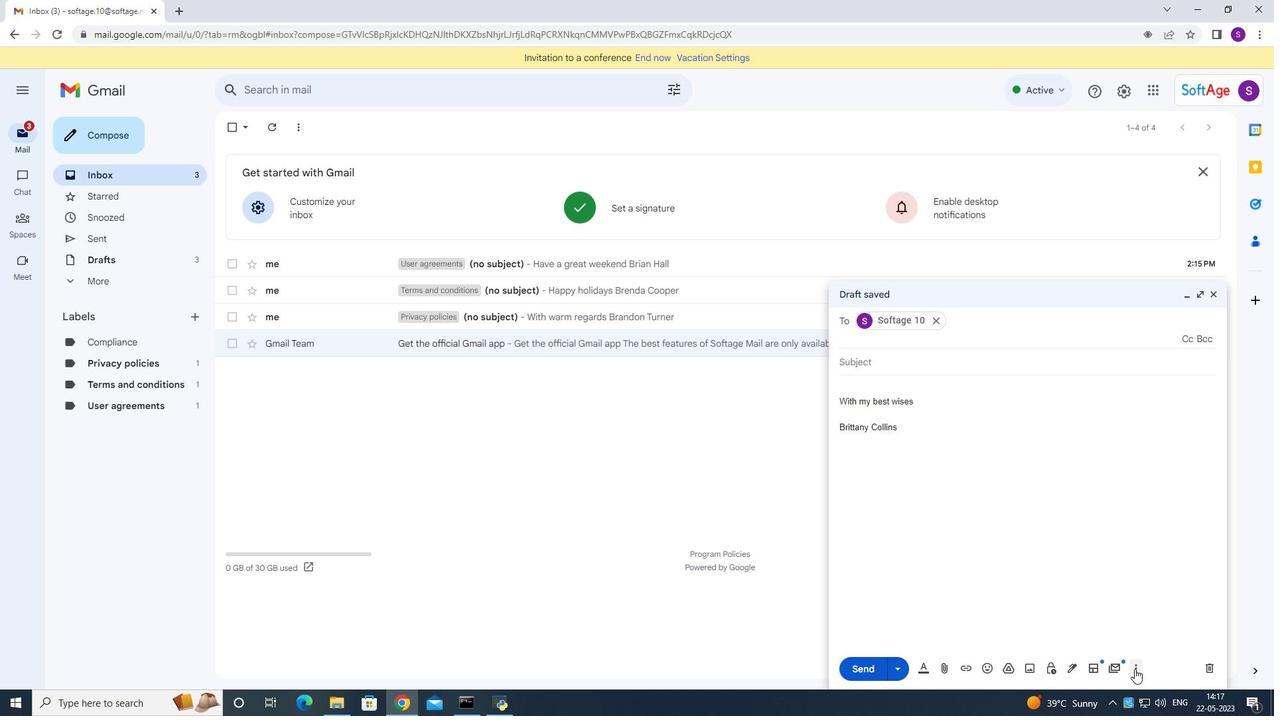 
Action: Mouse pressed left at (1134, 670)
Screenshot: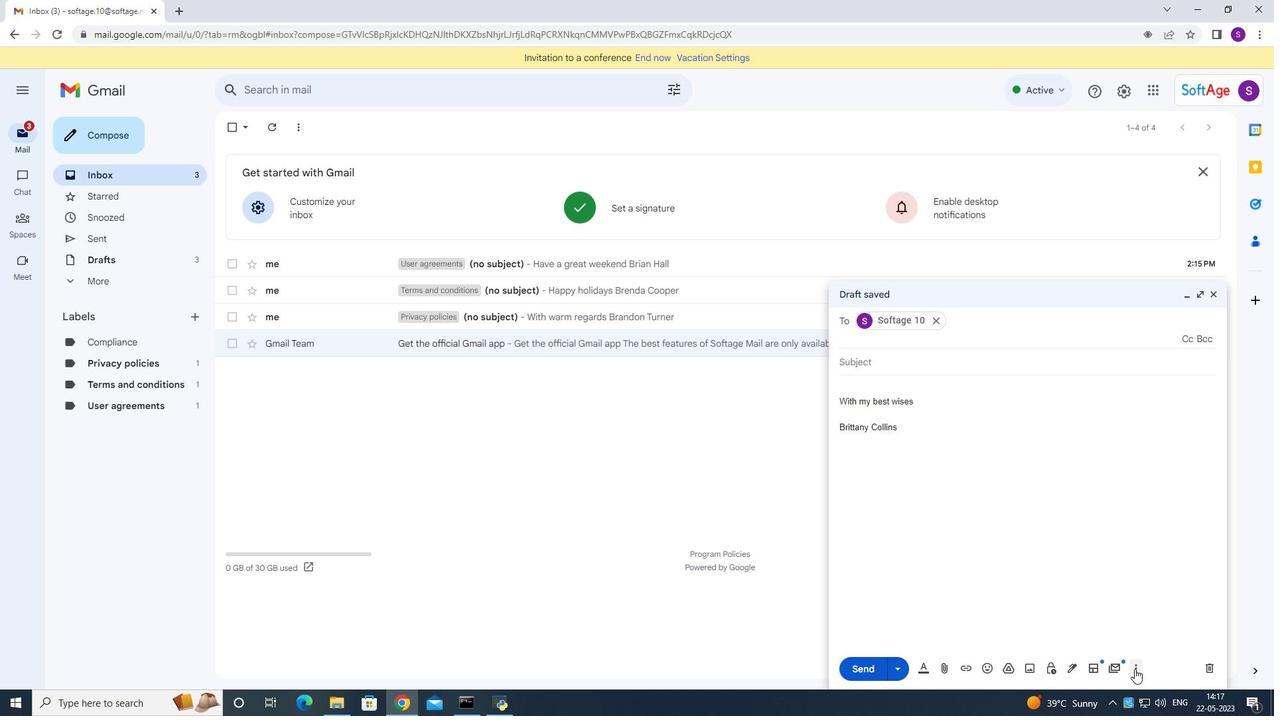
Action: Mouse moved to (923, 522)
Screenshot: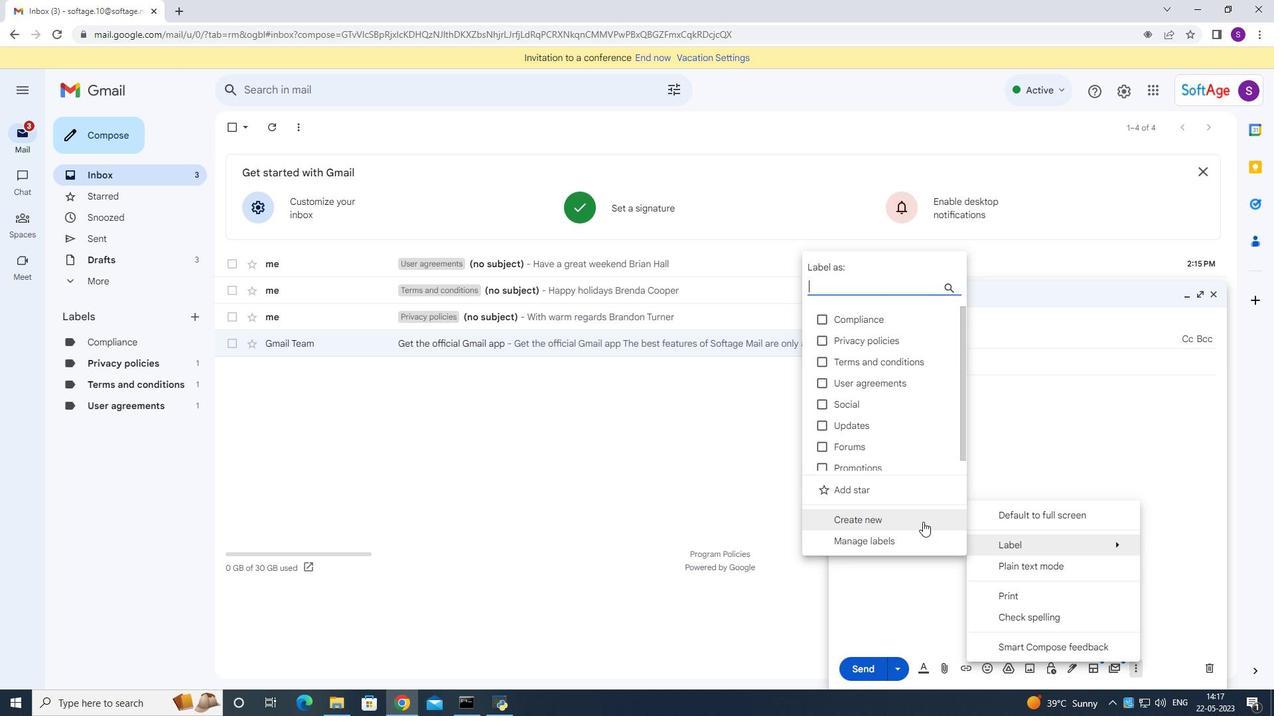 
Action: Mouse pressed left at (923, 522)
Screenshot: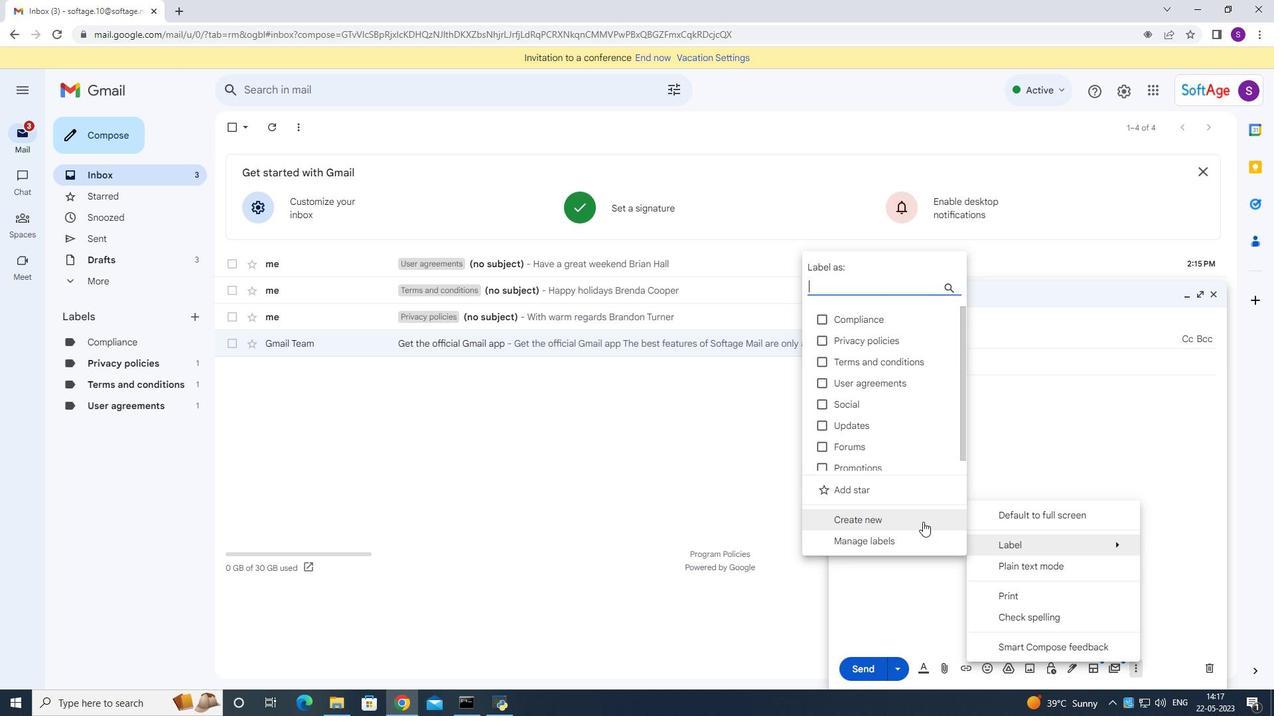 
Action: Mouse moved to (536, 372)
Screenshot: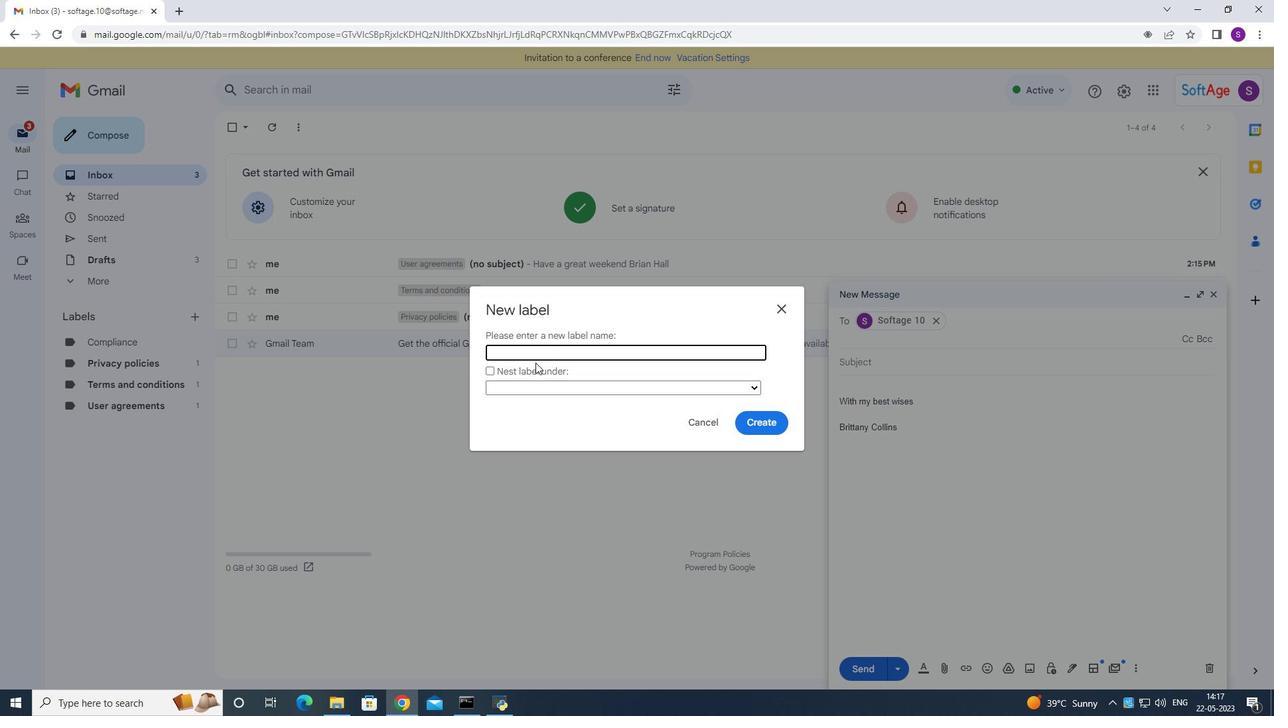 
Action: Key pressed <Key.shift>Digital<Key.space>rights<Key.space>management<Key.space>
Screenshot: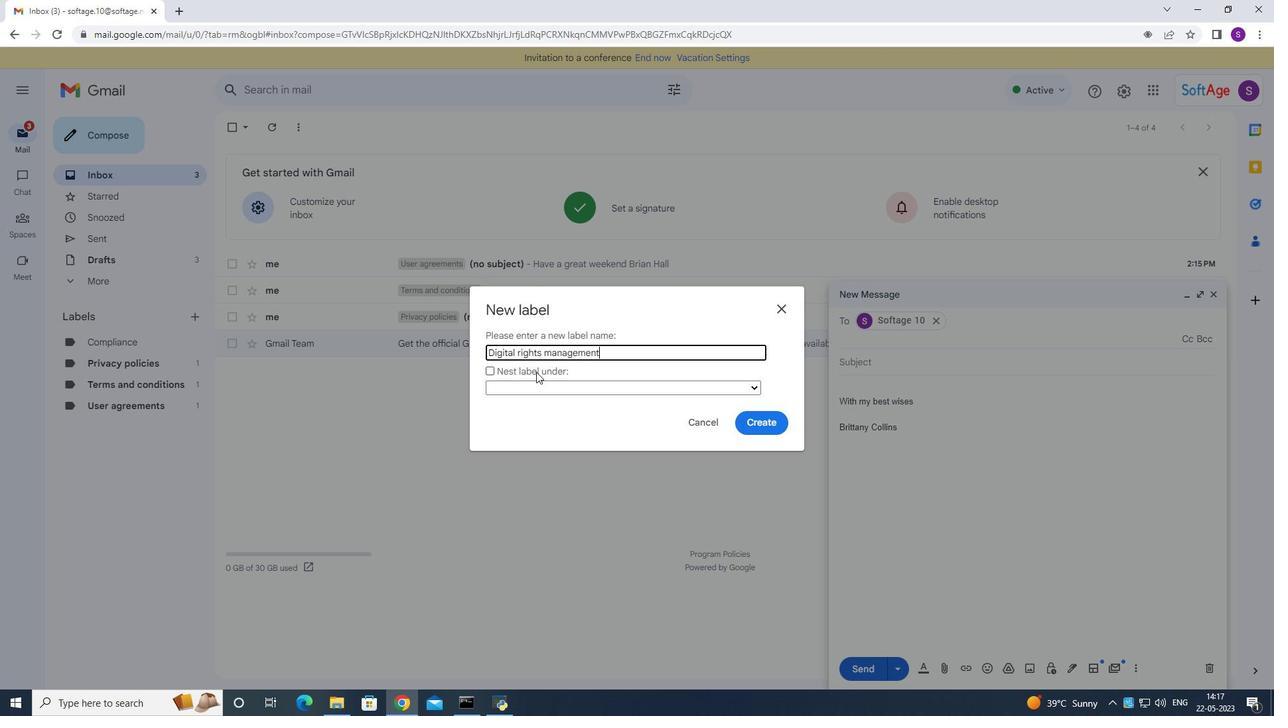 
Action: Mouse moved to (770, 426)
Screenshot: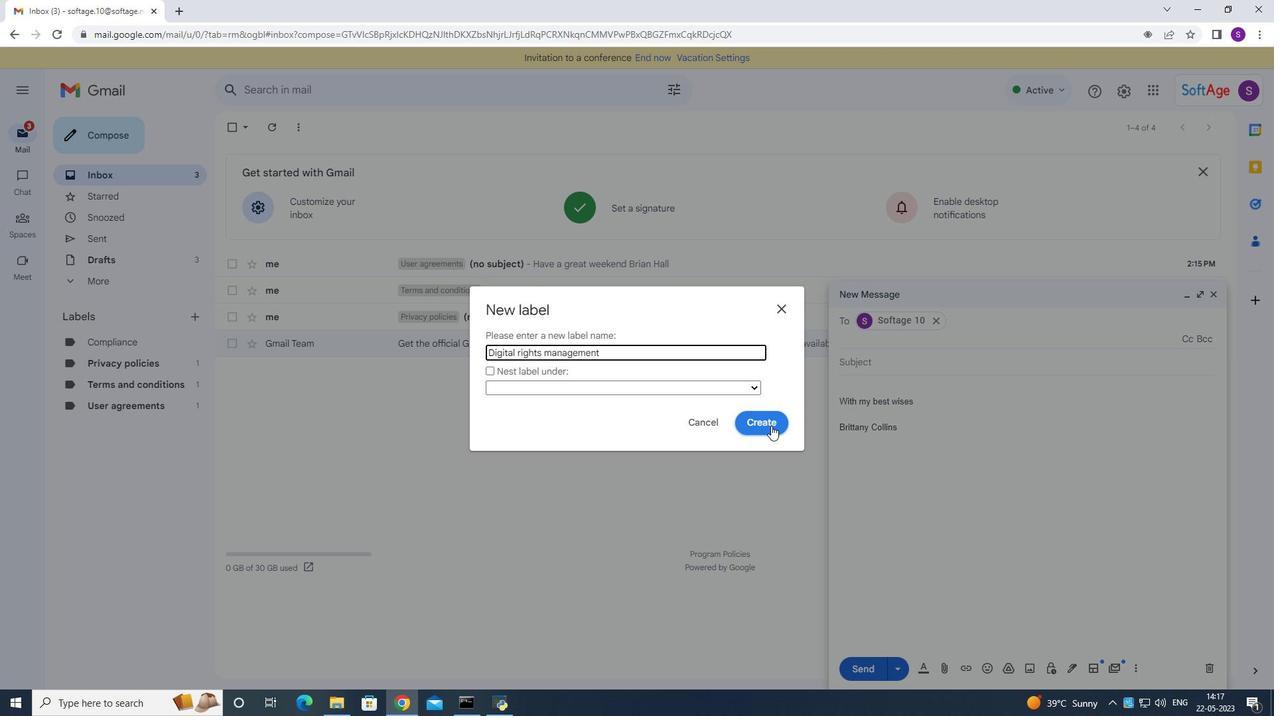 
Action: Mouse pressed left at (770, 426)
Screenshot: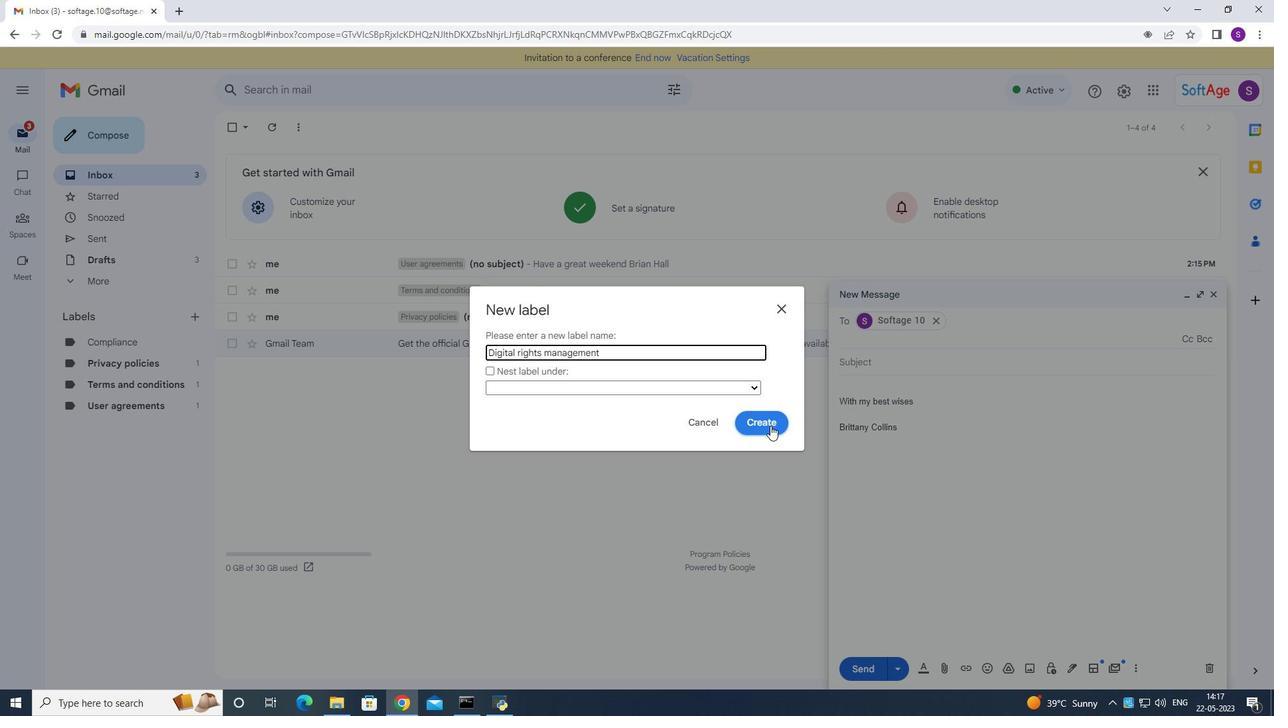 
Action: Mouse moved to (865, 663)
Screenshot: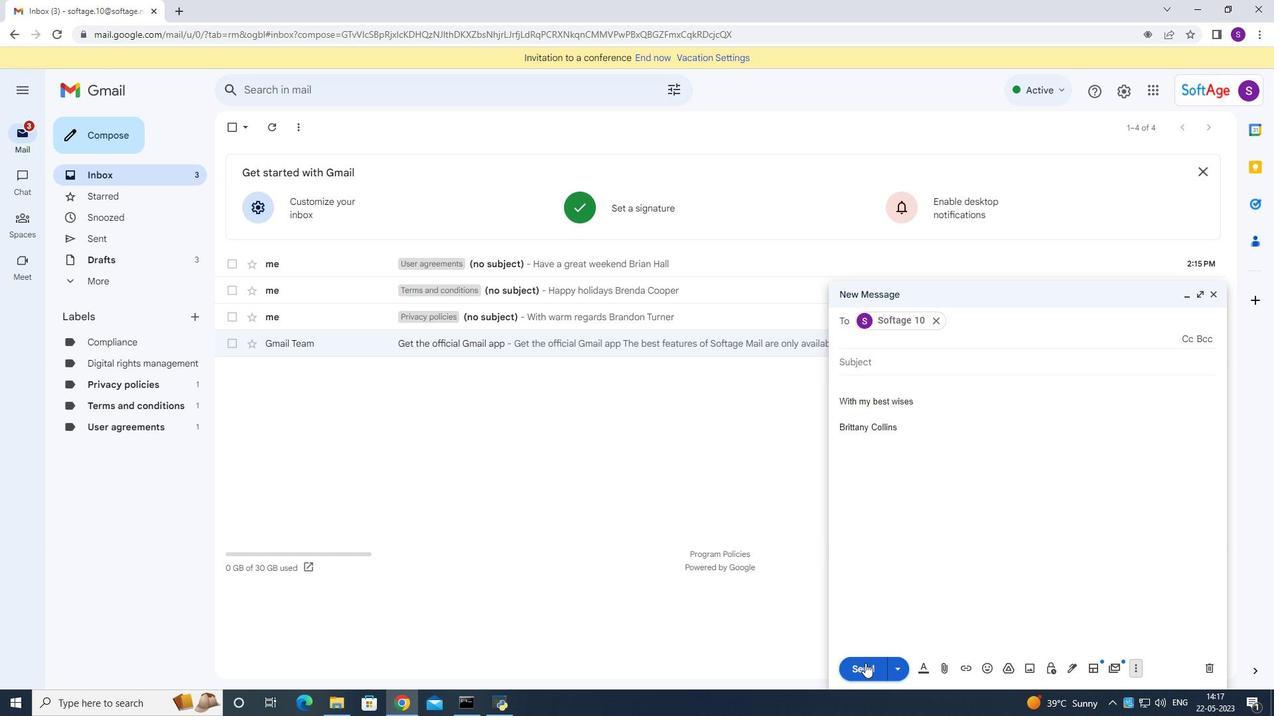 
Action: Mouse pressed left at (865, 663)
Screenshot: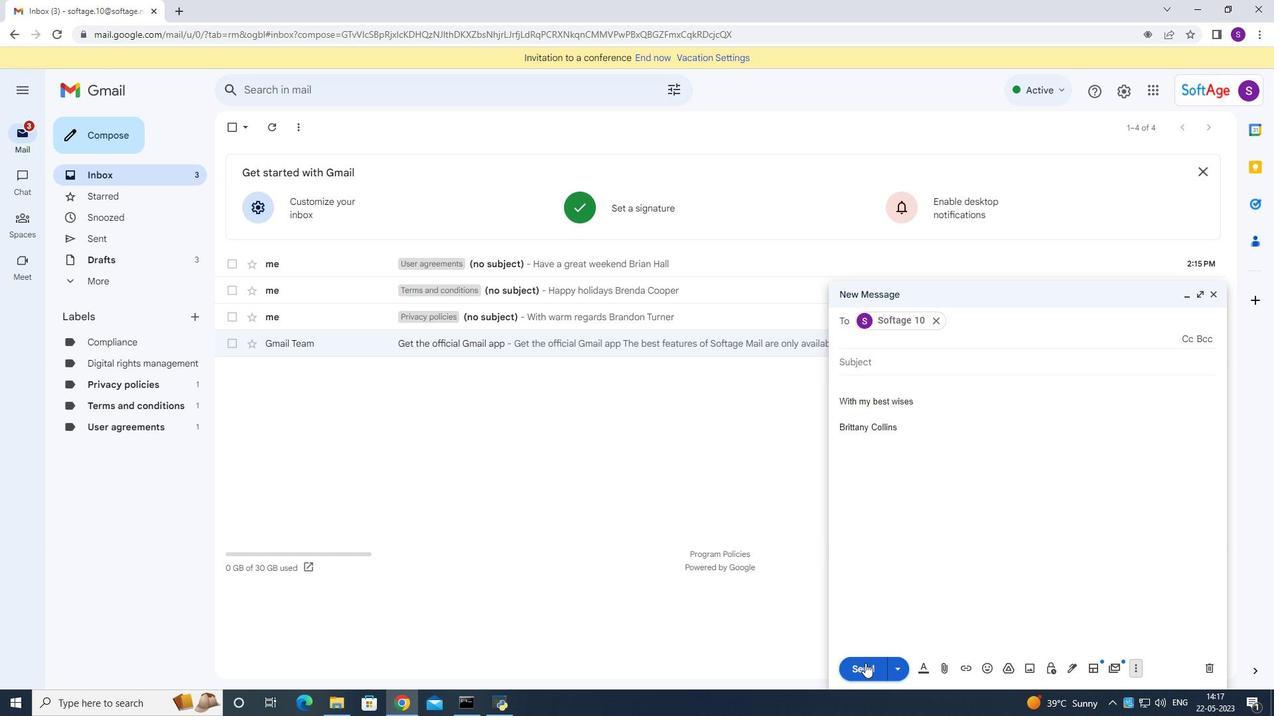 
Action: Mouse moved to (627, 400)
Screenshot: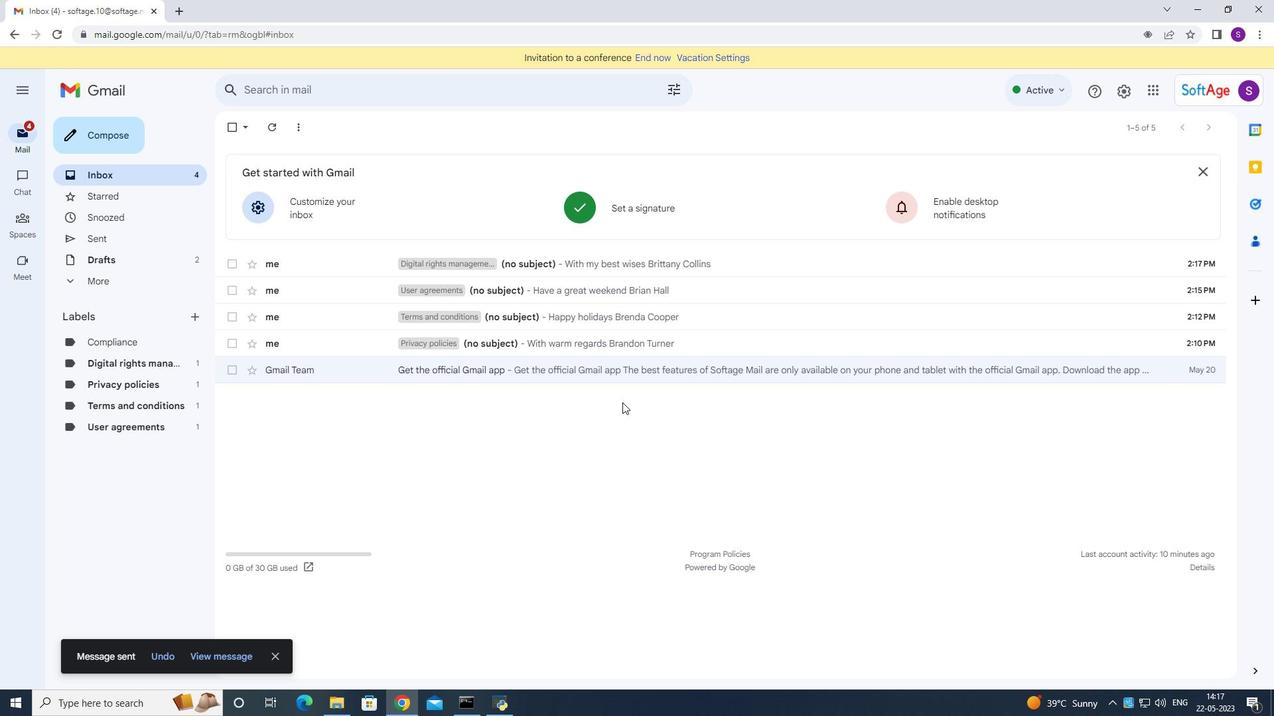 
